 Task: Find a house in Walbrzych, Poland for 5 guests from June 2 to June 9, with a price range of ₹7000 to ₹13000, and ensure it has Wifi.
Action: Mouse pressed left at (494, 89)
Screenshot: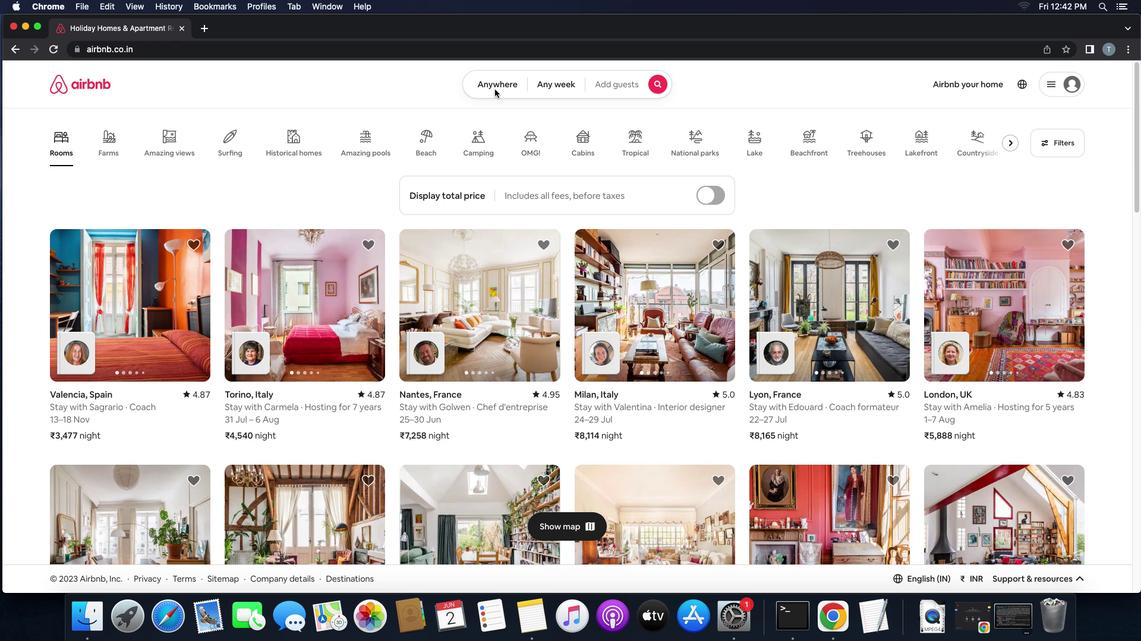 
Action: Mouse pressed left at (494, 89)
Screenshot: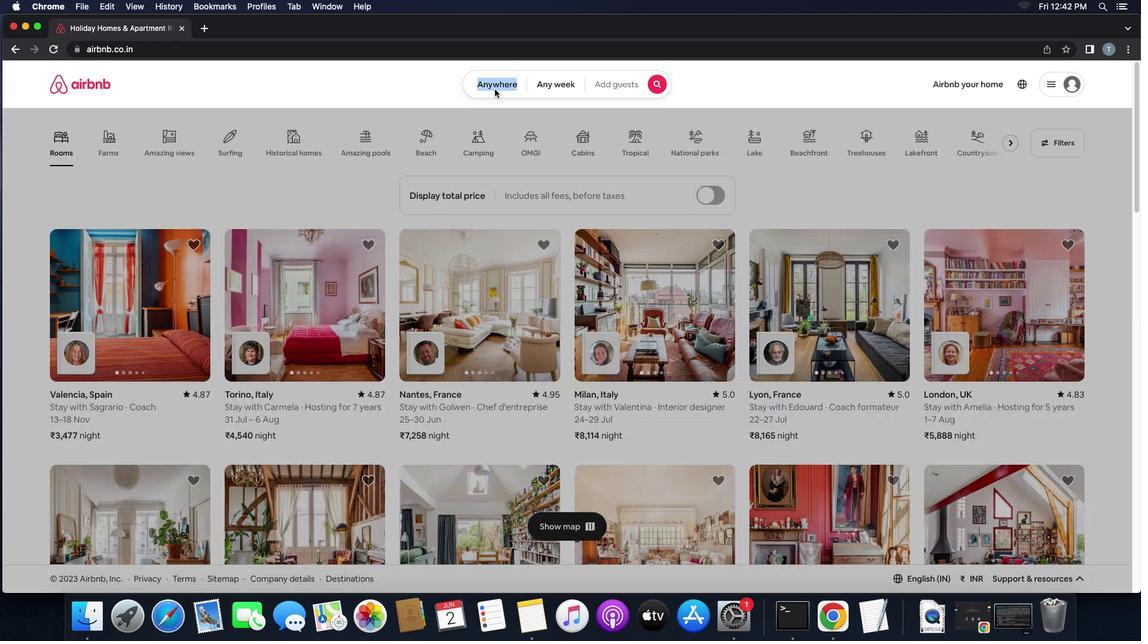 
Action: Mouse moved to (436, 133)
Screenshot: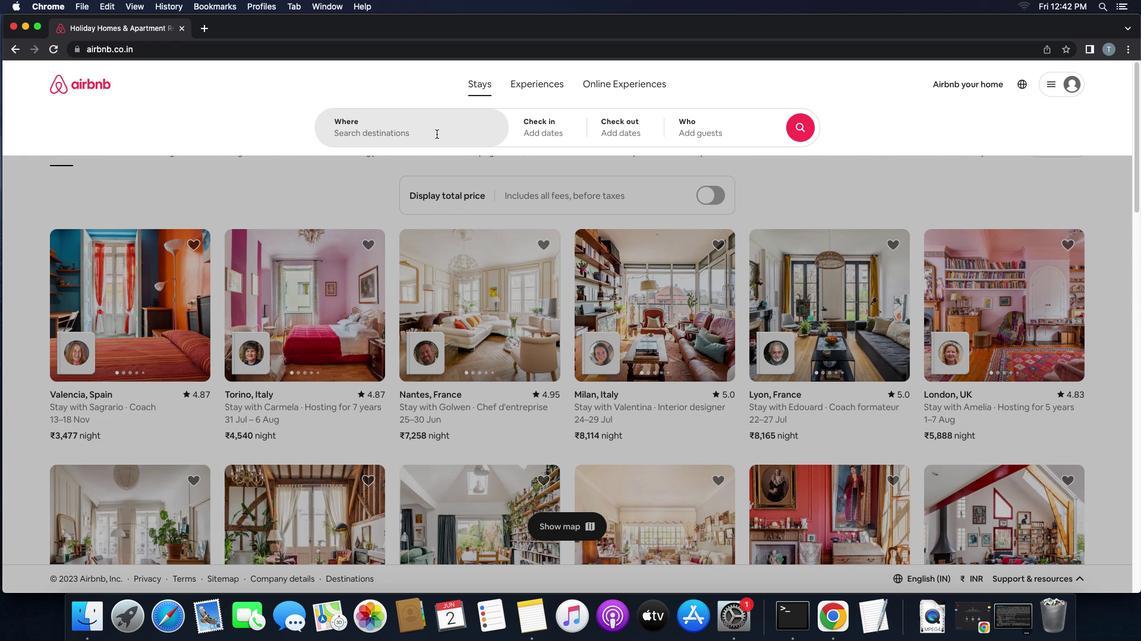 
Action: Mouse pressed left at (436, 133)
Screenshot: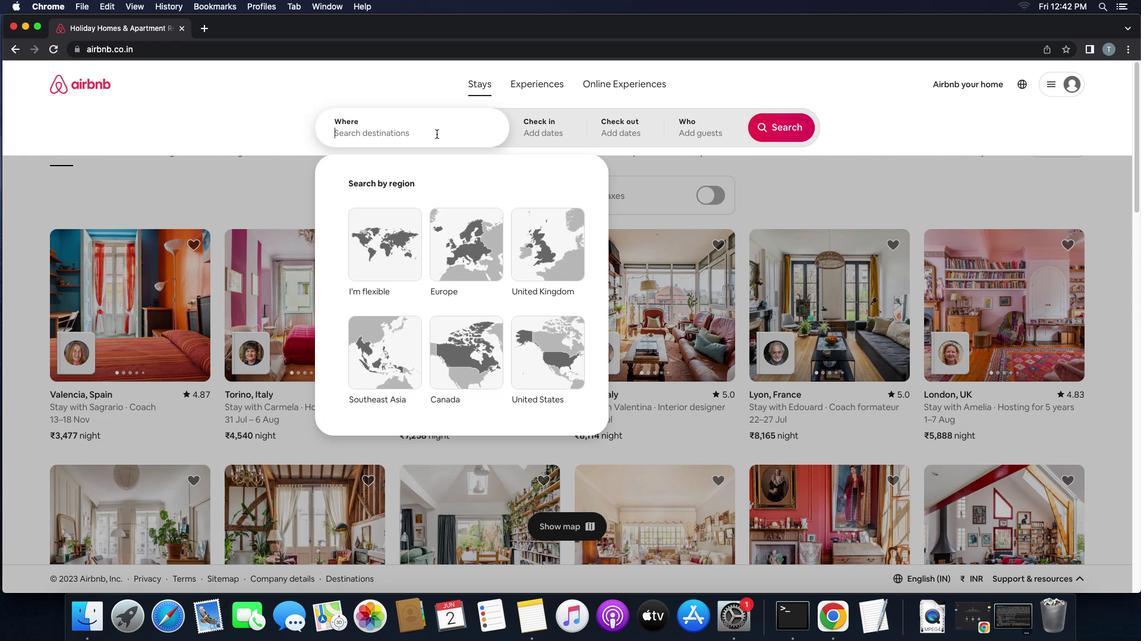 
Action: Key pressed 'w''a''l''b''r''y''z''y''c''h'',''p''o''l''a''n''d'
Screenshot: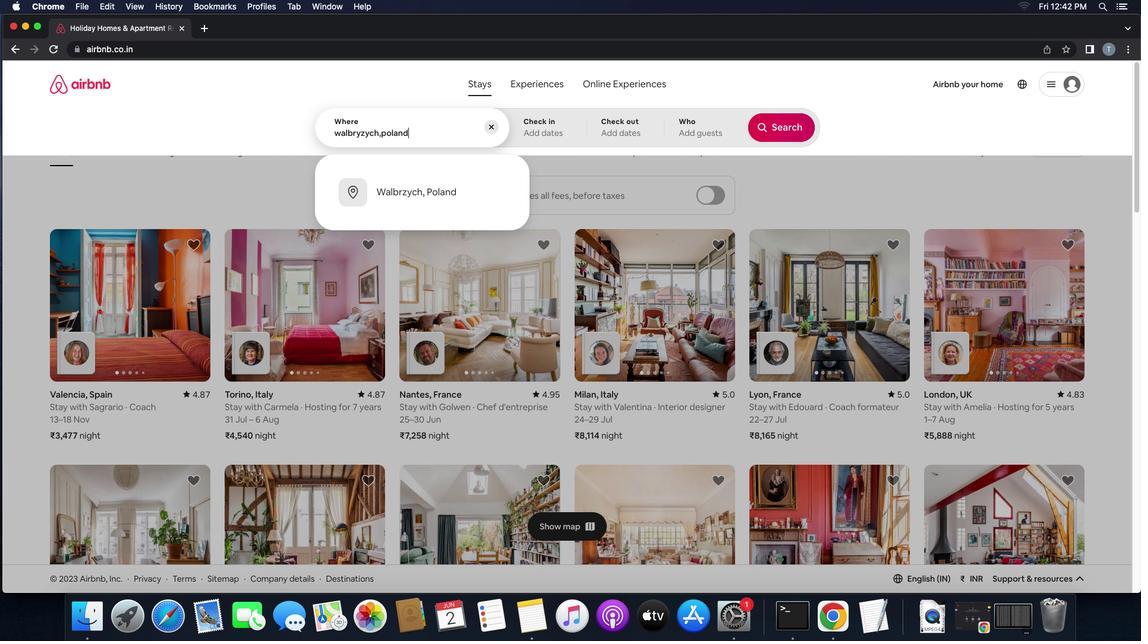 
Action: Mouse moved to (460, 181)
Screenshot: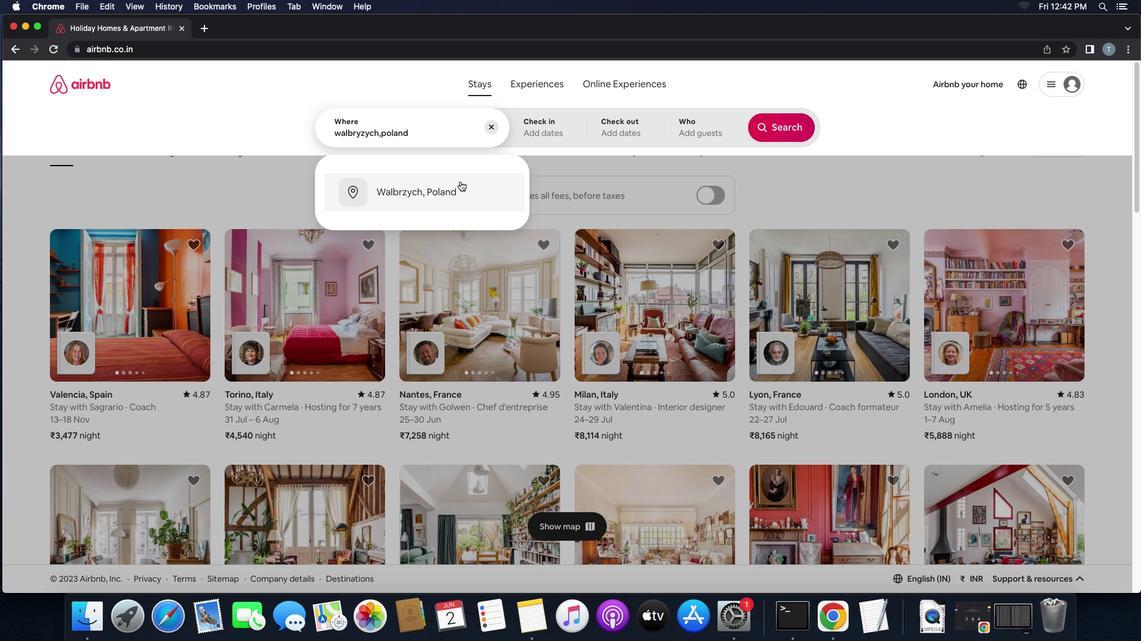 
Action: Mouse pressed left at (460, 181)
Screenshot: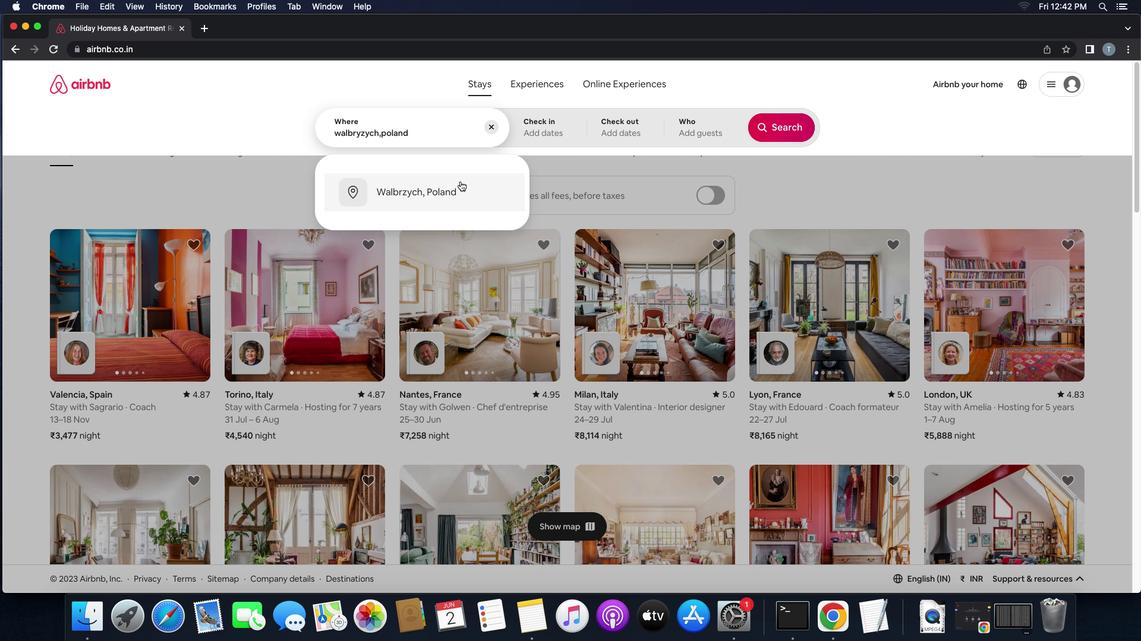 
Action: Mouse moved to (514, 272)
Screenshot: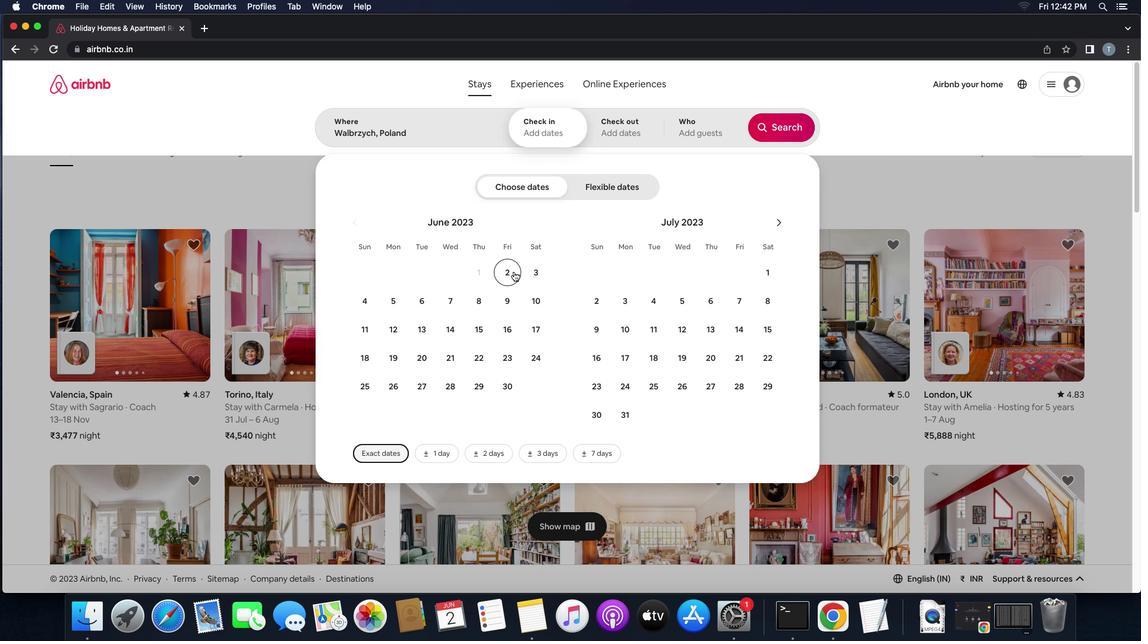 
Action: Mouse pressed left at (514, 272)
Screenshot: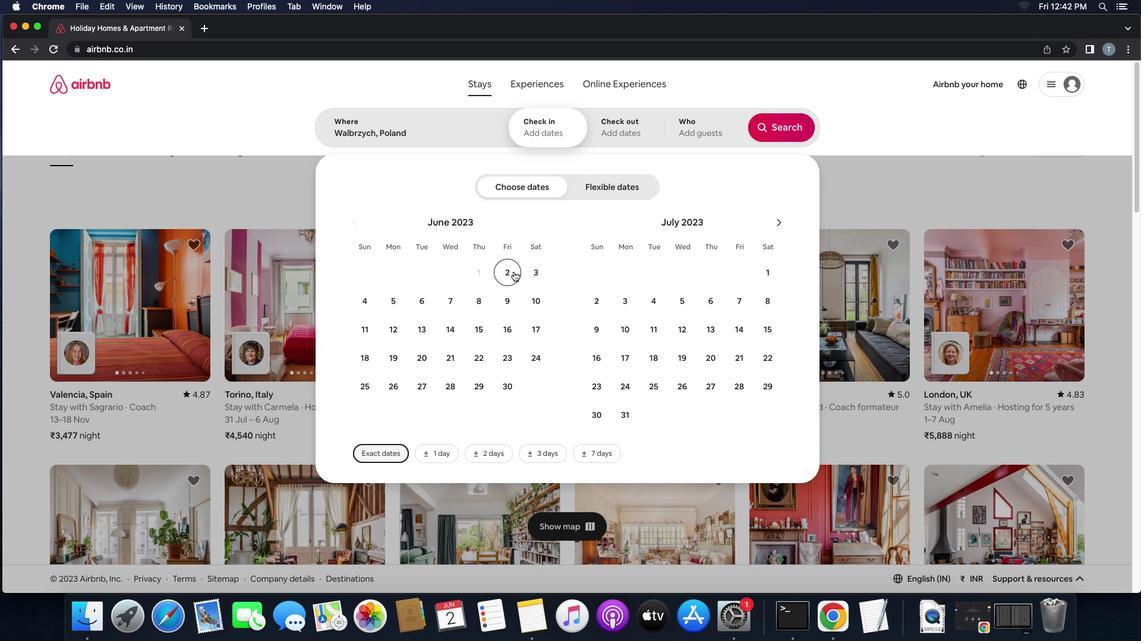 
Action: Mouse moved to (512, 302)
Screenshot: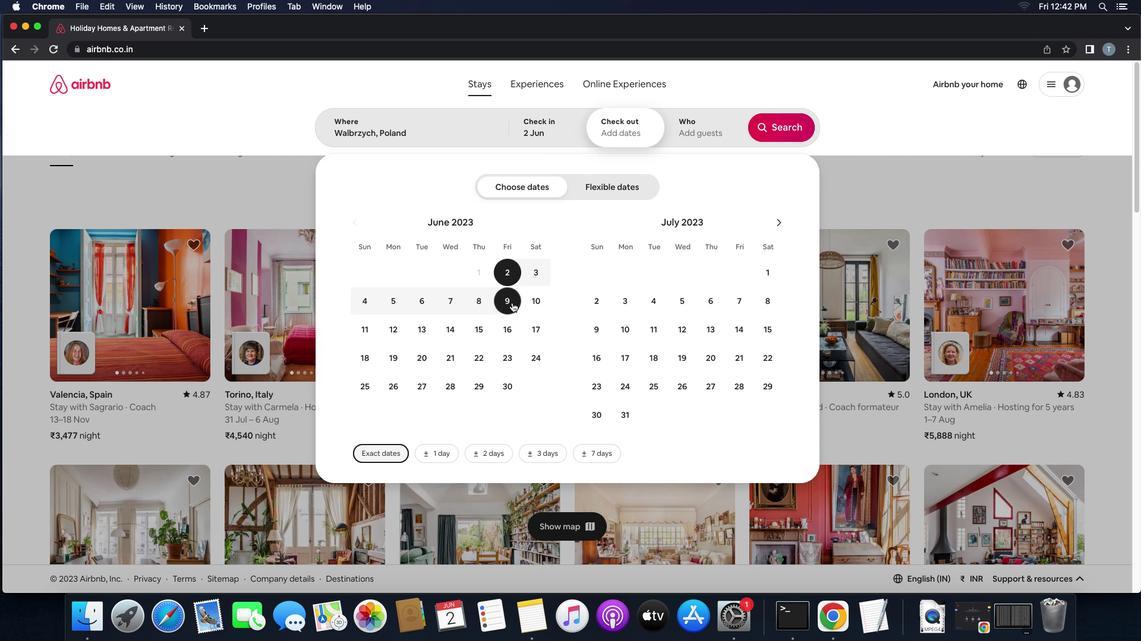 
Action: Mouse pressed left at (512, 302)
Screenshot: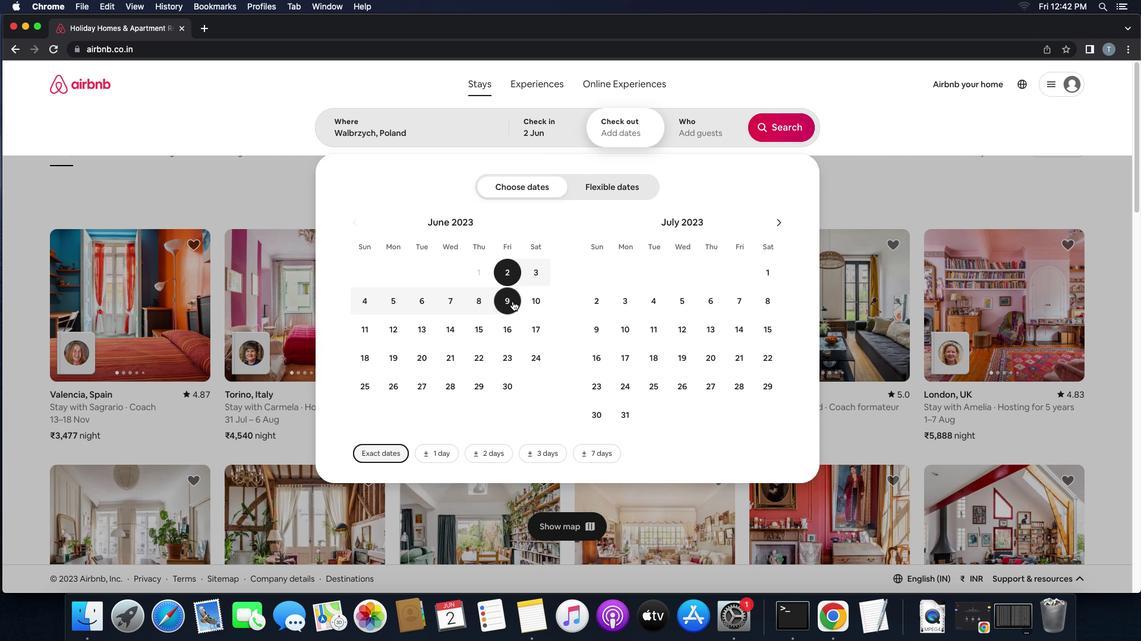 
Action: Mouse moved to (704, 118)
Screenshot: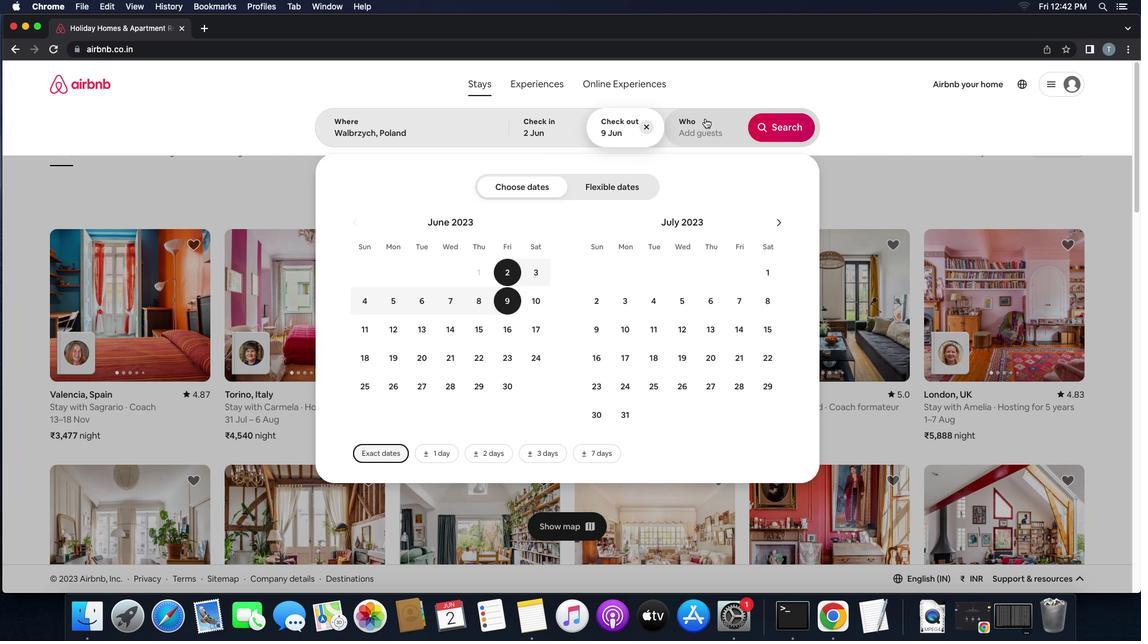 
Action: Mouse pressed left at (704, 118)
Screenshot: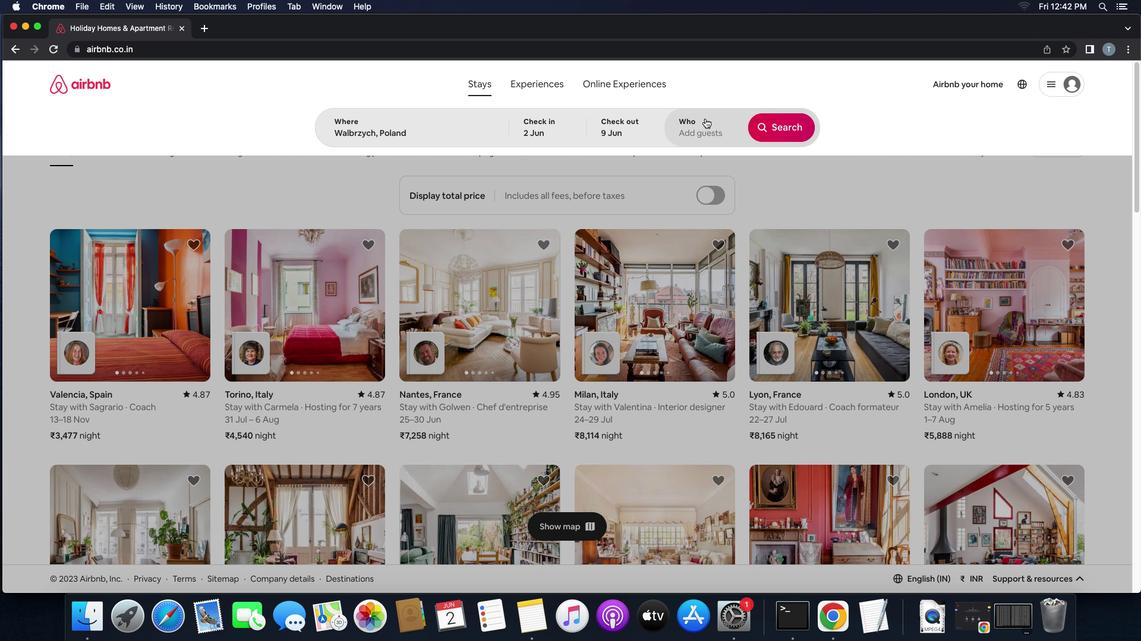 
Action: Mouse moved to (784, 190)
Screenshot: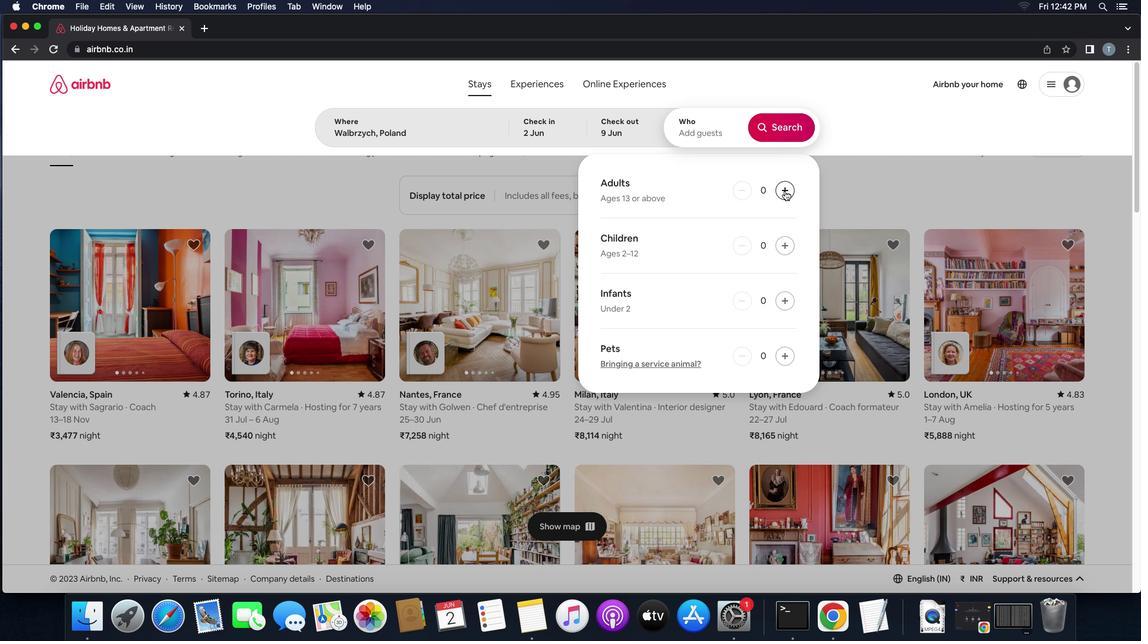 
Action: Mouse pressed left at (784, 190)
Screenshot: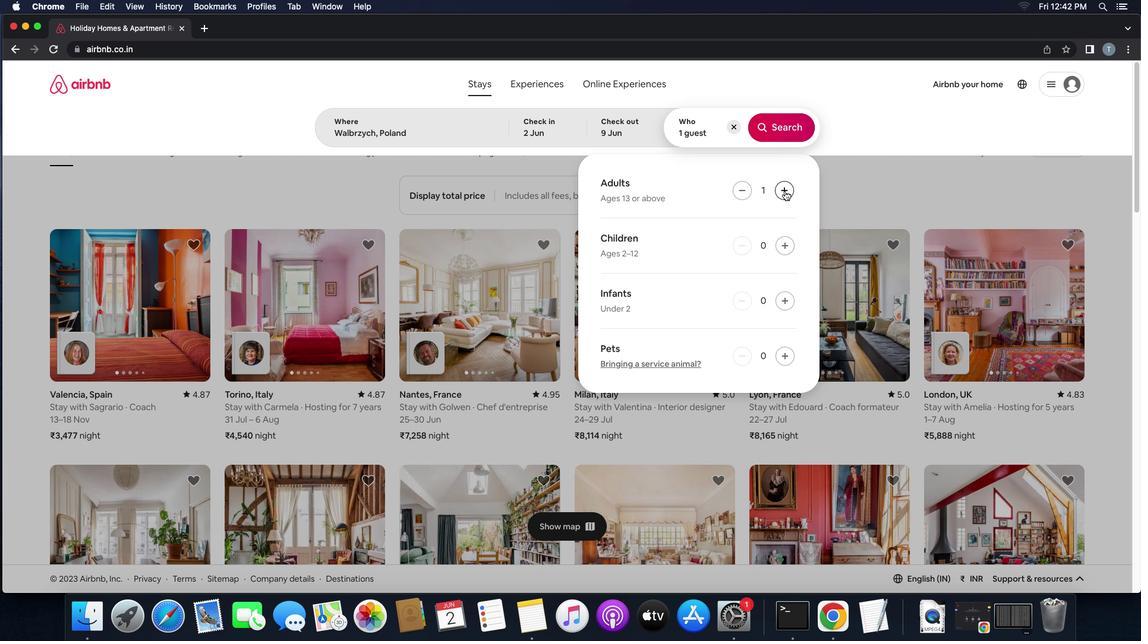 
Action: Mouse pressed left at (784, 190)
Screenshot: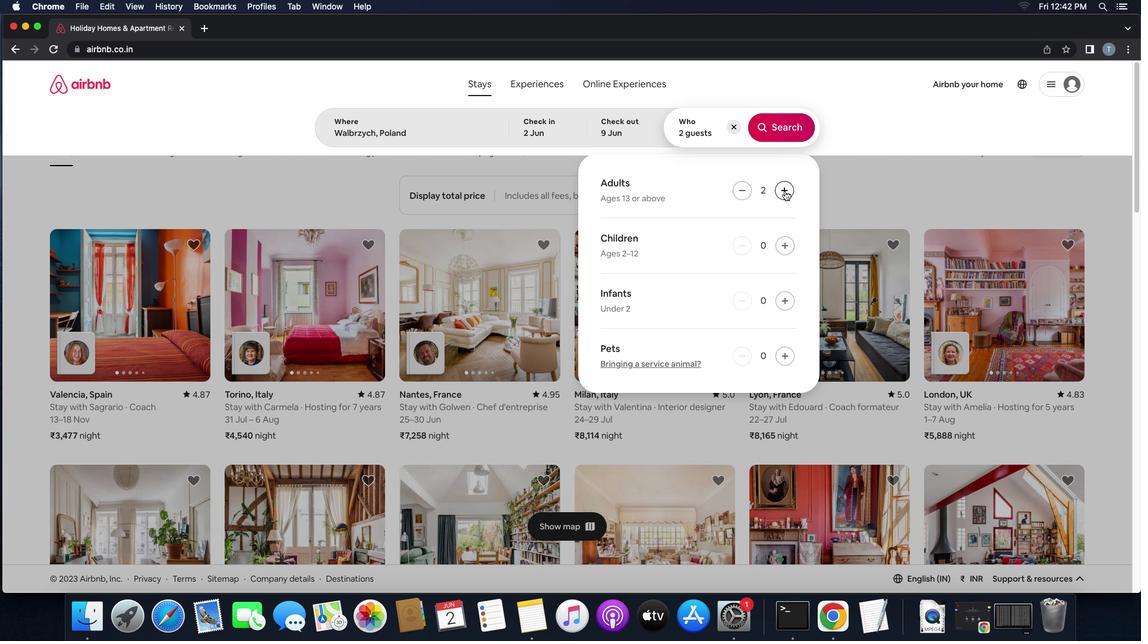 
Action: Mouse pressed left at (784, 190)
Screenshot: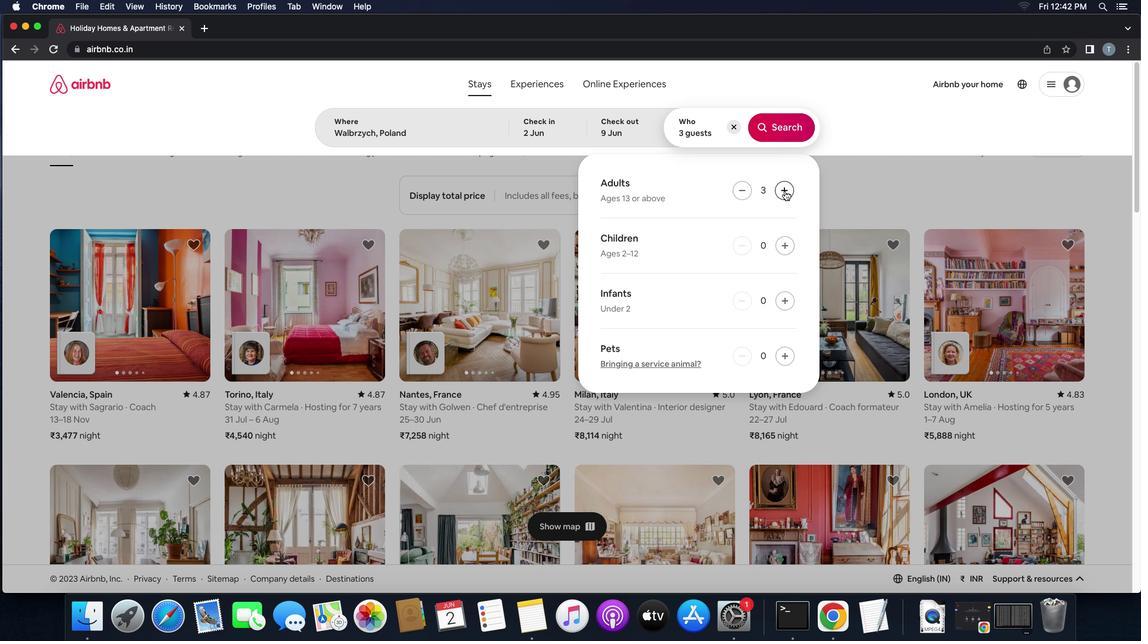 
Action: Mouse pressed left at (784, 190)
Screenshot: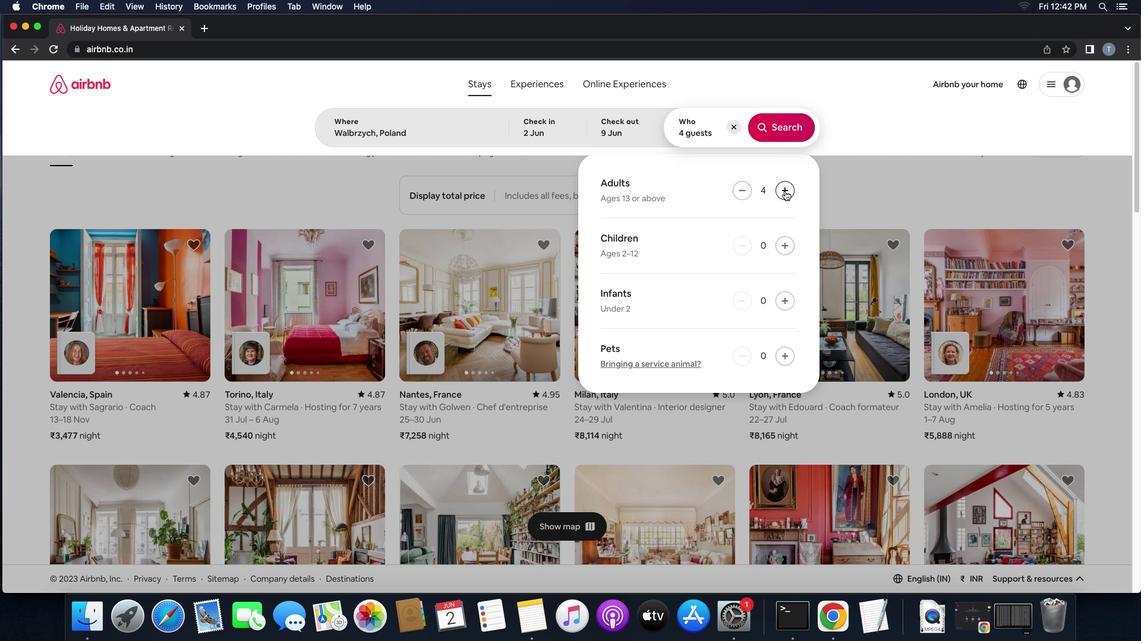 
Action: Mouse pressed left at (784, 190)
Screenshot: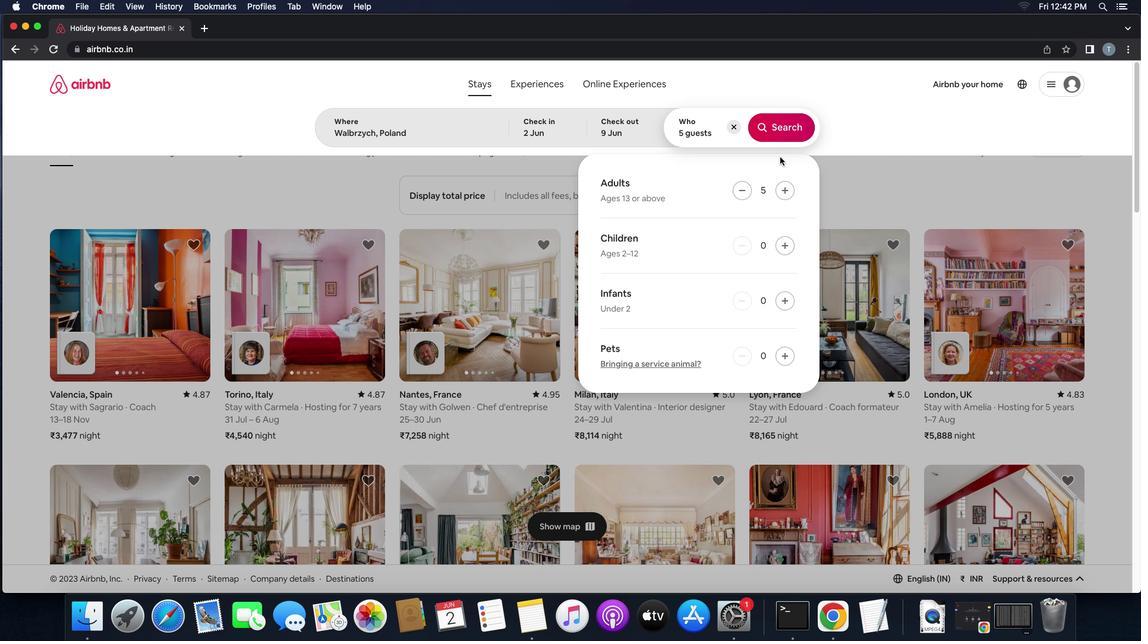 
Action: Mouse moved to (779, 134)
Screenshot: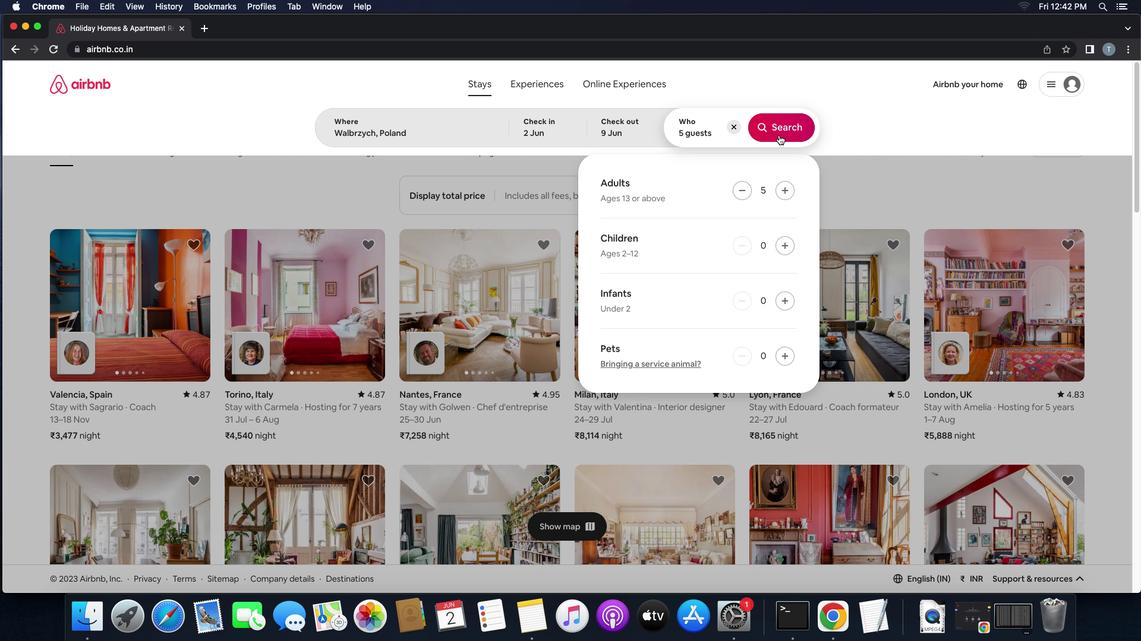
Action: Mouse pressed left at (779, 134)
Screenshot: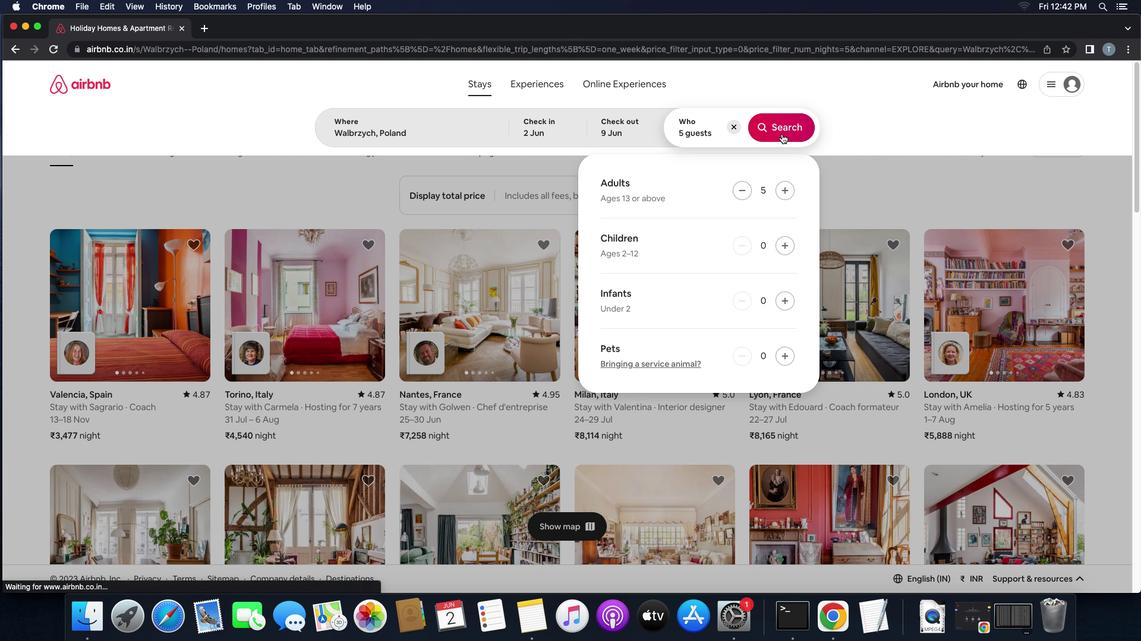 
Action: Mouse moved to (1097, 137)
Screenshot: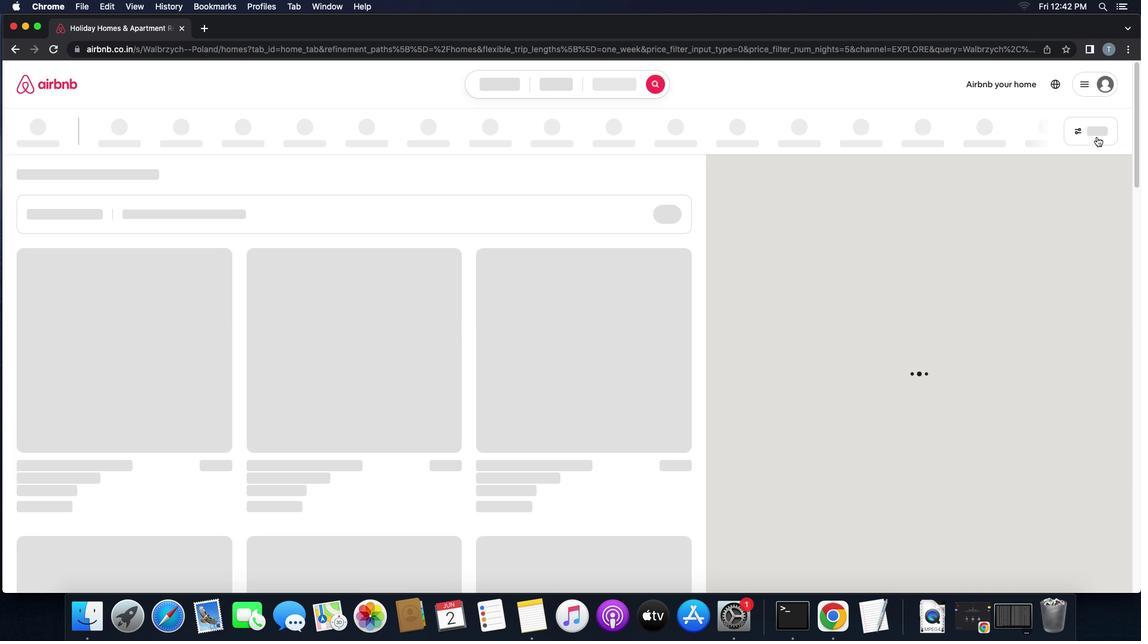 
Action: Mouse pressed left at (1097, 137)
Screenshot: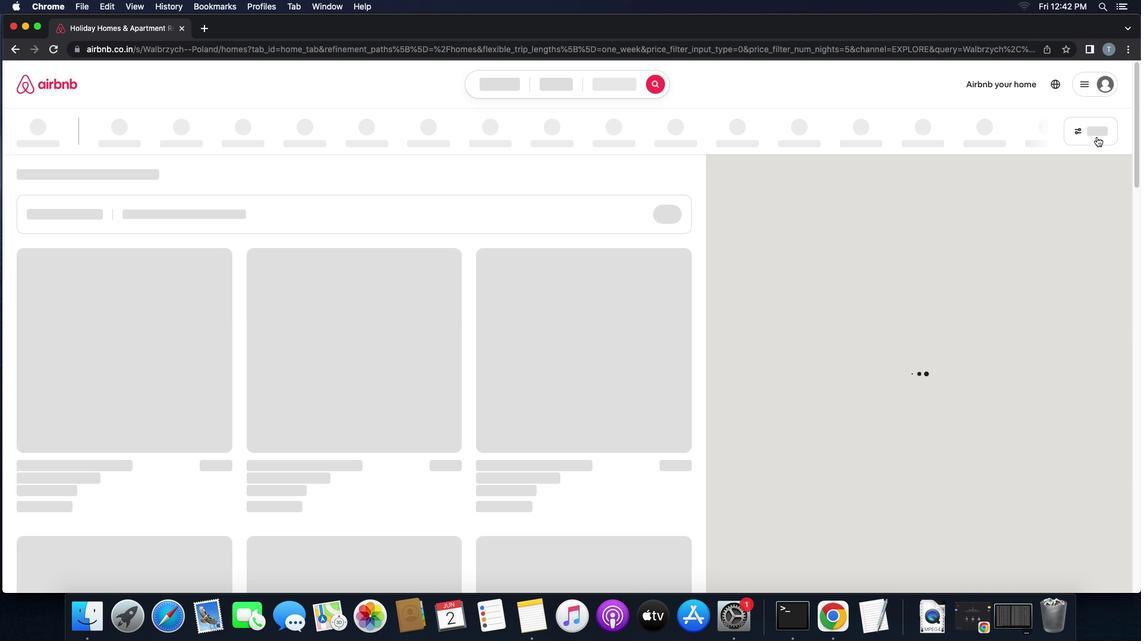 
Action: Mouse moved to (1084, 134)
Screenshot: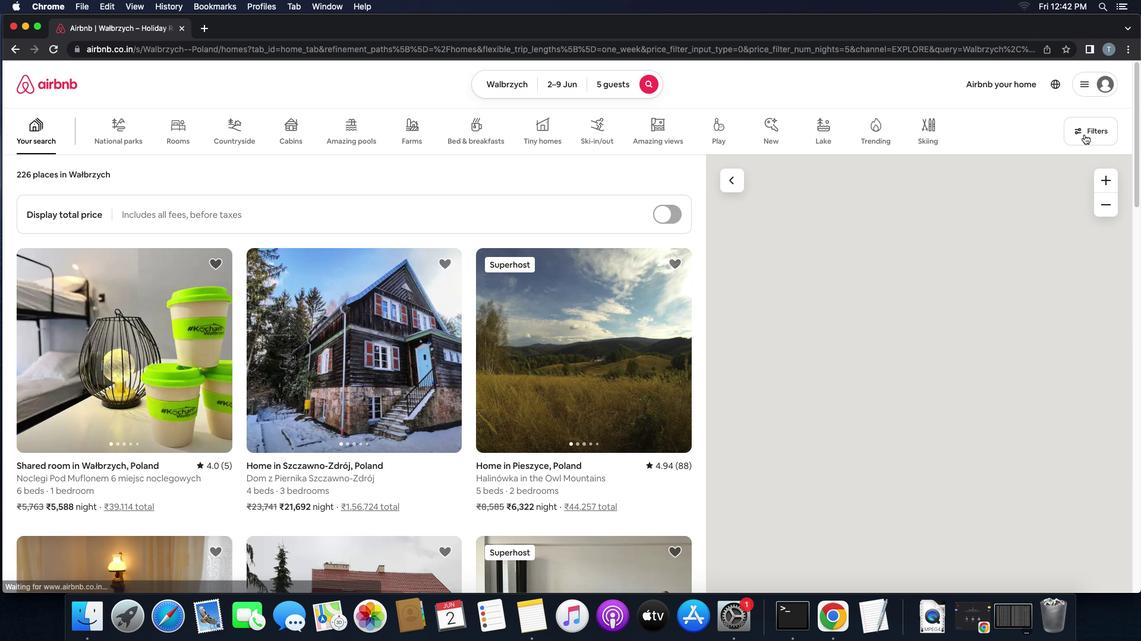 
Action: Mouse pressed left at (1084, 134)
Screenshot: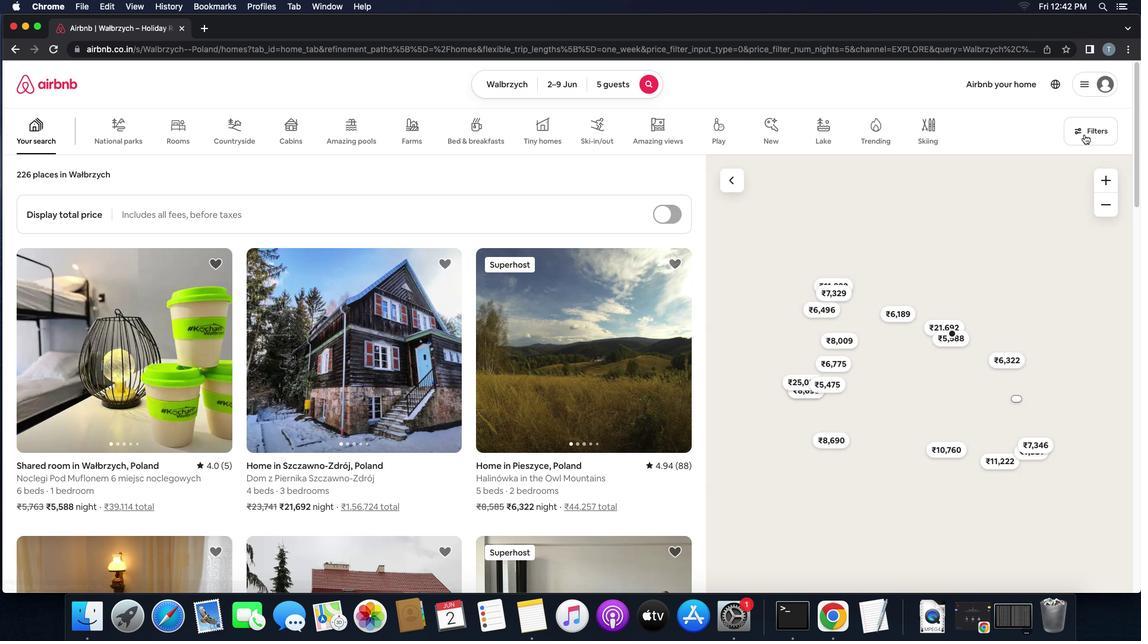 
Action: Mouse moved to (528, 360)
Screenshot: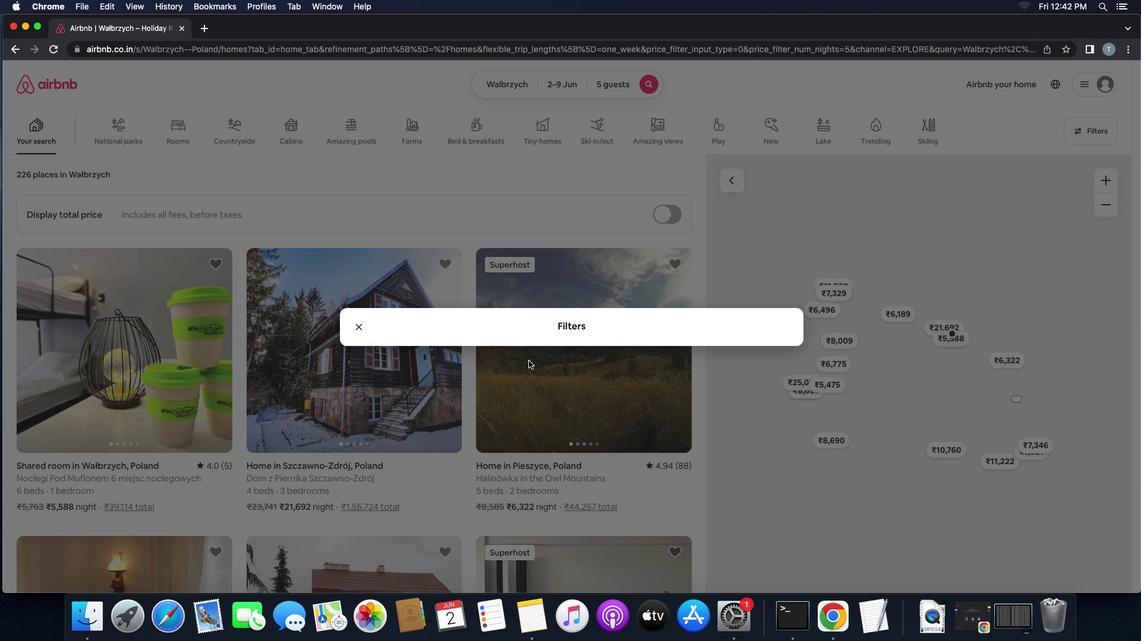 
Action: Mouse scrolled (528, 360) with delta (0, 0)
Screenshot: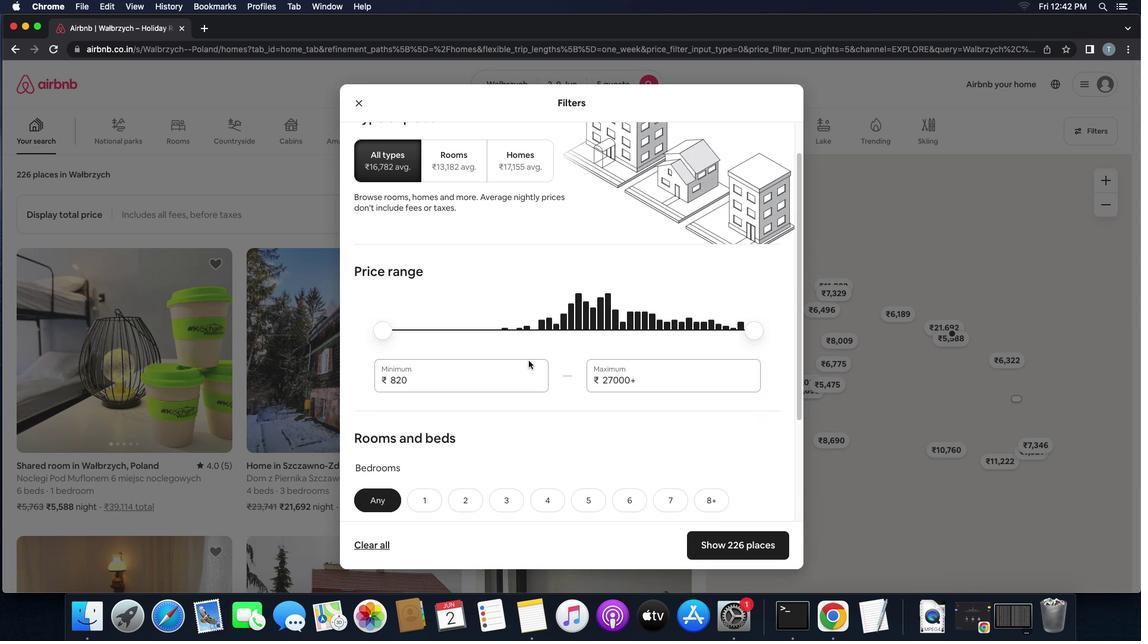 
Action: Mouse scrolled (528, 360) with delta (0, 0)
Screenshot: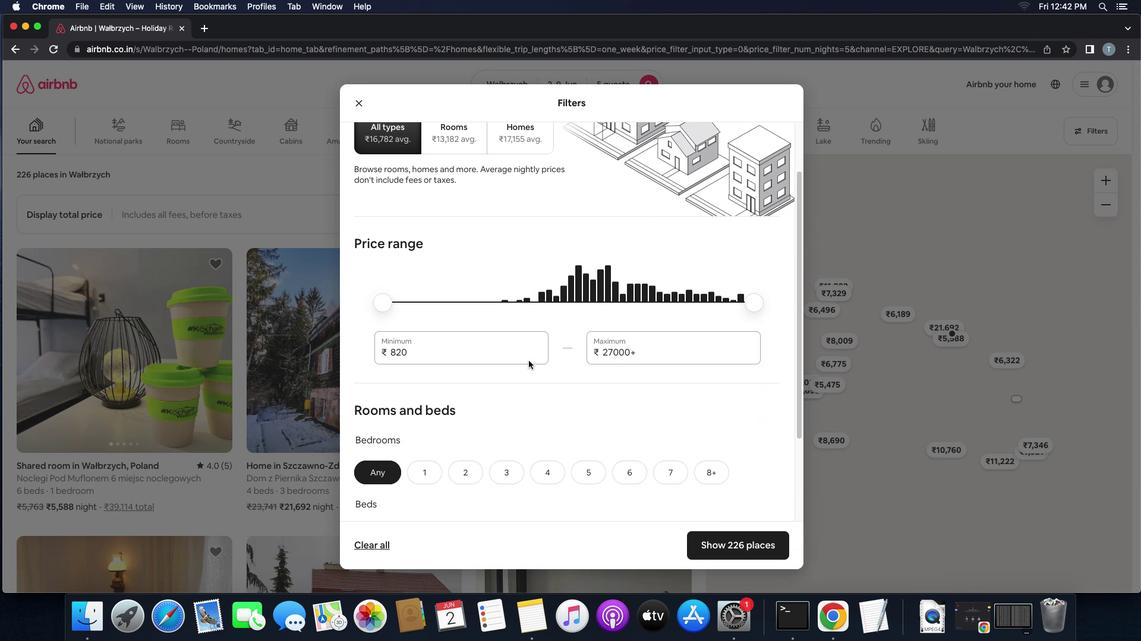 
Action: Mouse scrolled (528, 360) with delta (0, -1)
Screenshot: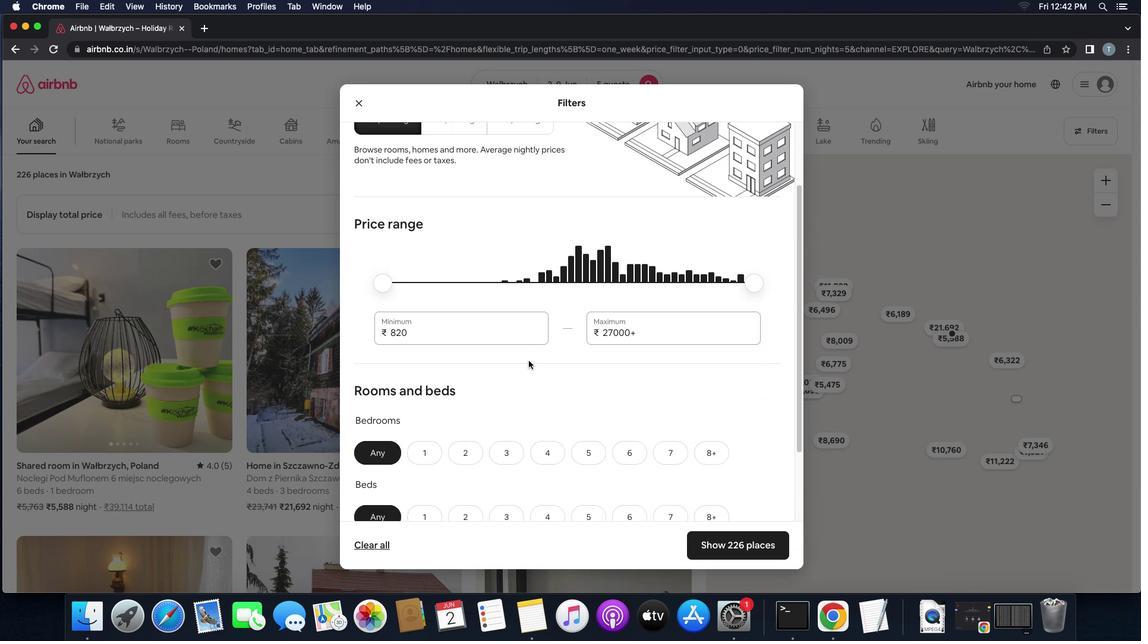 
Action: Mouse moved to (475, 317)
Screenshot: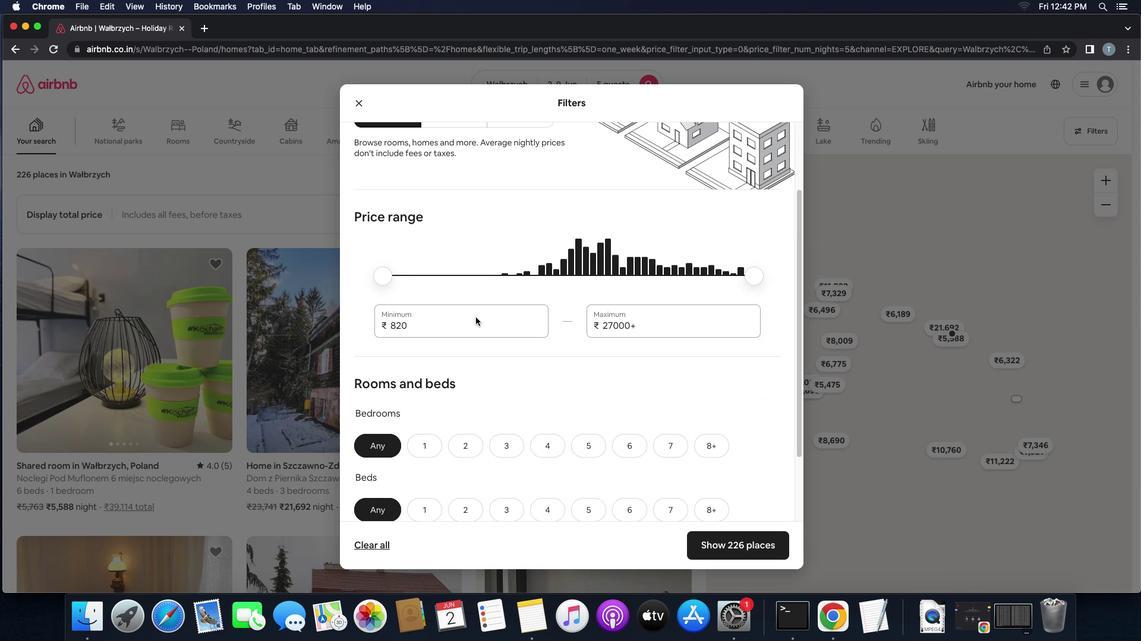
Action: Mouse pressed left at (475, 317)
Screenshot: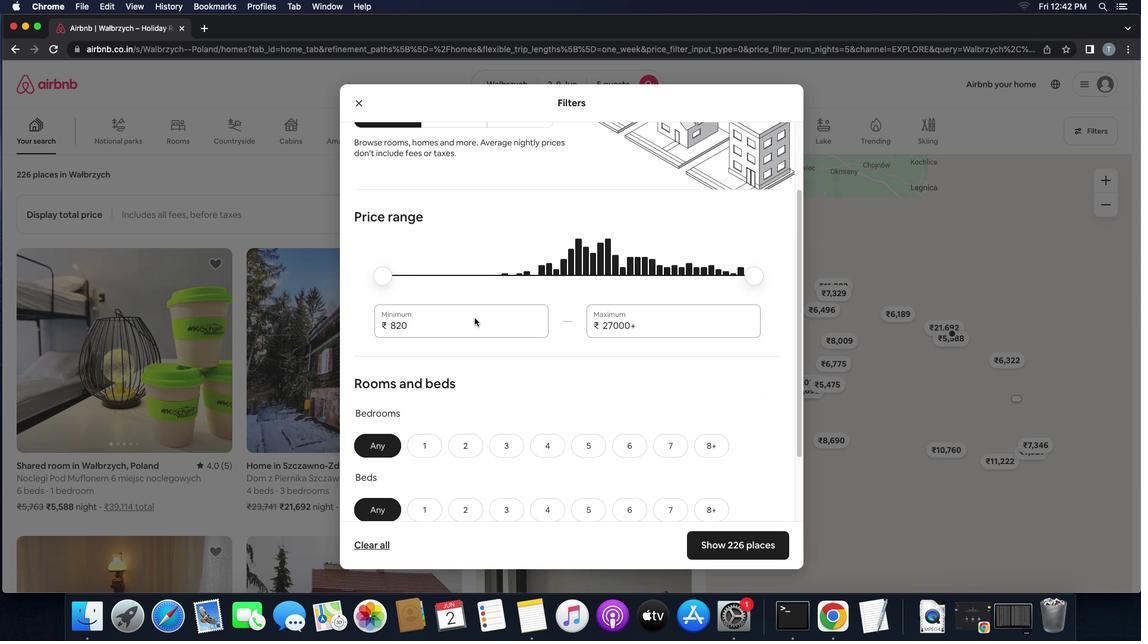 
Action: Mouse moved to (473, 322)
Screenshot: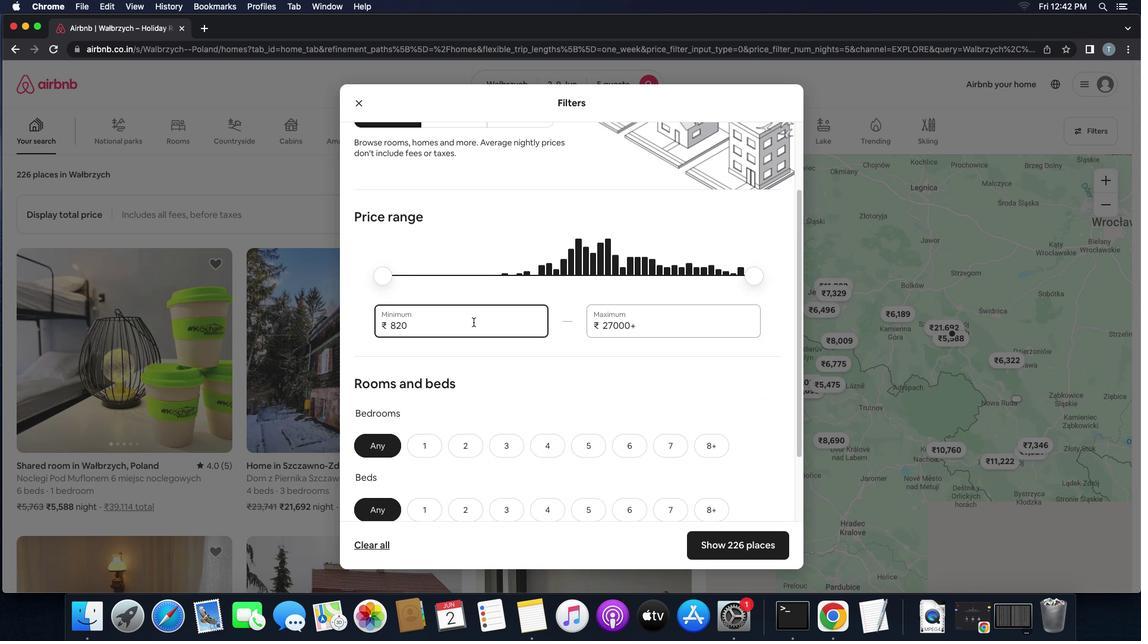 
Action: Key pressed Key.backspaceKey.backspaceKey.backspaceKey.backspaceKey.backspace'7''0''0''0'
Screenshot: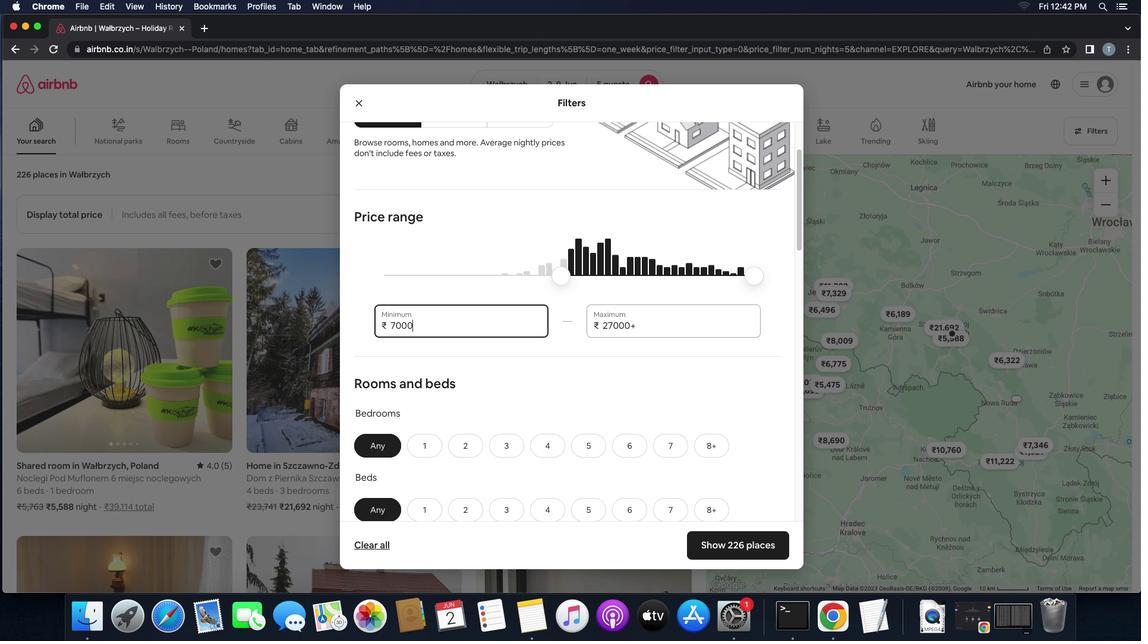 
Action: Mouse moved to (666, 326)
Screenshot: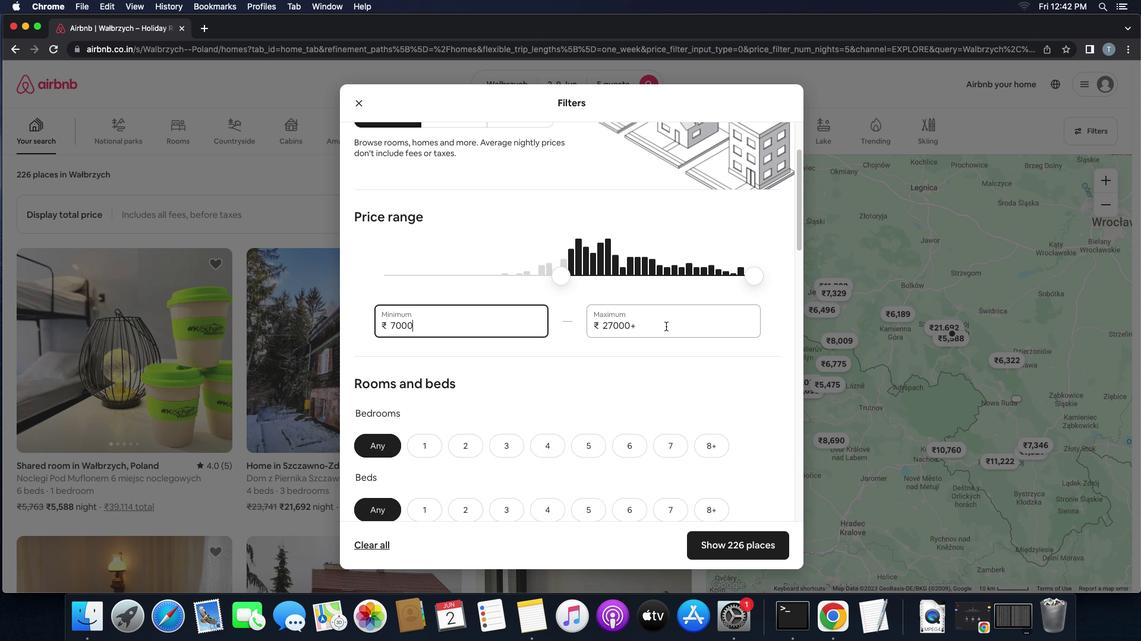 
Action: Mouse pressed left at (666, 326)
Screenshot: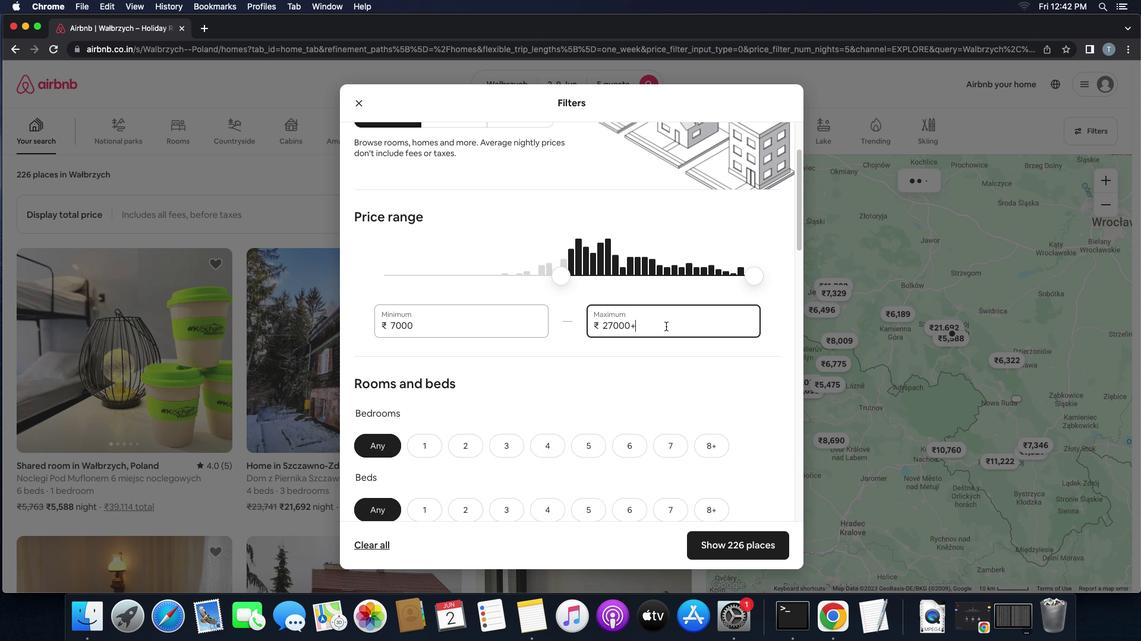 
Action: Key pressed Key.backspaceKey.backspaceKey.backspaceKey.backspaceKey.backspaceKey.backspace'1''3''0''0''0'
Screenshot: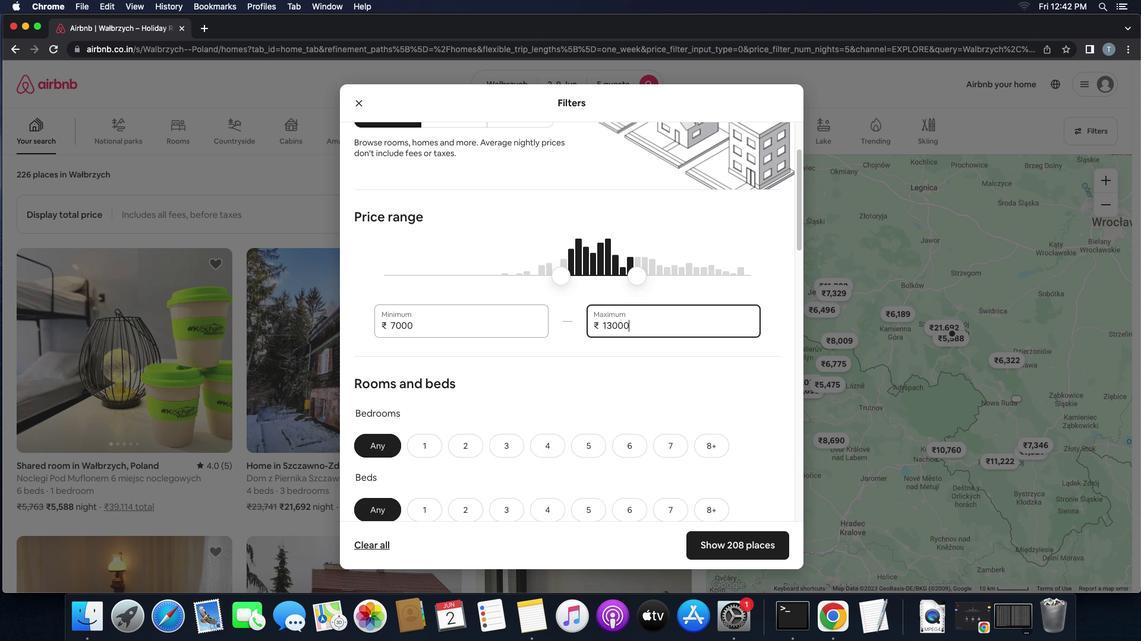 
Action: Mouse scrolled (666, 326) with delta (0, 0)
Screenshot: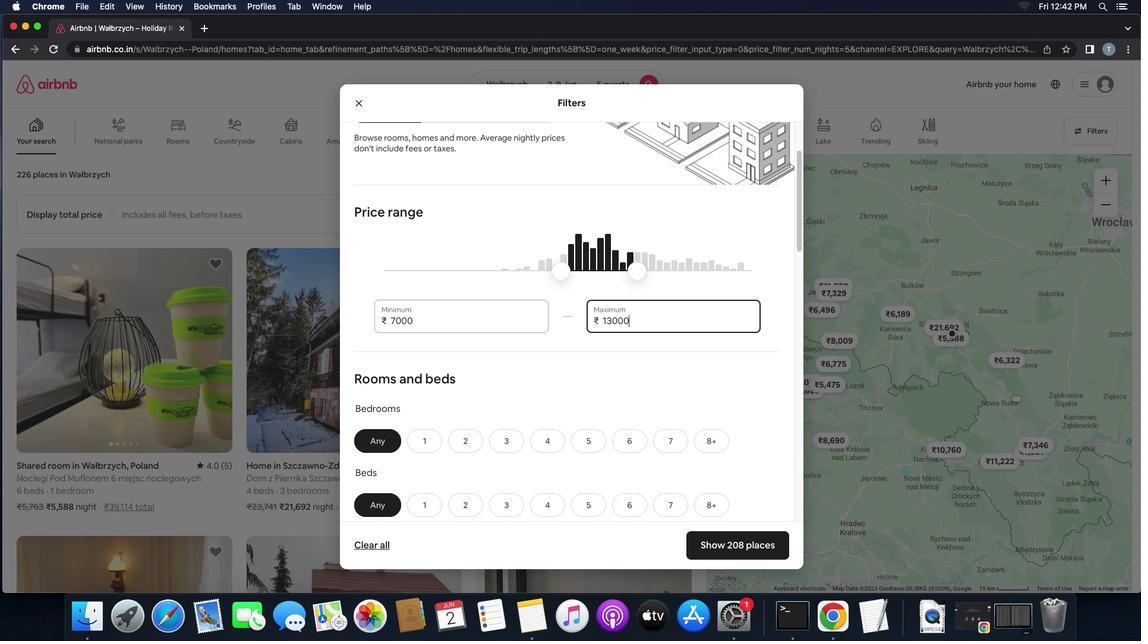 
Action: Mouse scrolled (666, 326) with delta (0, 0)
Screenshot: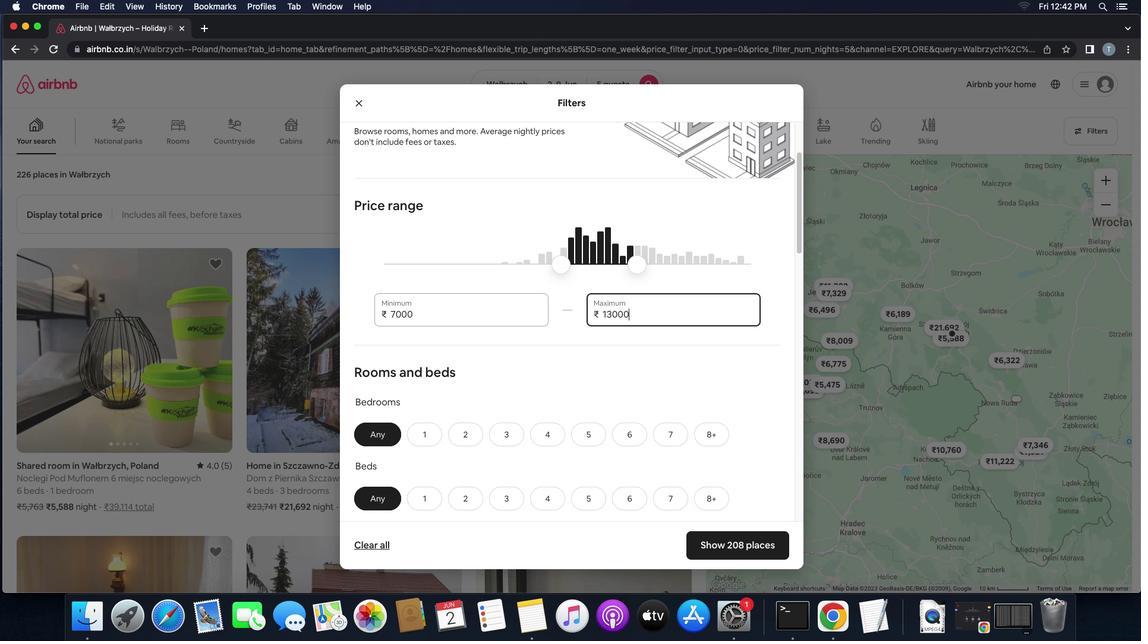 
Action: Mouse scrolled (666, 326) with delta (0, 0)
Screenshot: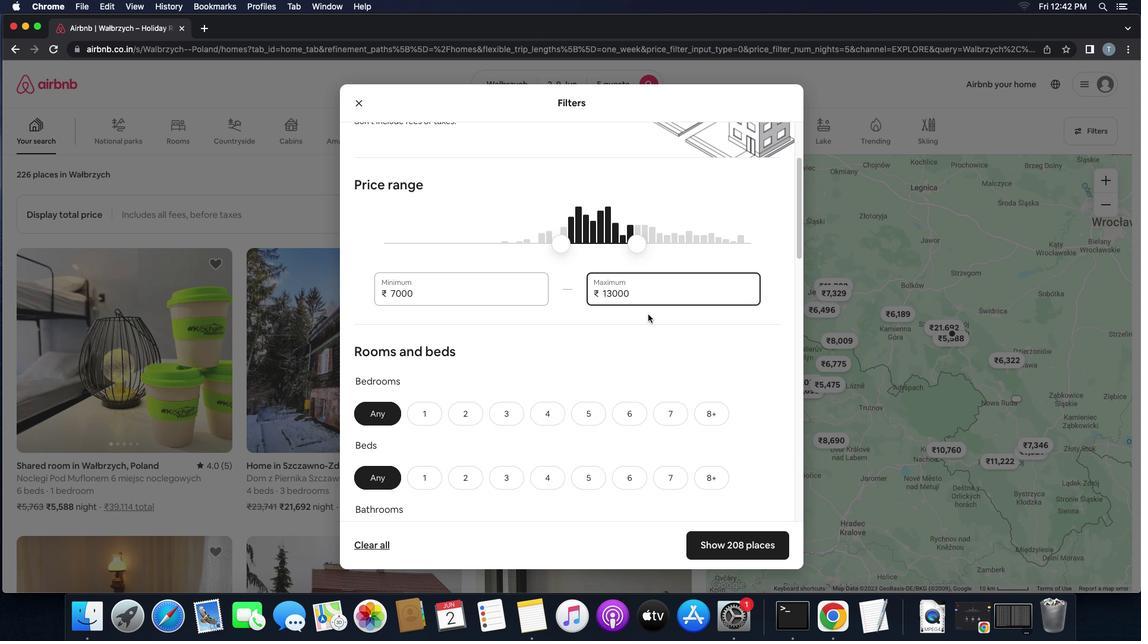 
Action: Mouse scrolled (666, 326) with delta (0, 0)
Screenshot: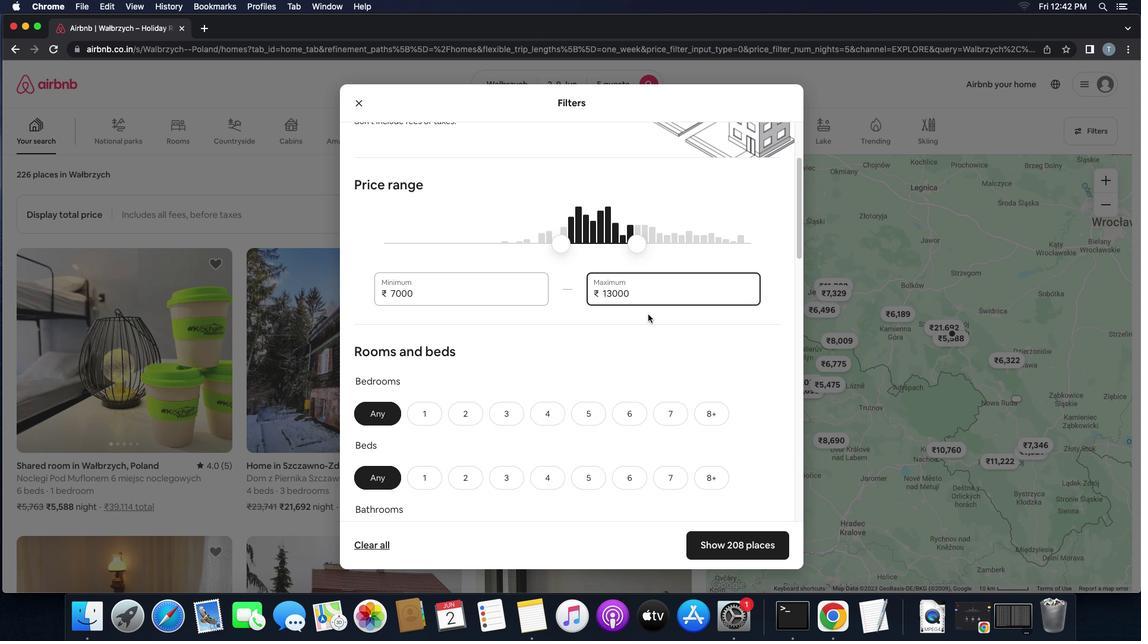 
Action: Mouse moved to (630, 314)
Screenshot: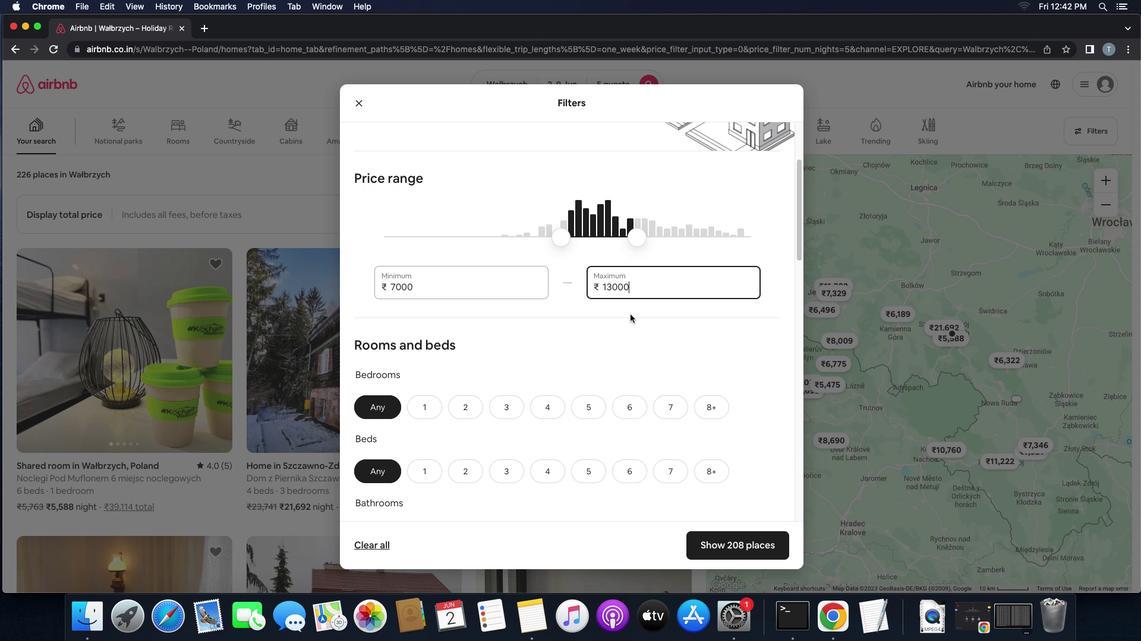 
Action: Mouse scrolled (630, 314) with delta (0, 0)
Screenshot: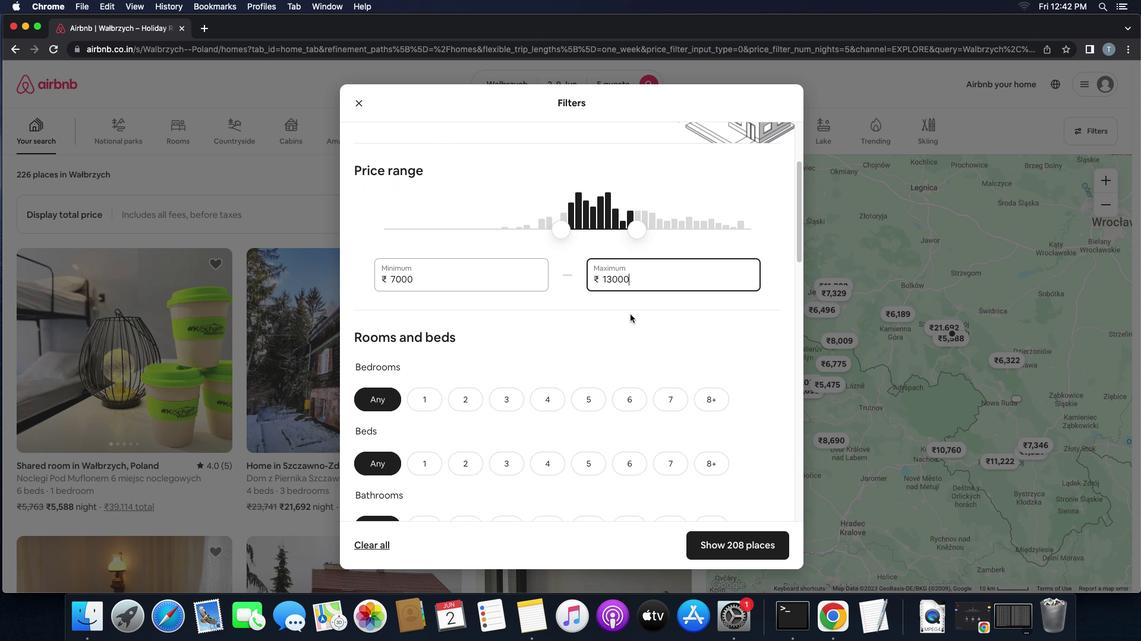 
Action: Mouse scrolled (630, 314) with delta (0, 0)
Screenshot: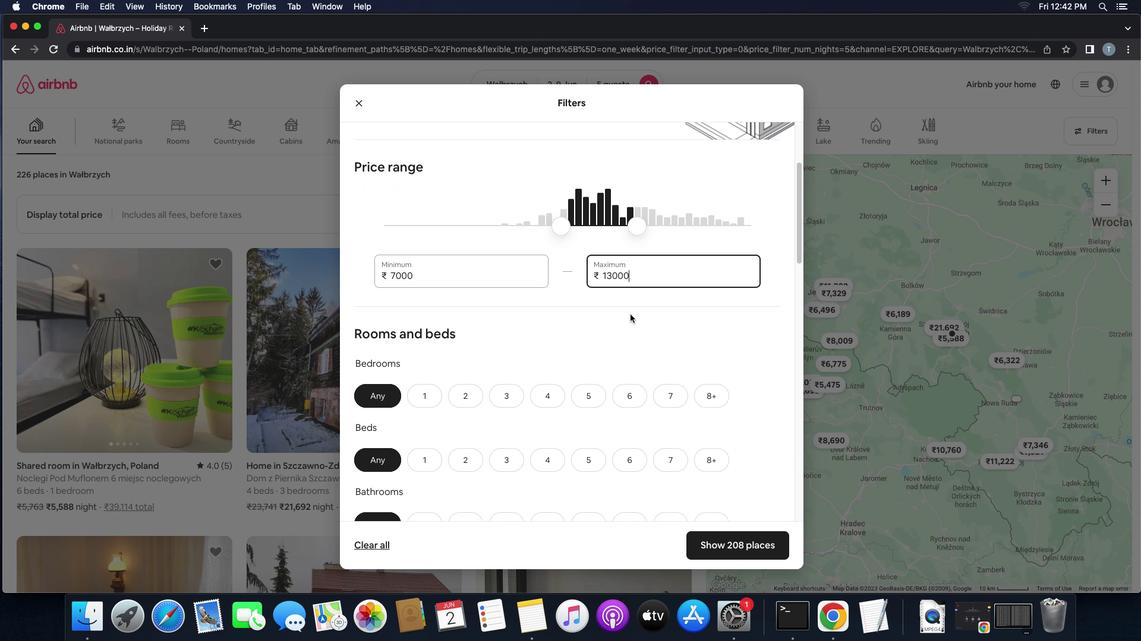 
Action: Mouse scrolled (630, 314) with delta (0, 0)
Screenshot: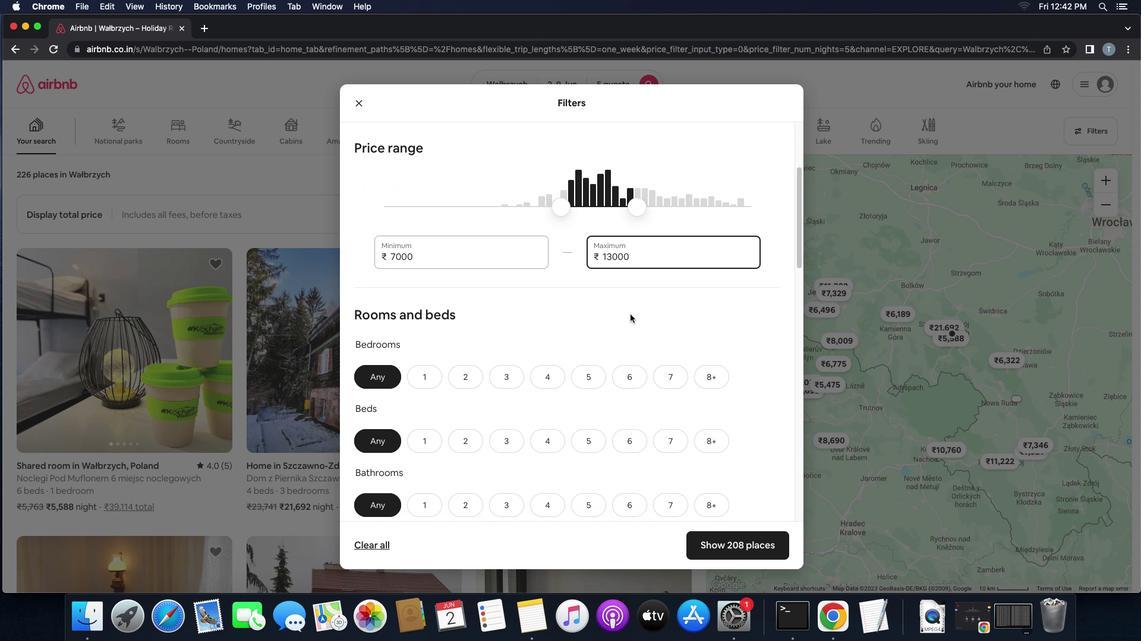 
Action: Mouse scrolled (630, 314) with delta (0, 0)
Screenshot: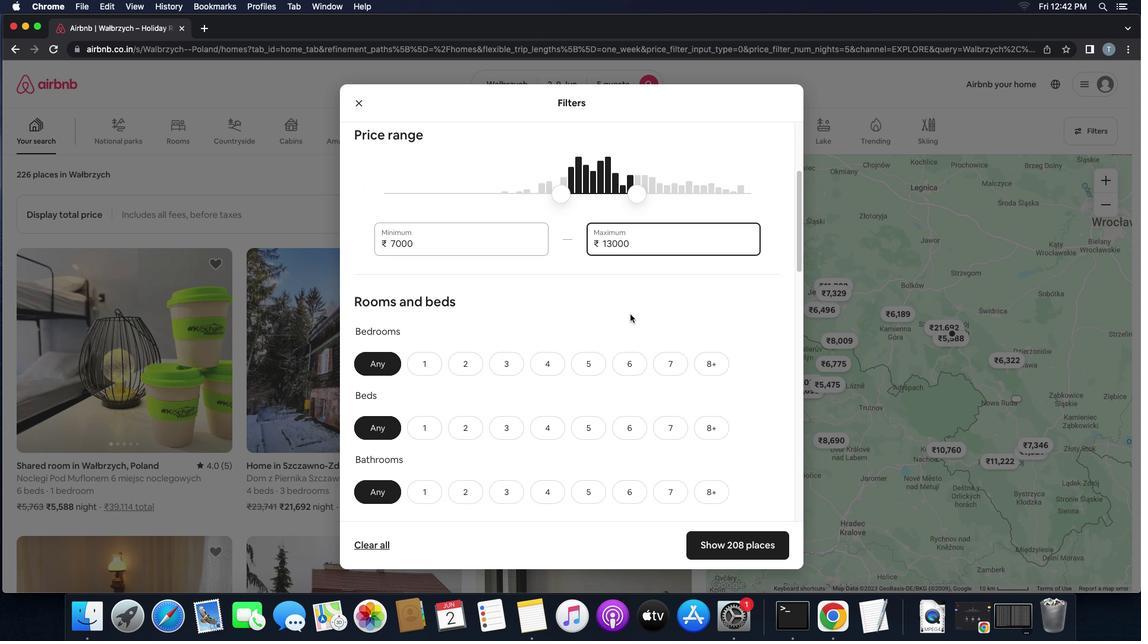 
Action: Mouse scrolled (630, 314) with delta (0, -1)
Screenshot: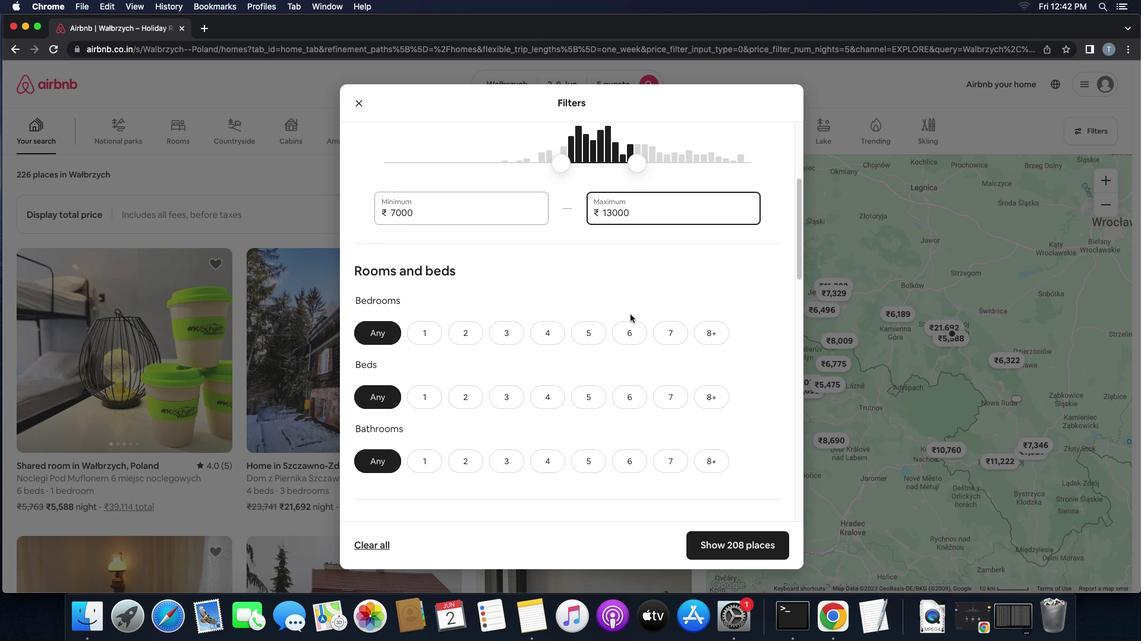 
Action: Mouse scrolled (630, 314) with delta (0, 0)
Screenshot: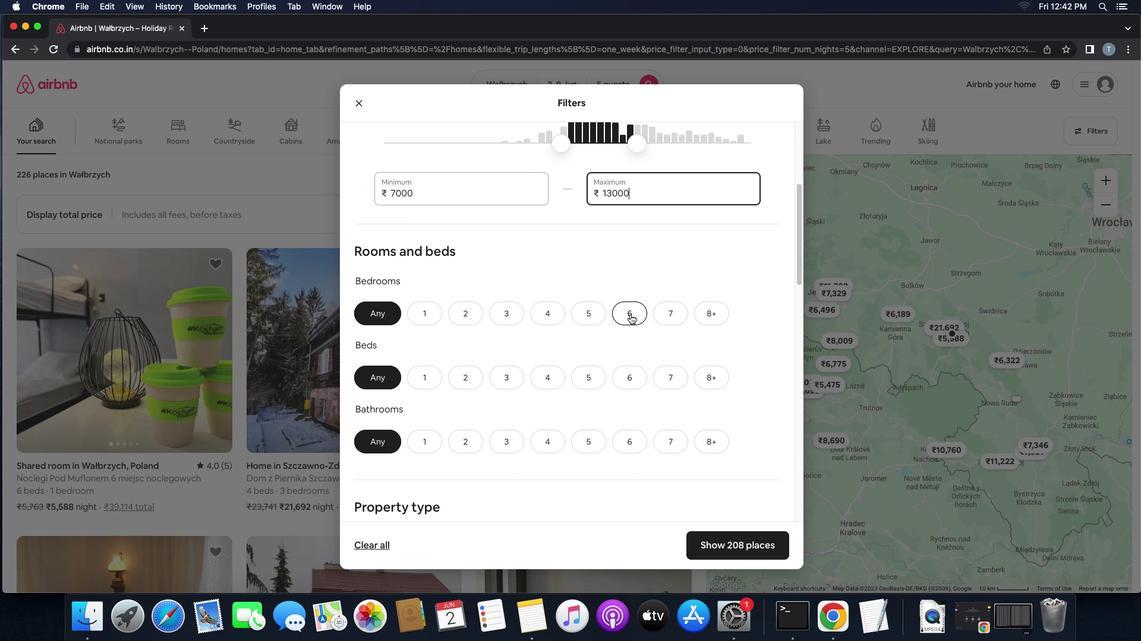 
Action: Mouse scrolled (630, 314) with delta (0, 0)
Screenshot: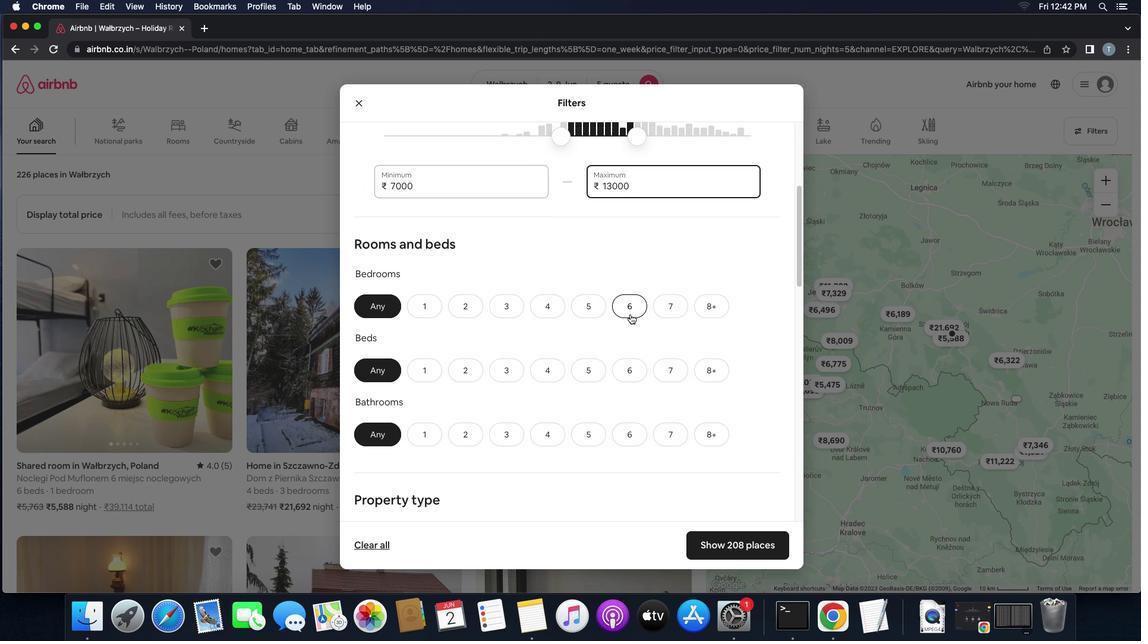 
Action: Mouse scrolled (630, 314) with delta (0, 0)
Screenshot: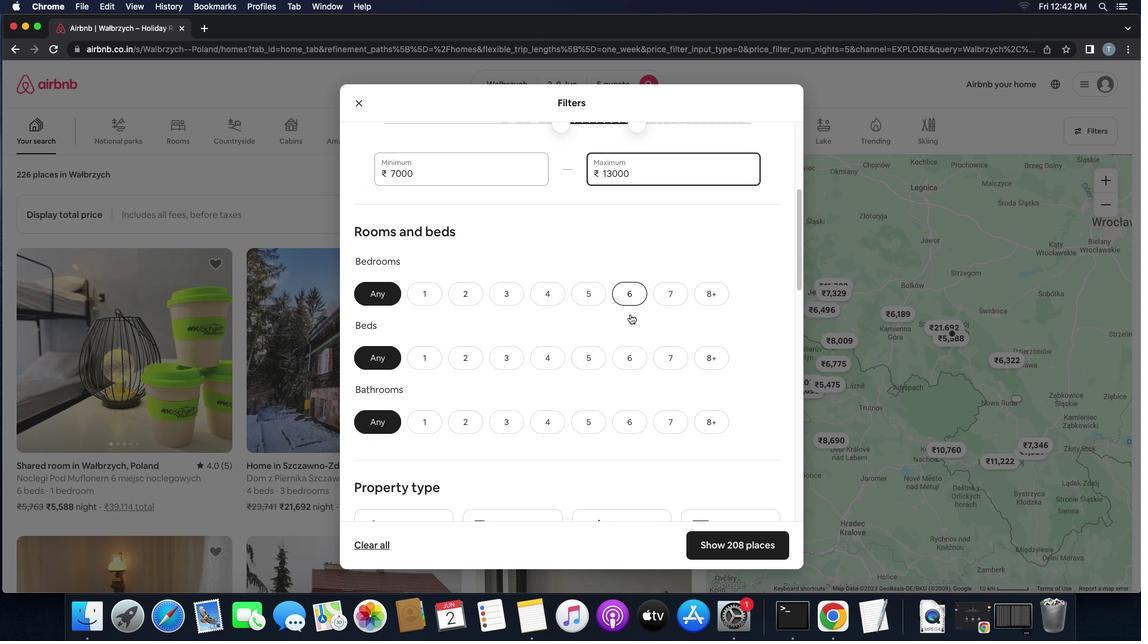 
Action: Mouse scrolled (630, 314) with delta (0, 0)
Screenshot: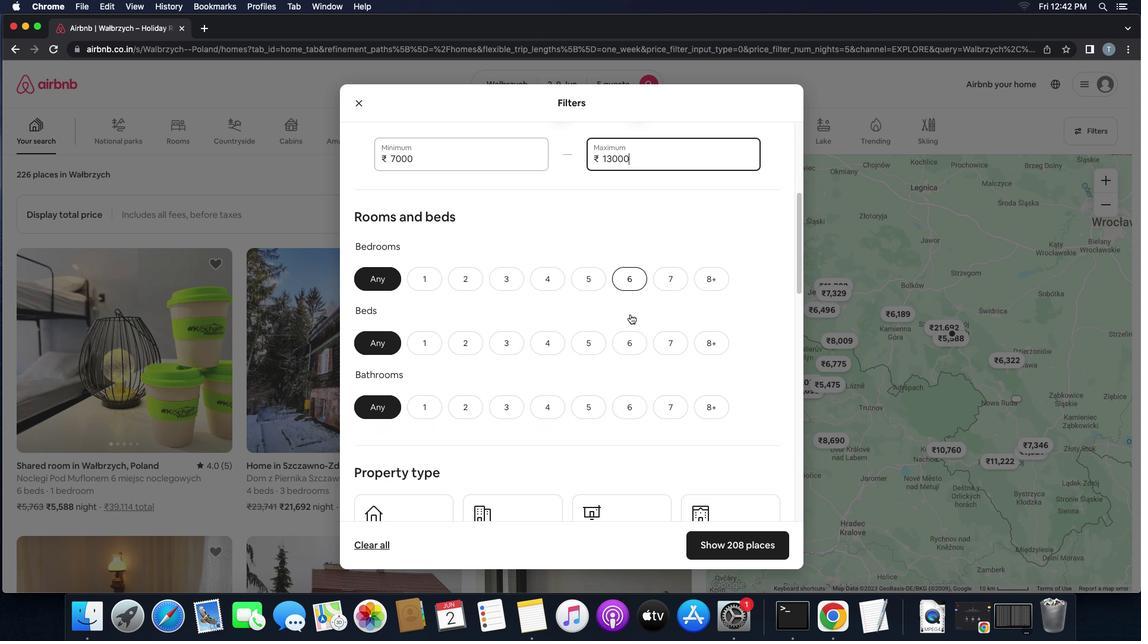 
Action: Mouse scrolled (630, 314) with delta (0, 0)
Screenshot: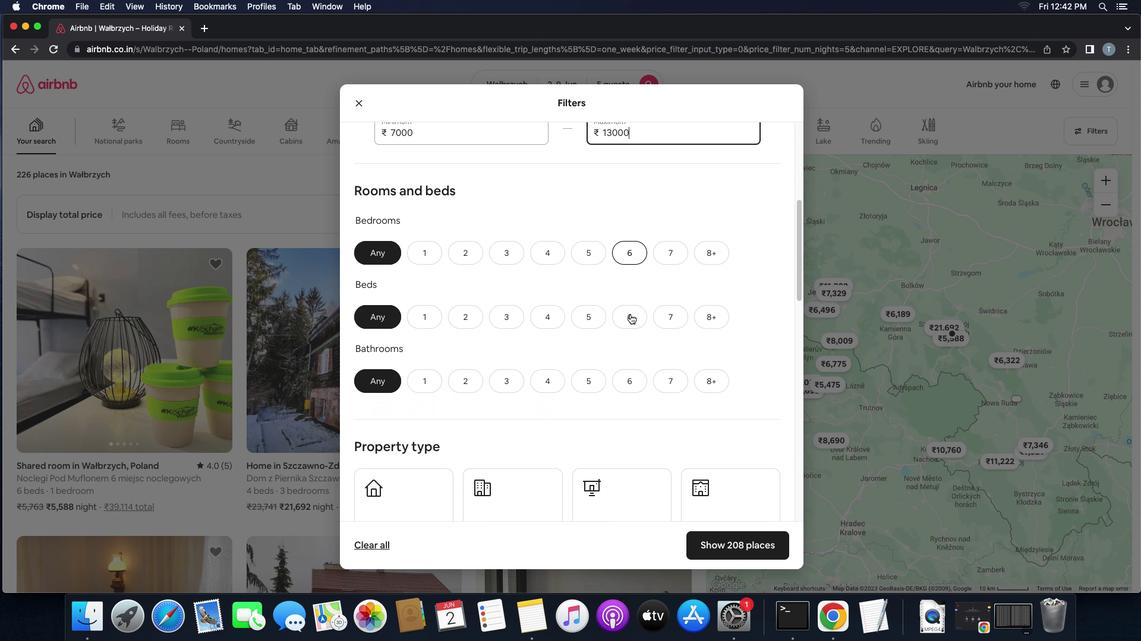 
Action: Mouse scrolled (630, 314) with delta (0, 0)
Screenshot: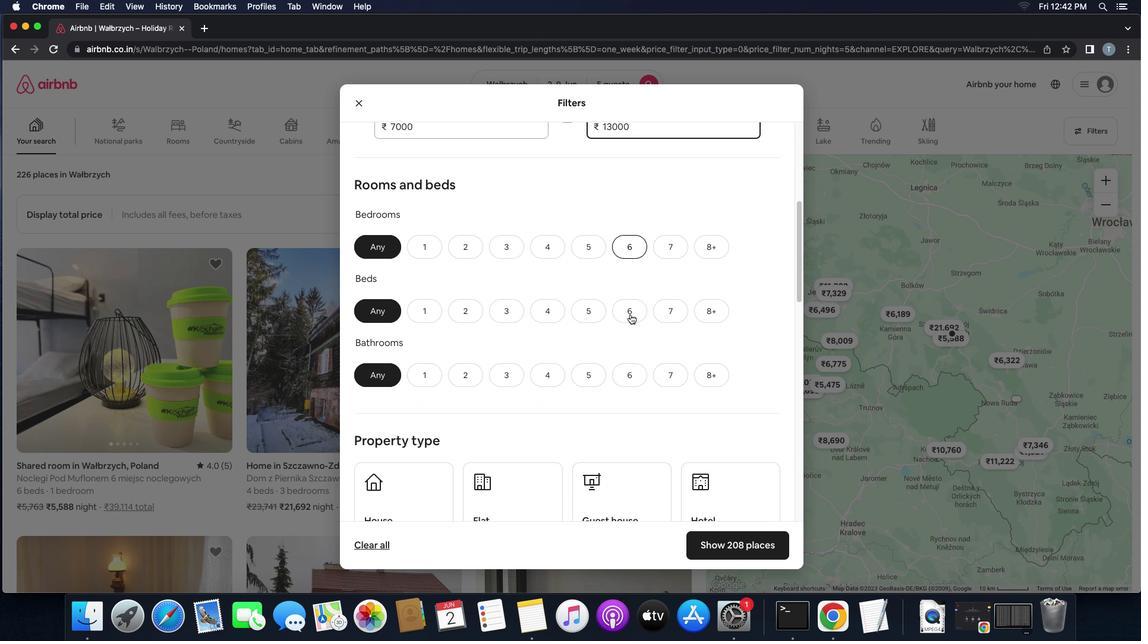 
Action: Mouse scrolled (630, 314) with delta (0, 0)
Screenshot: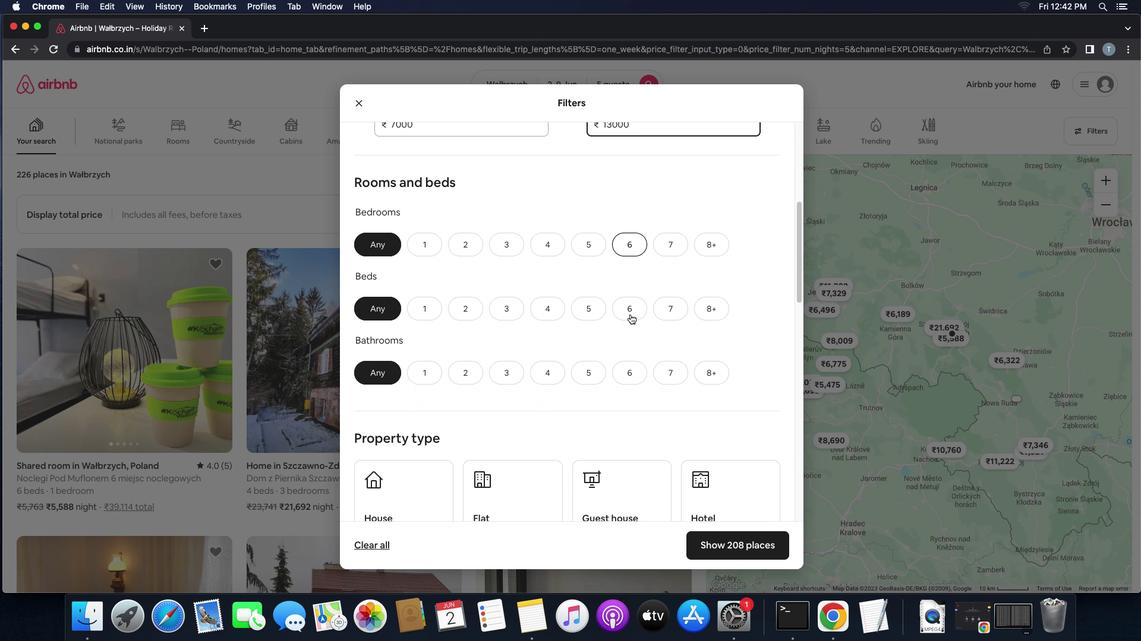 
Action: Mouse moved to (464, 238)
Screenshot: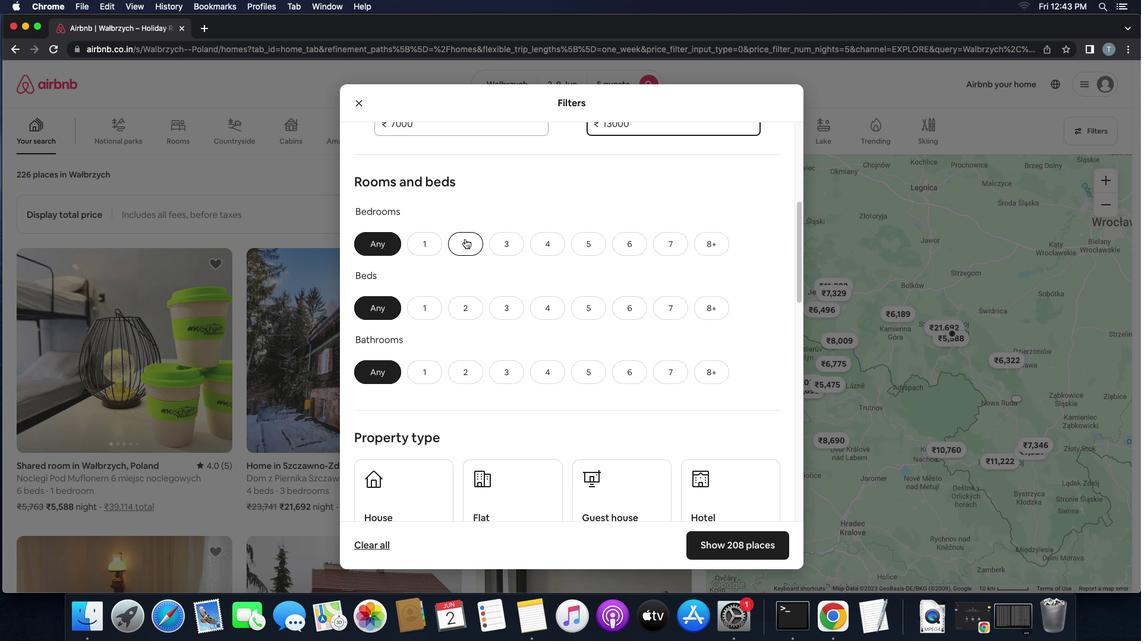
Action: Mouse pressed left at (464, 238)
Screenshot: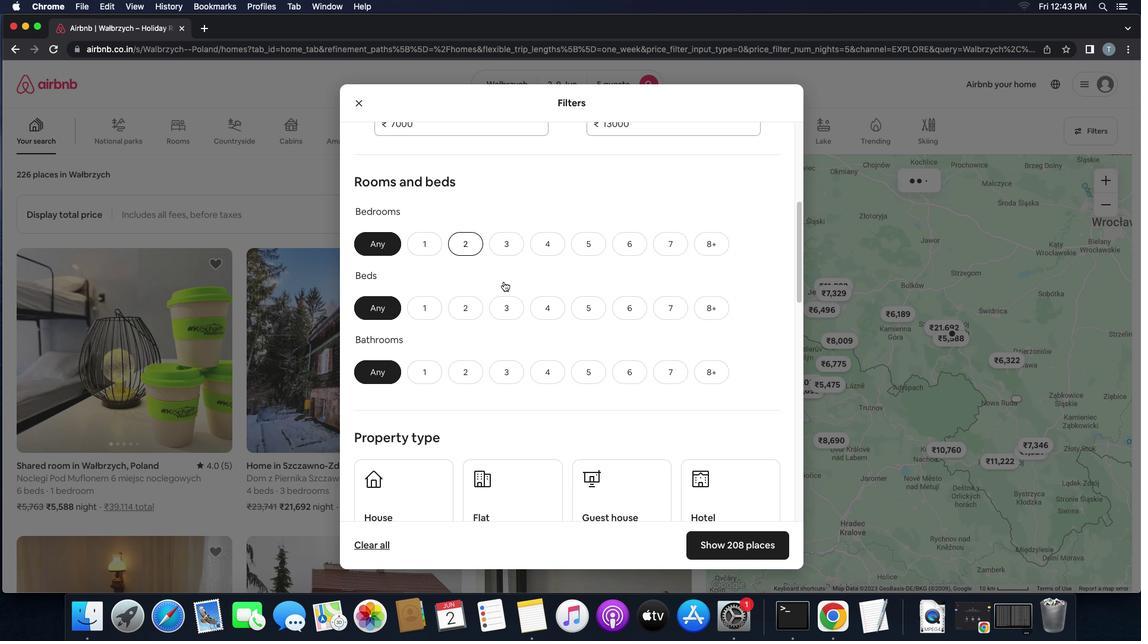 
Action: Mouse moved to (581, 311)
Screenshot: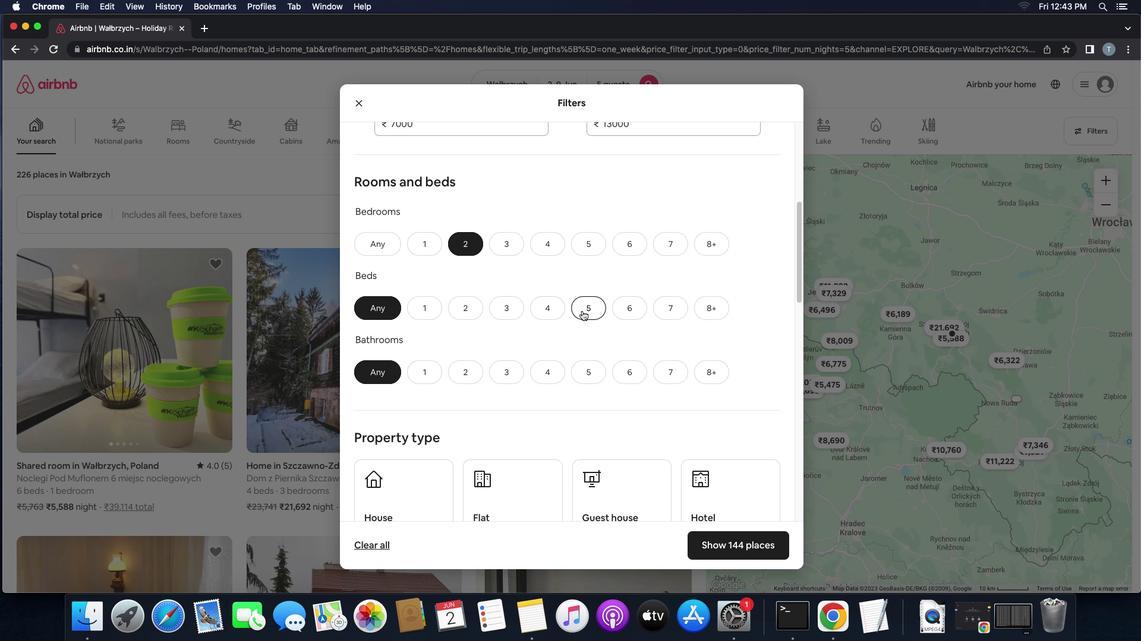 
Action: Mouse pressed left at (581, 311)
Screenshot: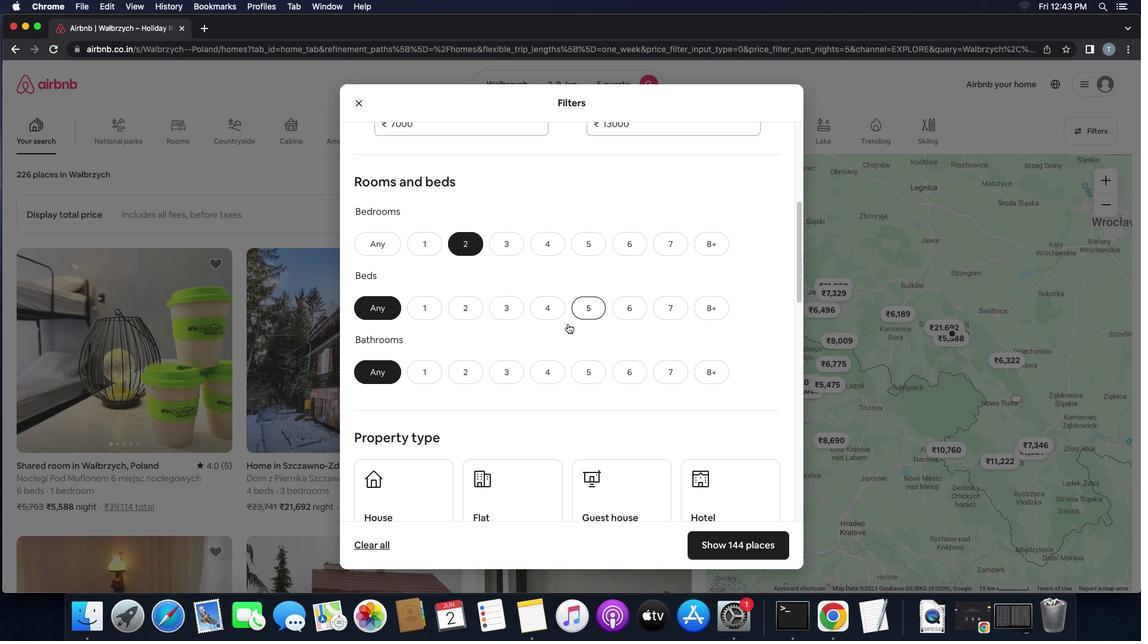 
Action: Mouse moved to (462, 379)
Screenshot: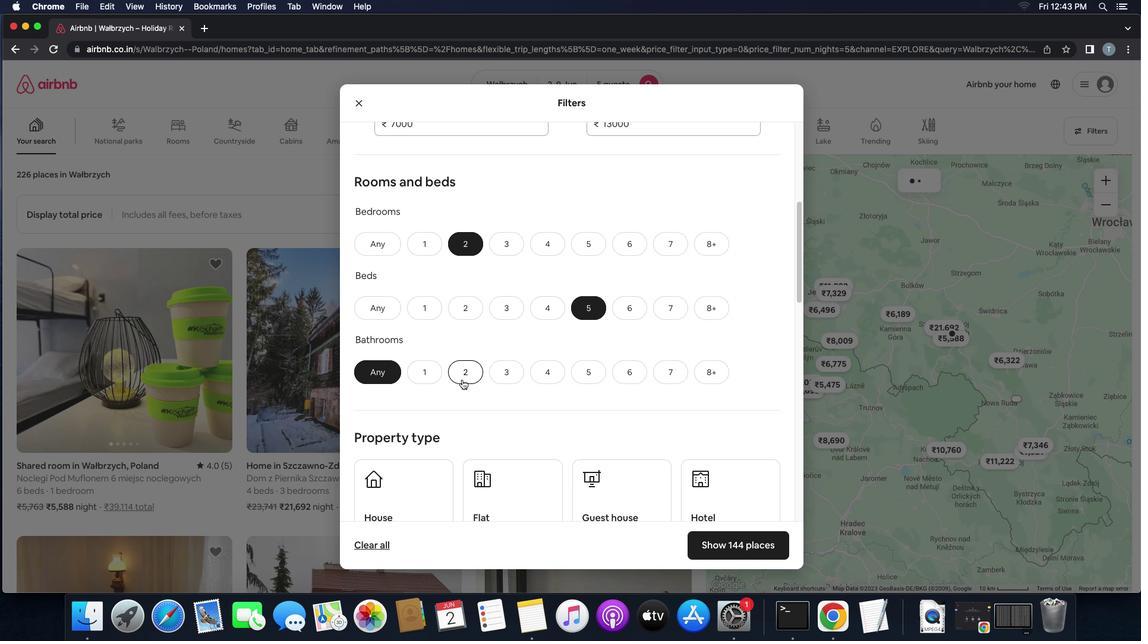 
Action: Mouse pressed left at (462, 379)
Screenshot: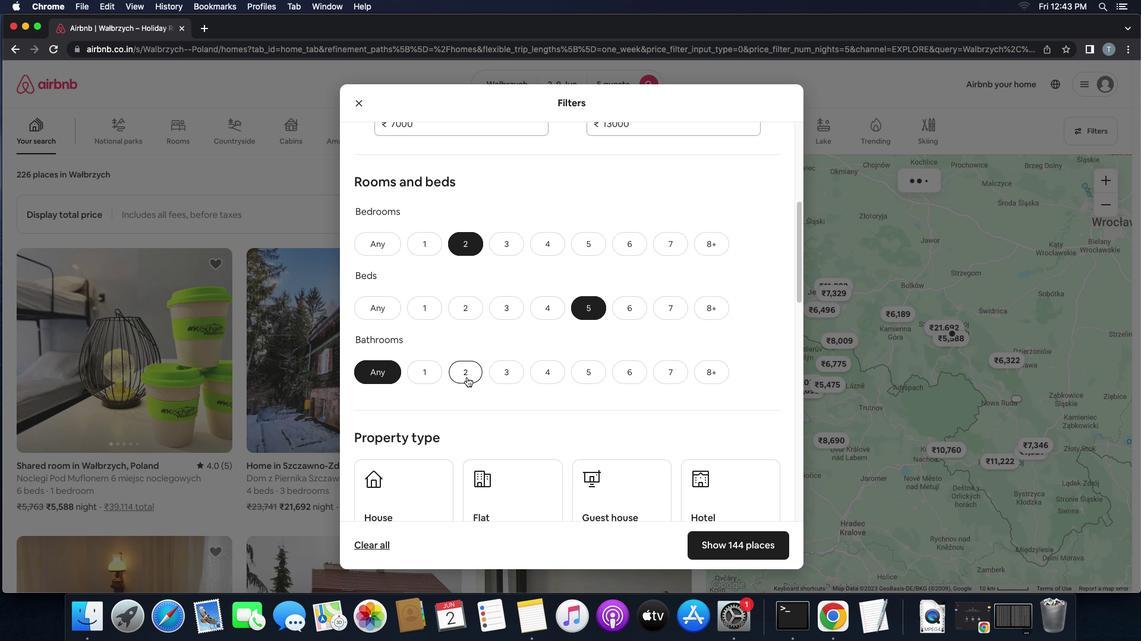 
Action: Mouse moved to (497, 383)
Screenshot: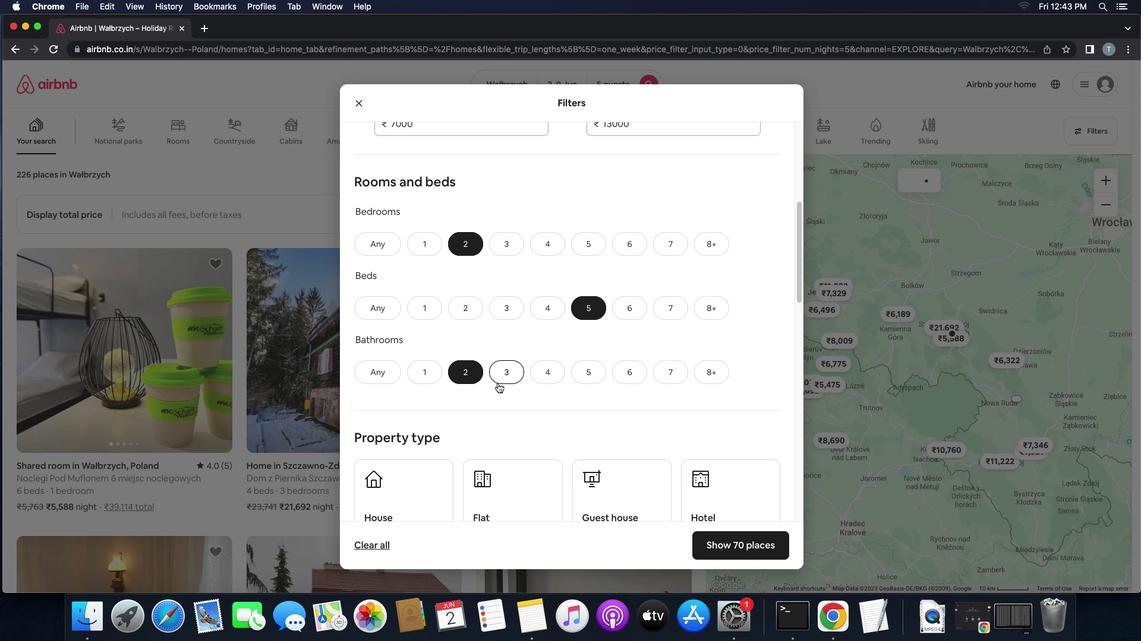 
Action: Mouse scrolled (497, 383) with delta (0, 0)
Screenshot: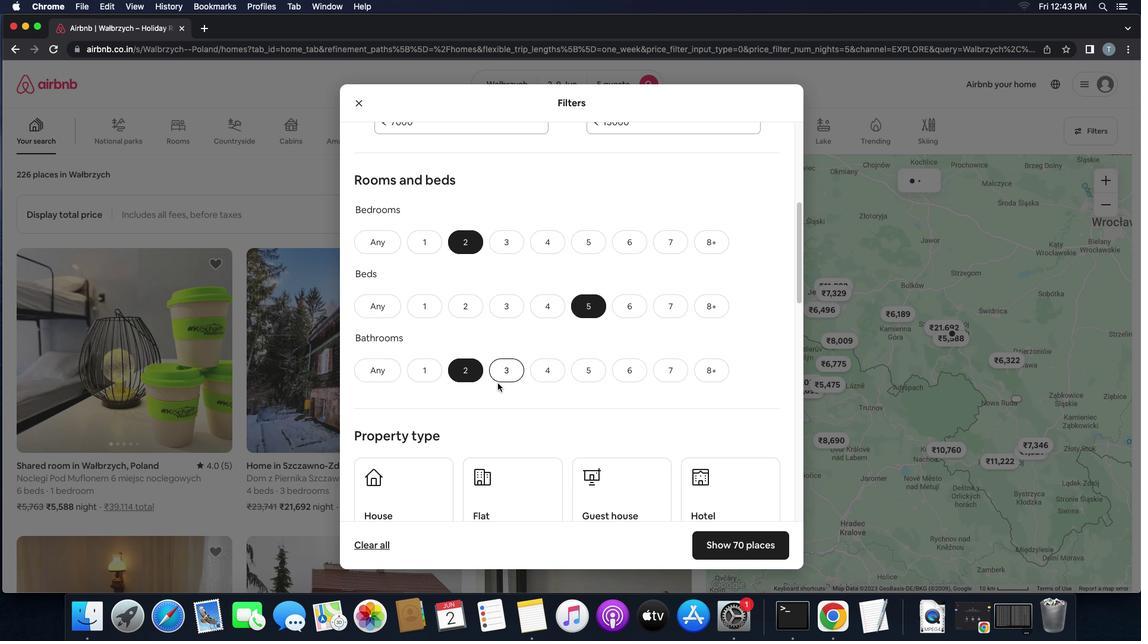 
Action: Mouse scrolled (497, 383) with delta (0, 0)
Screenshot: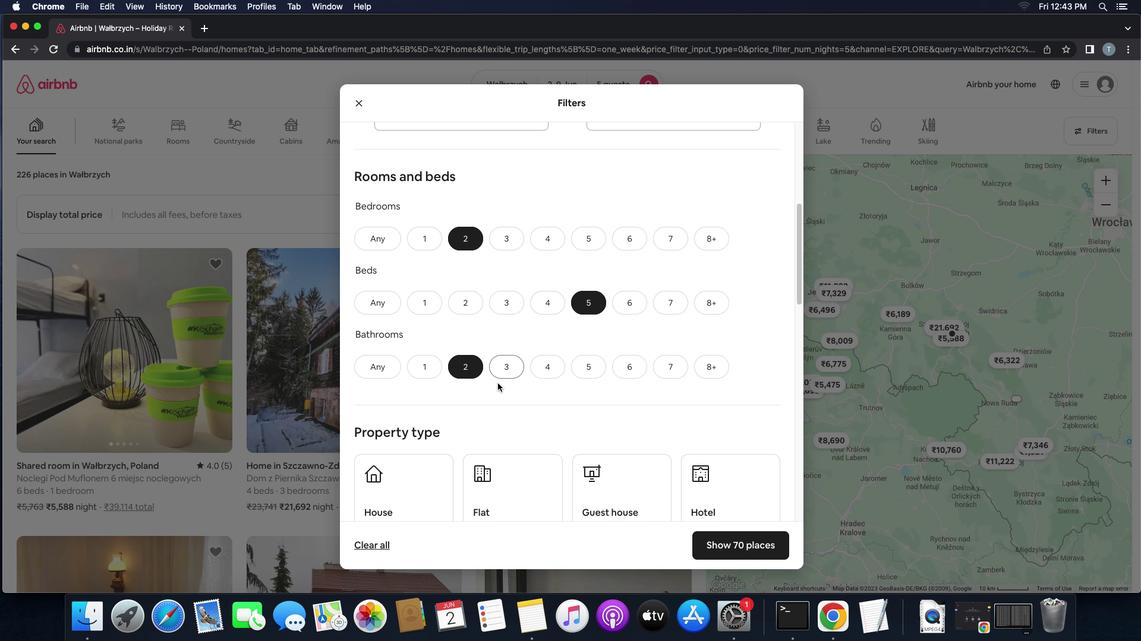 
Action: Mouse scrolled (497, 383) with delta (0, 0)
Screenshot: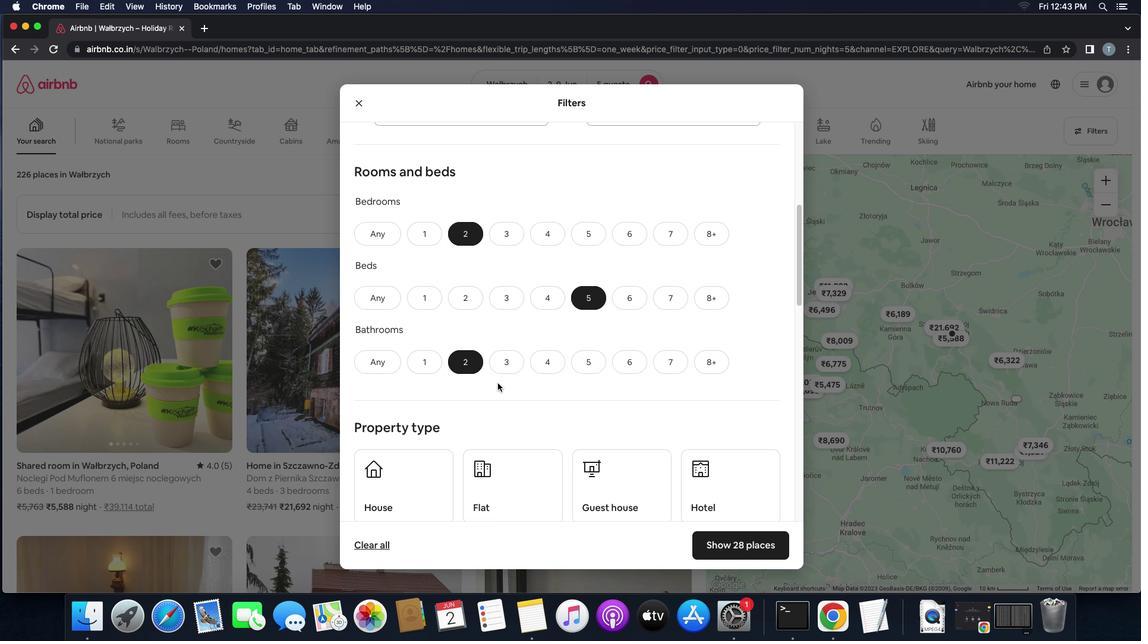 
Action: Mouse scrolled (497, 383) with delta (0, 0)
Screenshot: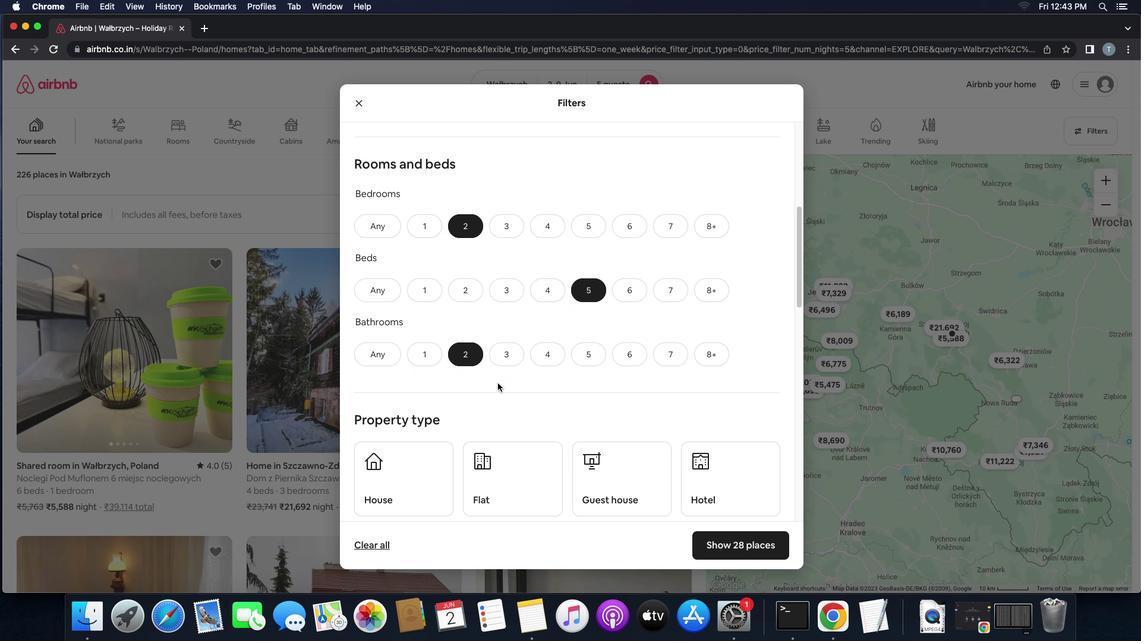 
Action: Mouse scrolled (497, 383) with delta (0, 0)
Screenshot: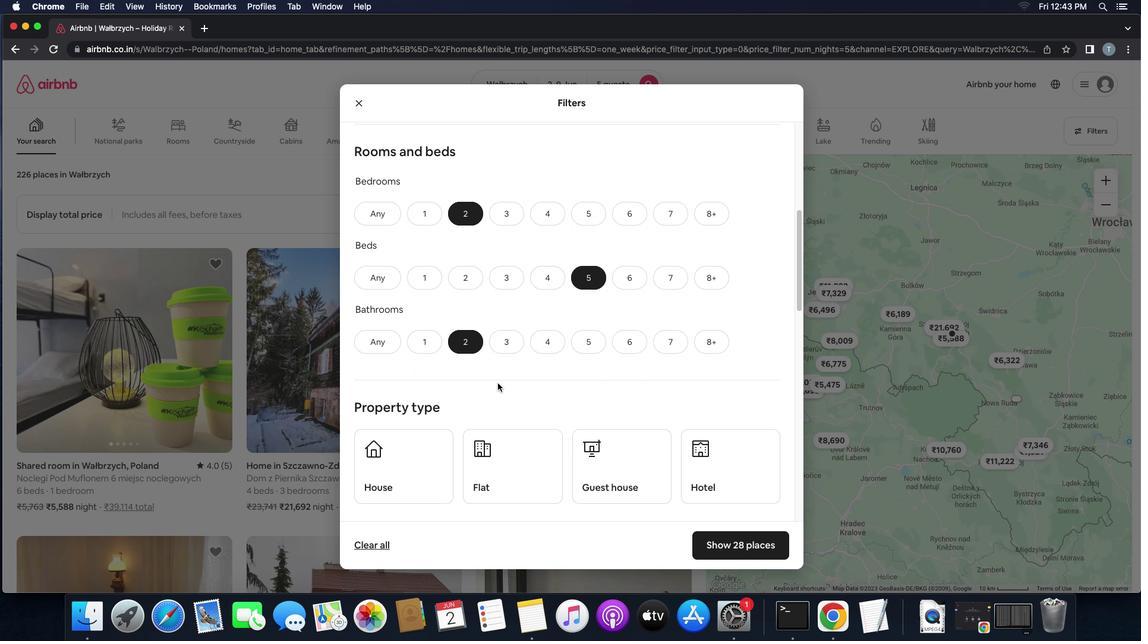 
Action: Mouse scrolled (497, 383) with delta (0, 0)
Screenshot: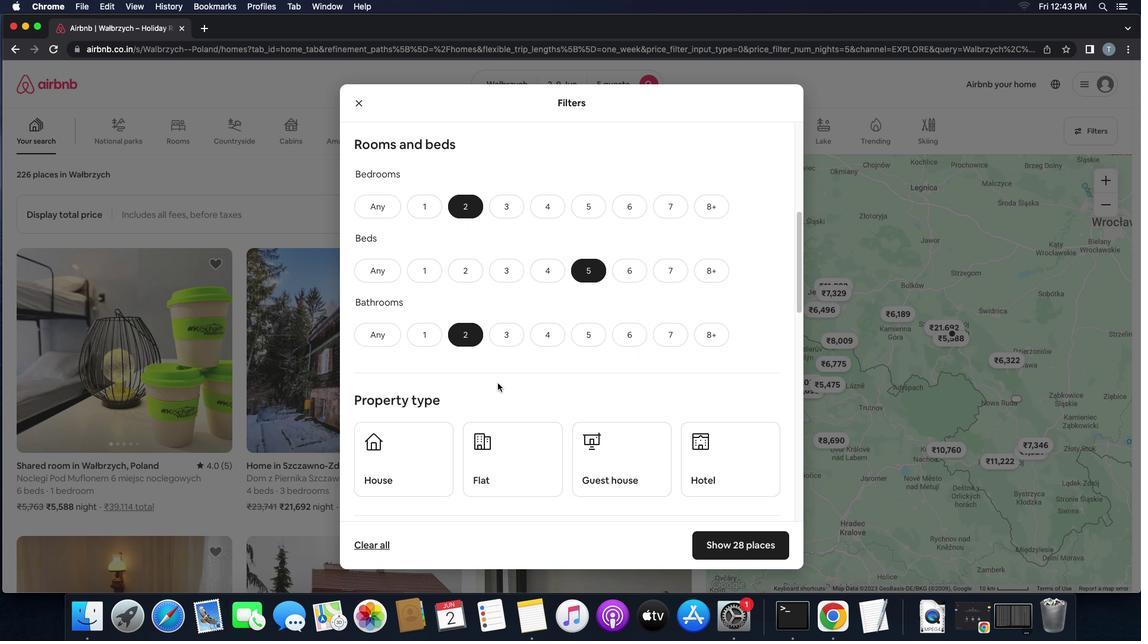 
Action: Mouse scrolled (497, 383) with delta (0, 0)
Screenshot: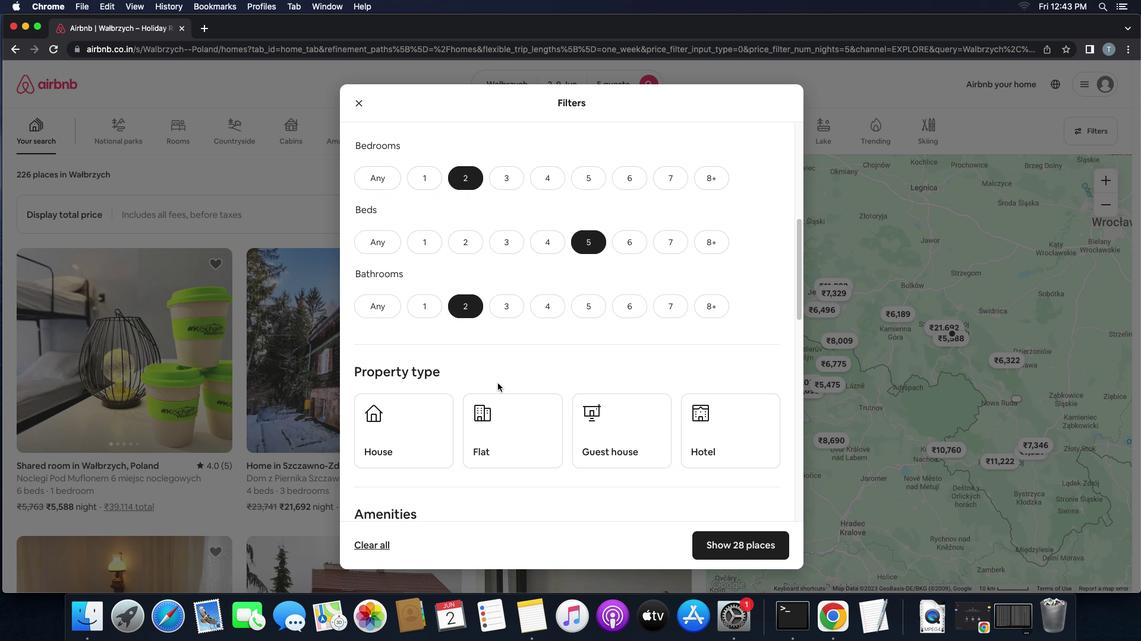 
Action: Mouse scrolled (497, 383) with delta (0, 0)
Screenshot: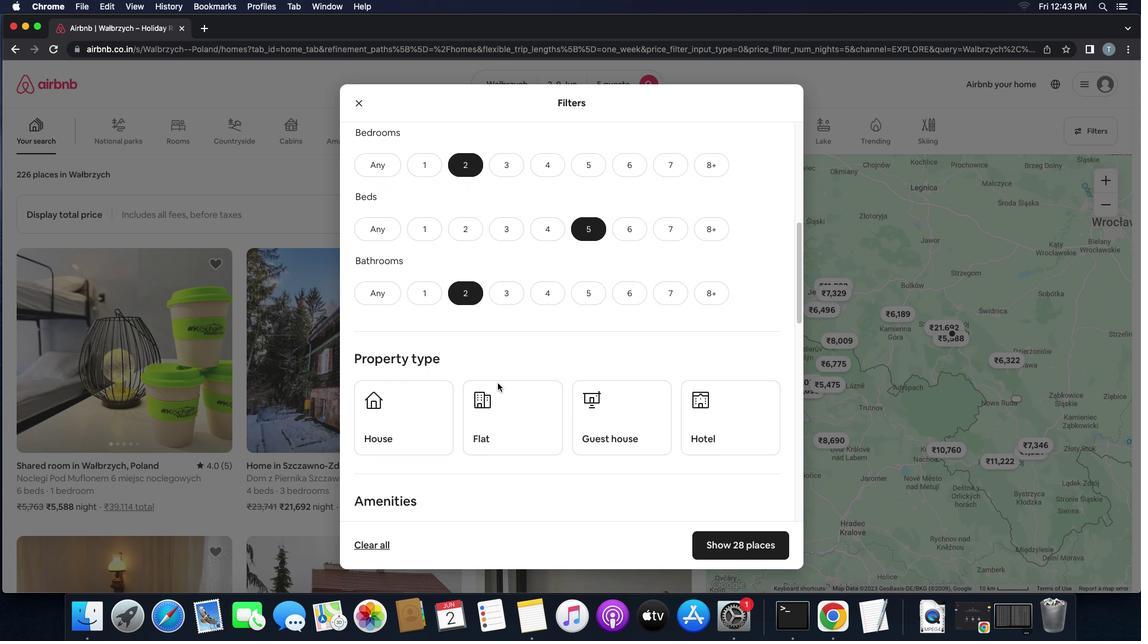 
Action: Mouse scrolled (497, 383) with delta (0, 0)
Screenshot: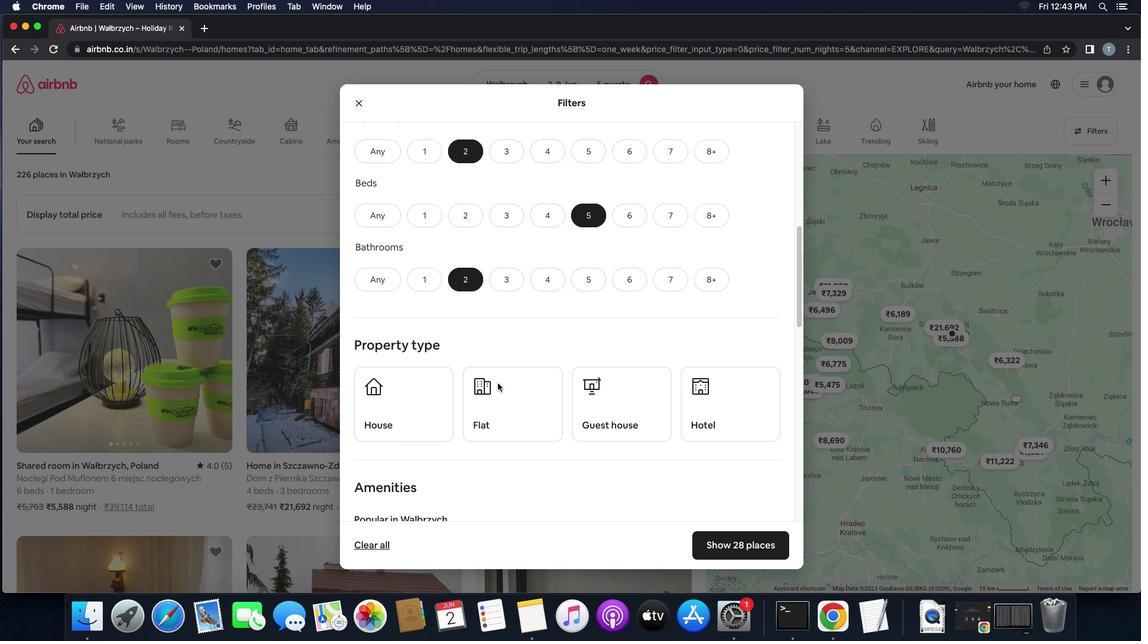 
Action: Mouse scrolled (497, 383) with delta (0, 0)
Screenshot: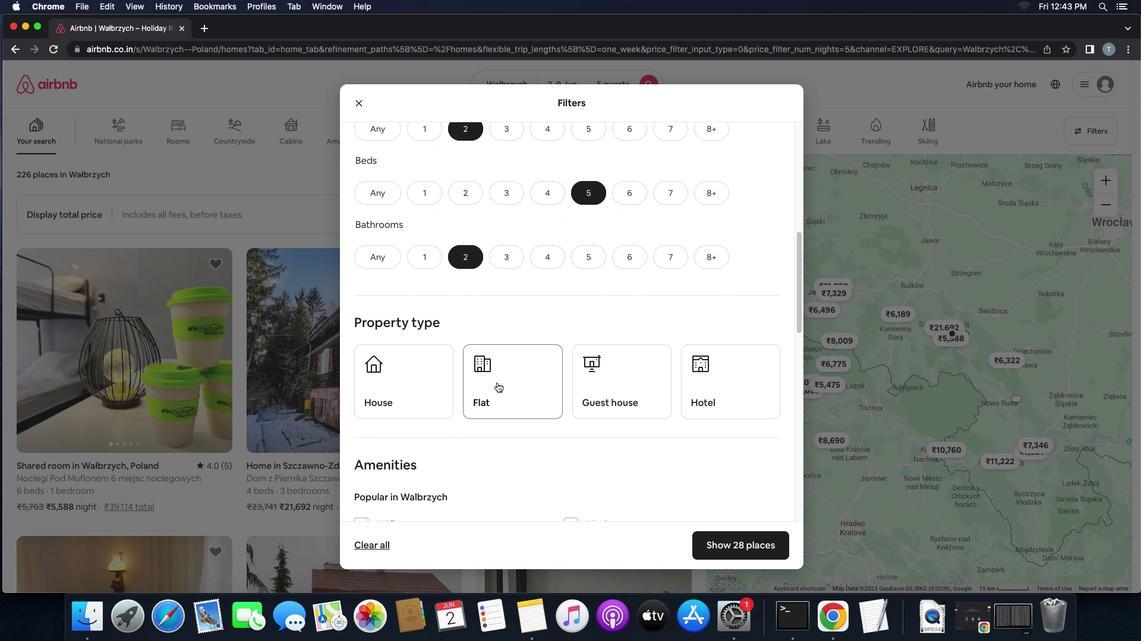 
Action: Mouse moved to (432, 369)
Screenshot: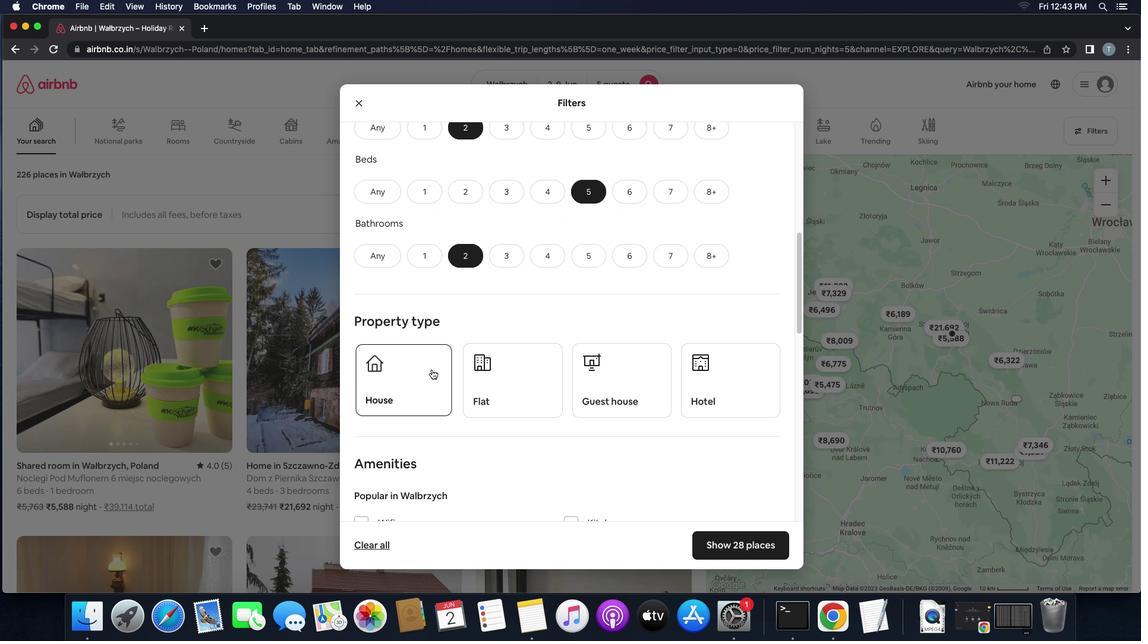 
Action: Mouse pressed left at (432, 369)
Screenshot: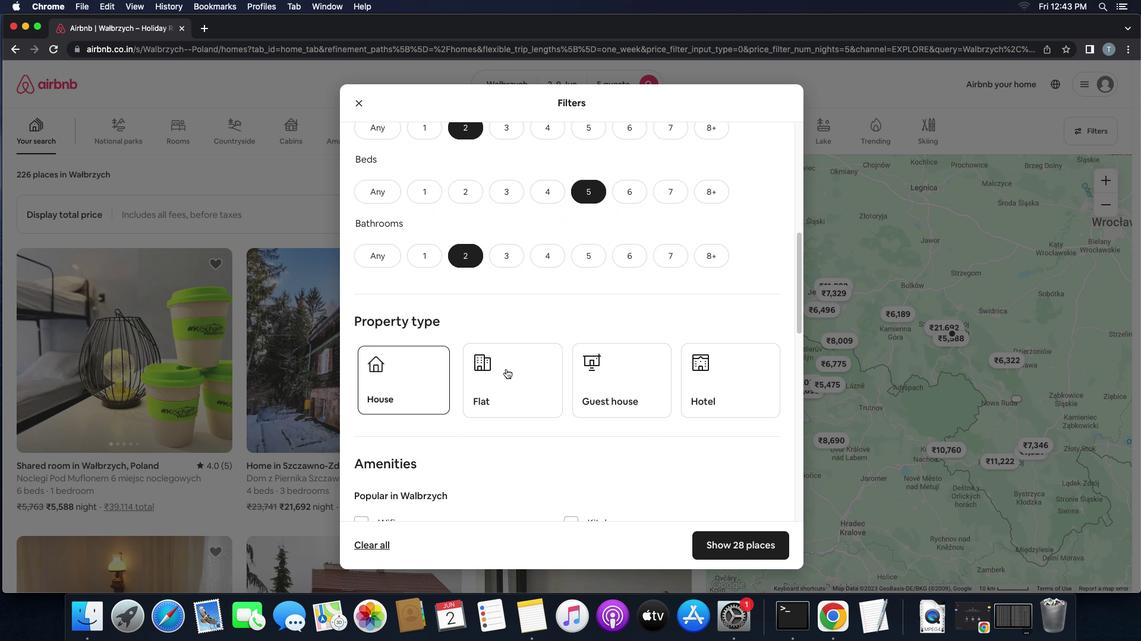 
Action: Mouse moved to (516, 368)
Screenshot: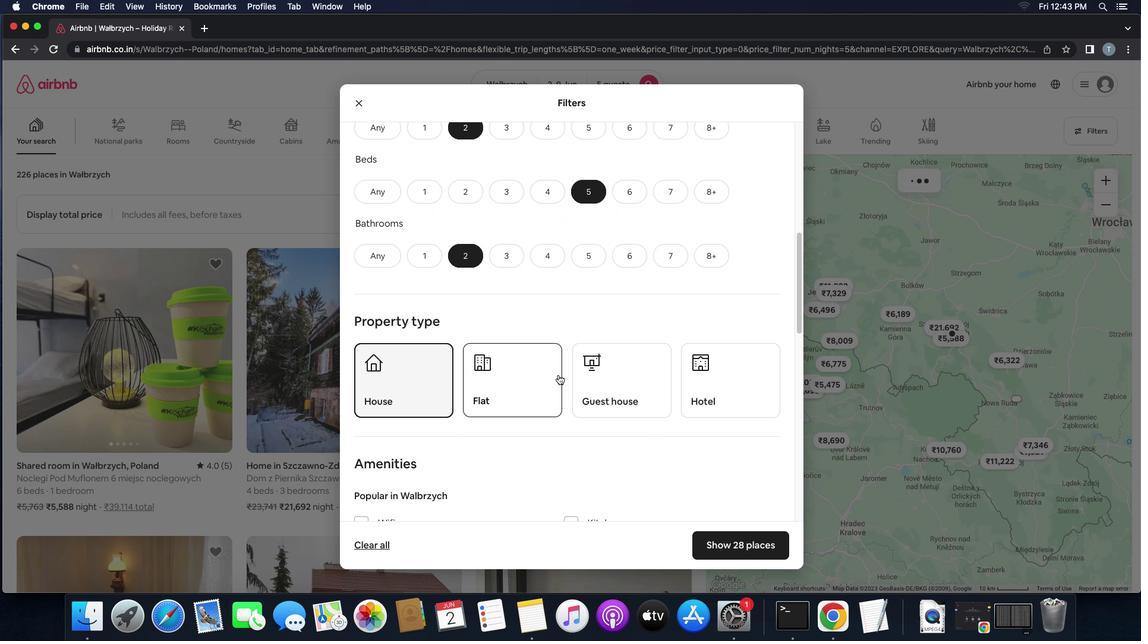 
Action: Mouse pressed left at (516, 368)
Screenshot: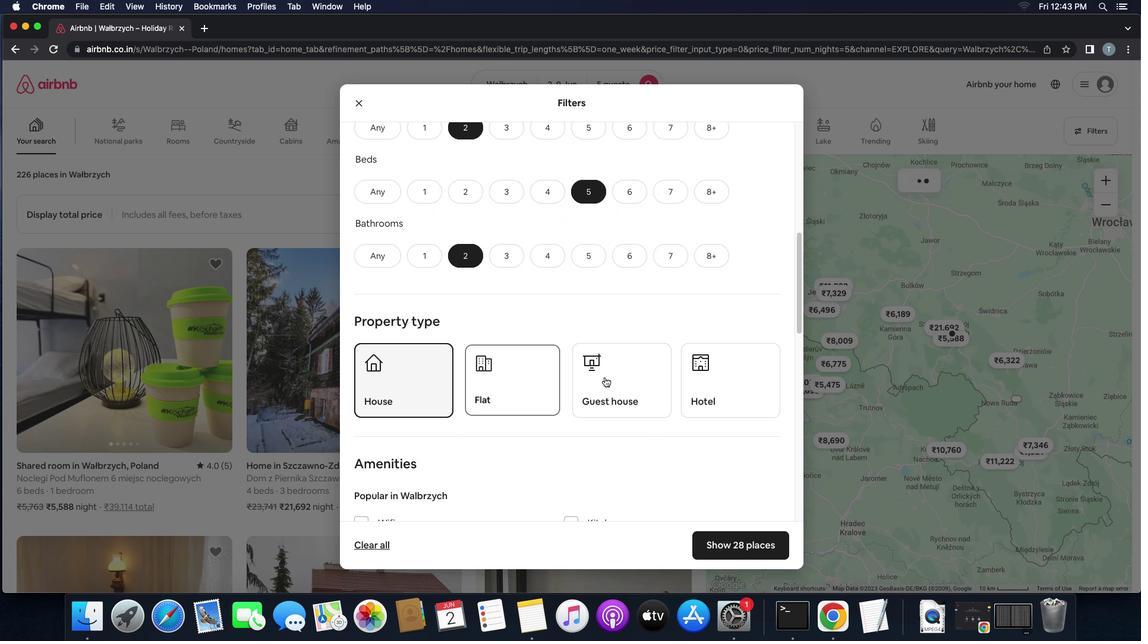 
Action: Mouse moved to (605, 378)
Screenshot: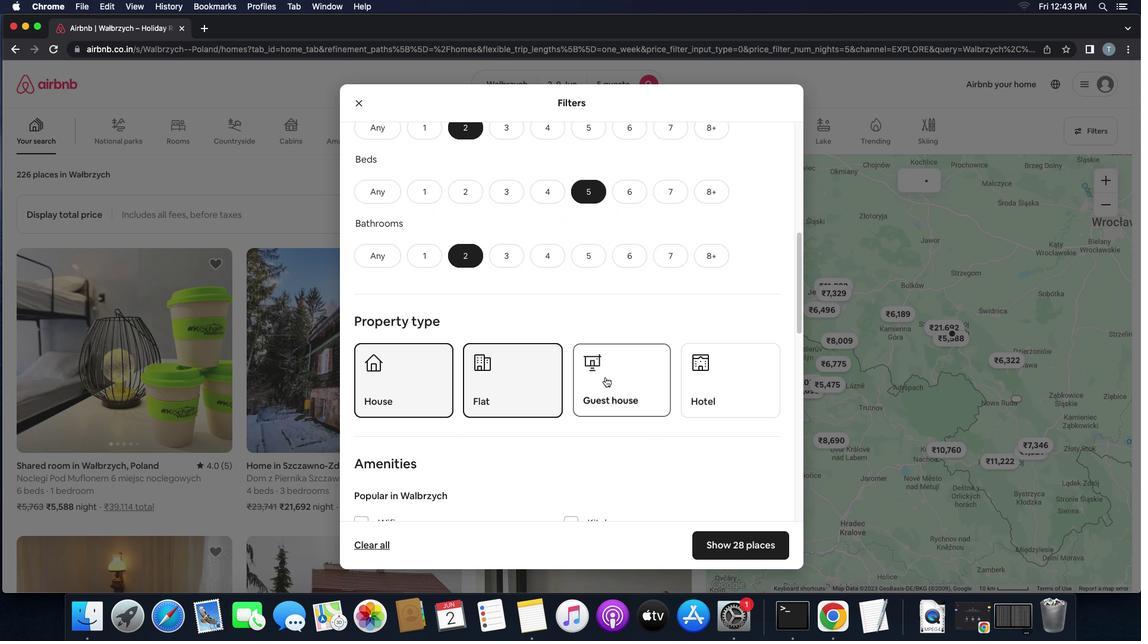 
Action: Mouse pressed left at (605, 378)
Screenshot: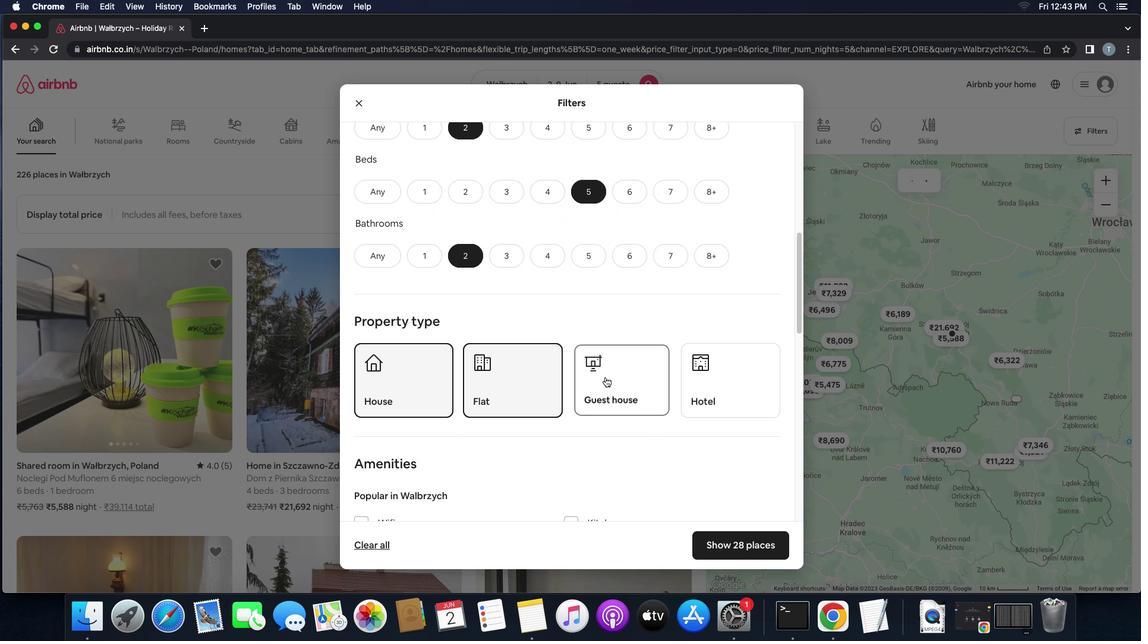 
Action: Mouse moved to (619, 397)
Screenshot: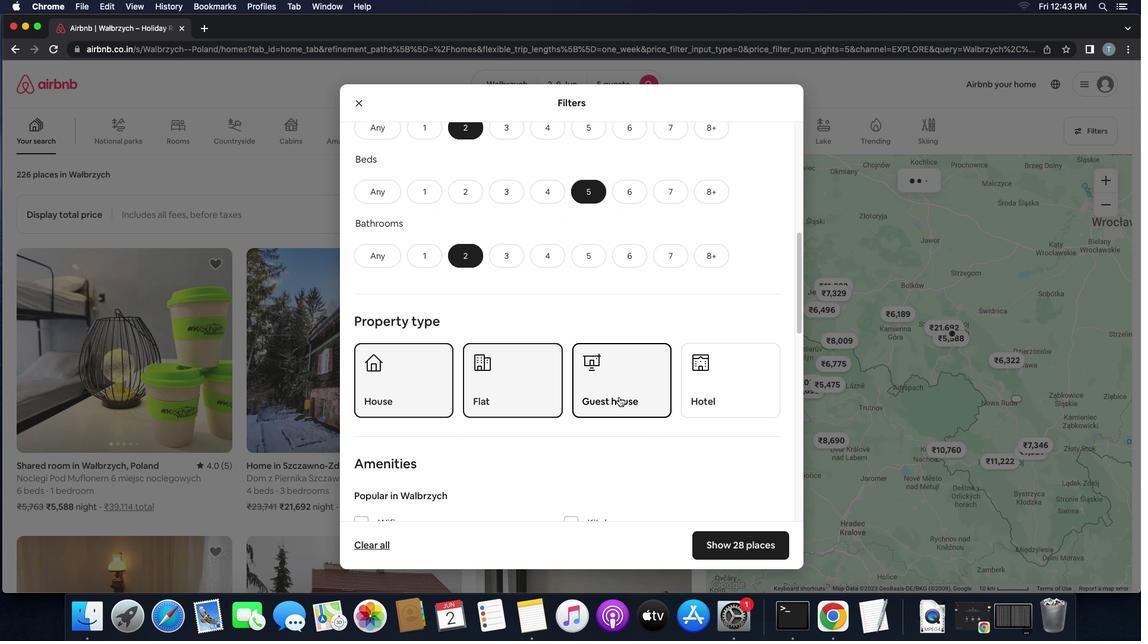 
Action: Mouse scrolled (619, 397) with delta (0, 0)
Screenshot: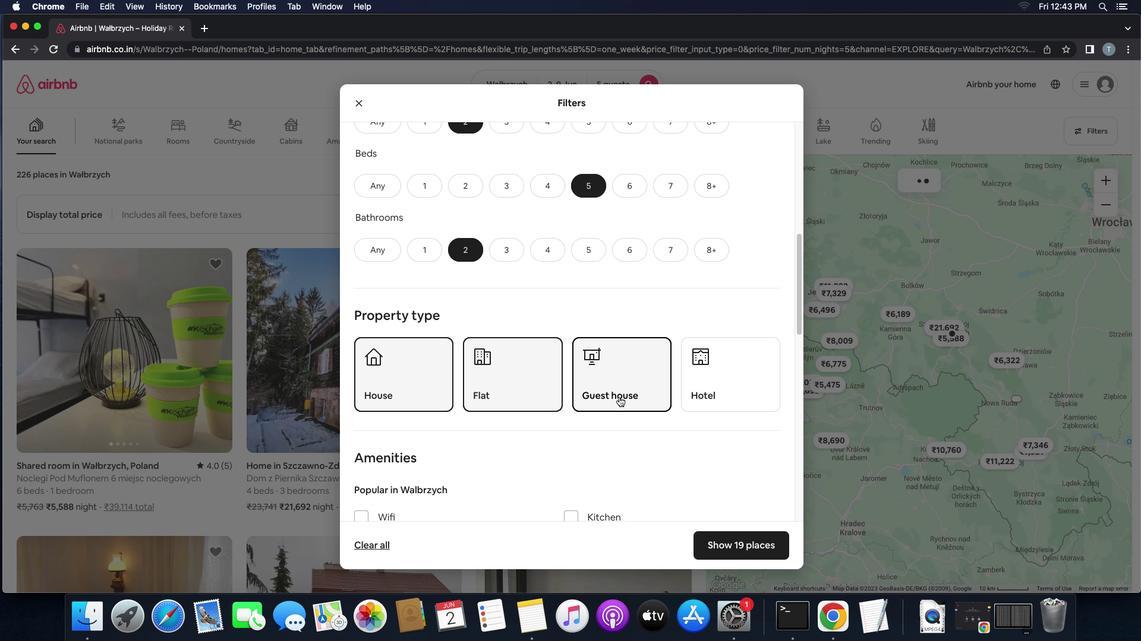 
Action: Mouse scrolled (619, 397) with delta (0, 0)
Screenshot: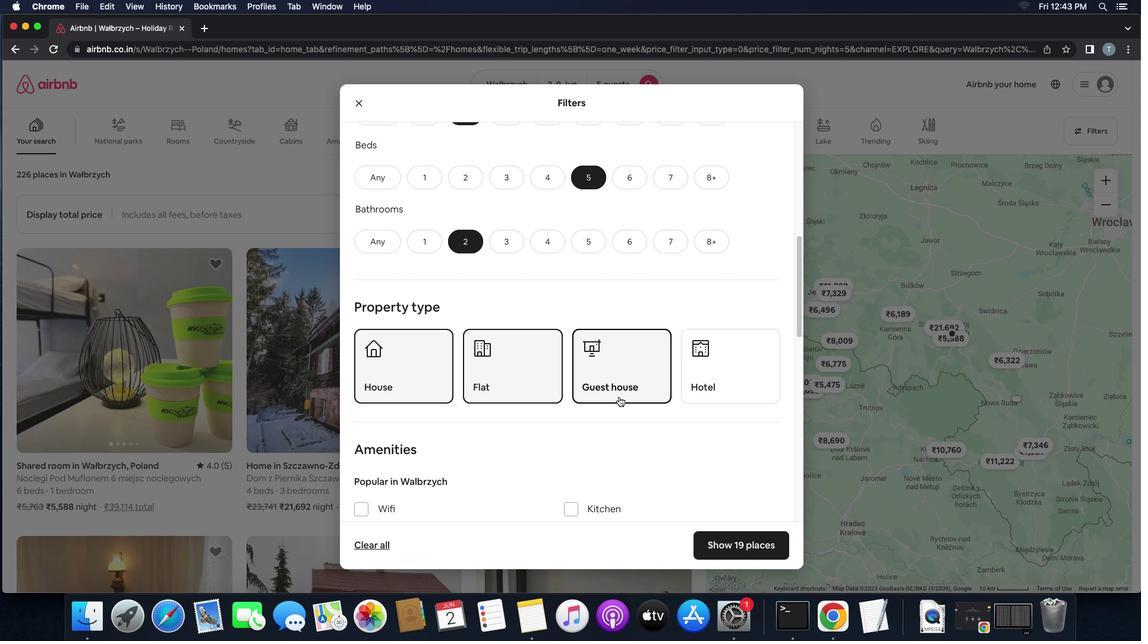
Action: Mouse scrolled (619, 397) with delta (0, 0)
Screenshot: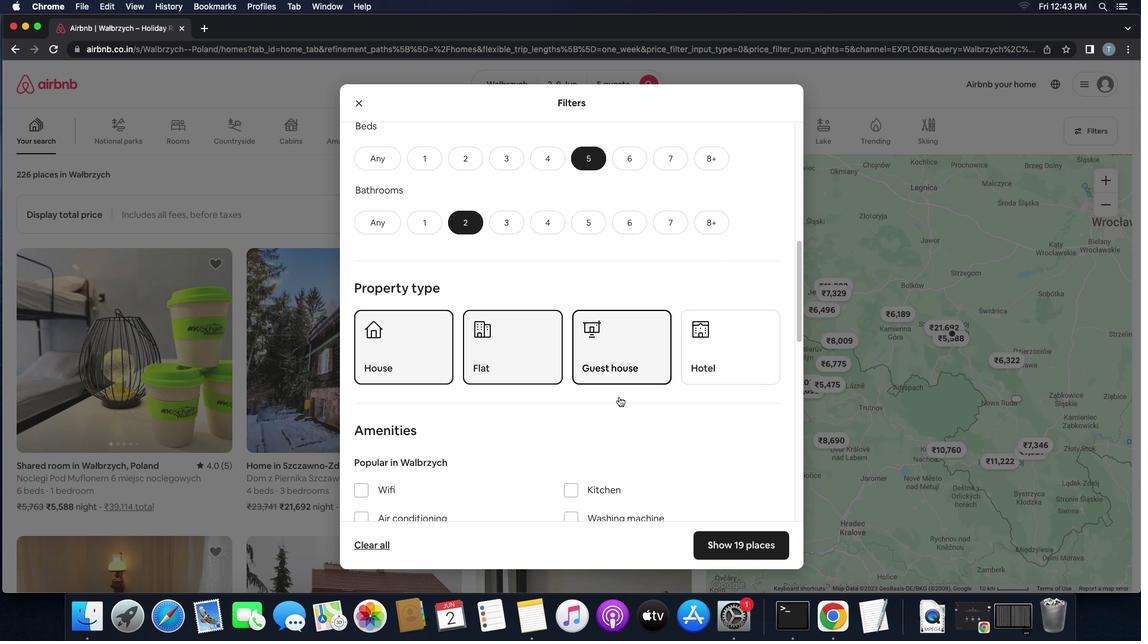 
Action: Mouse scrolled (619, 397) with delta (0, 0)
Screenshot: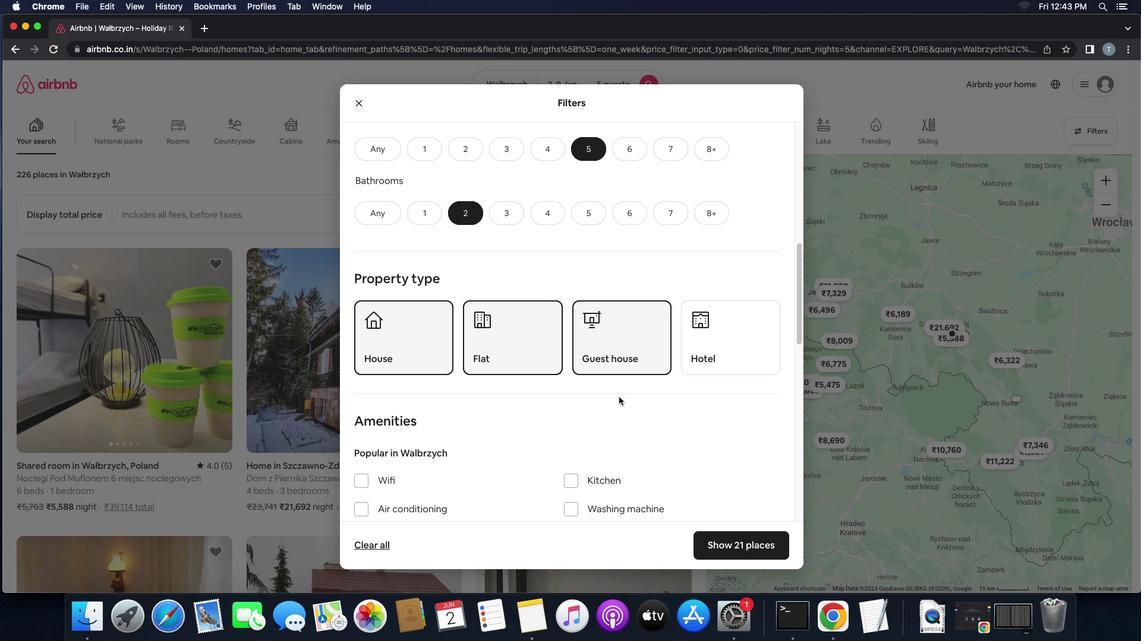
Action: Mouse scrolled (619, 397) with delta (0, 0)
Screenshot: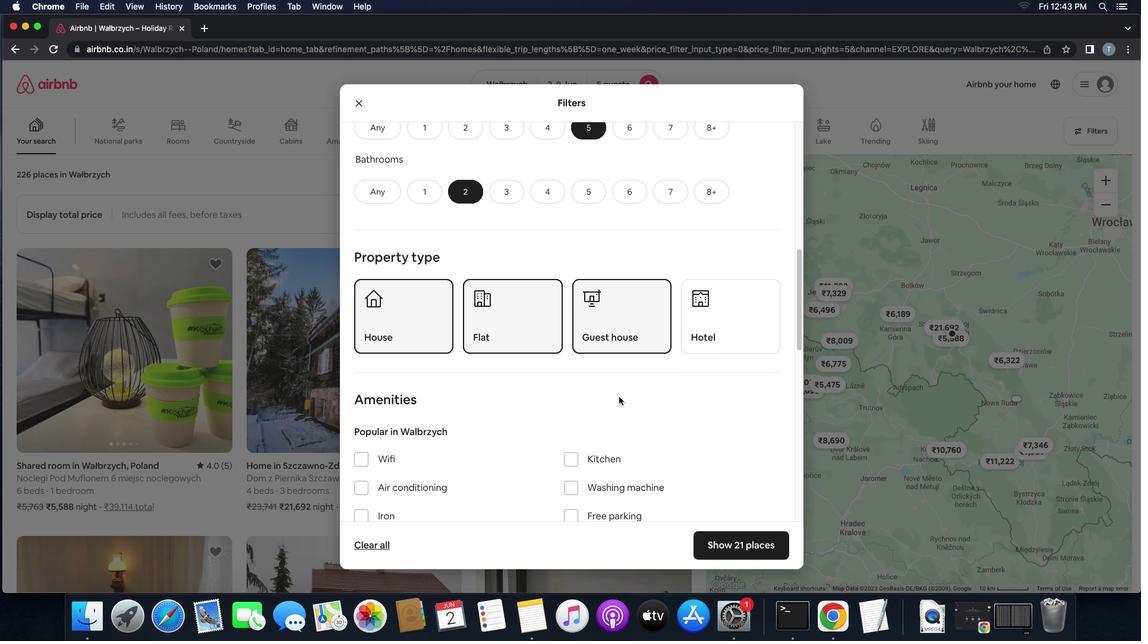 
Action: Mouse scrolled (619, 397) with delta (0, 0)
Screenshot: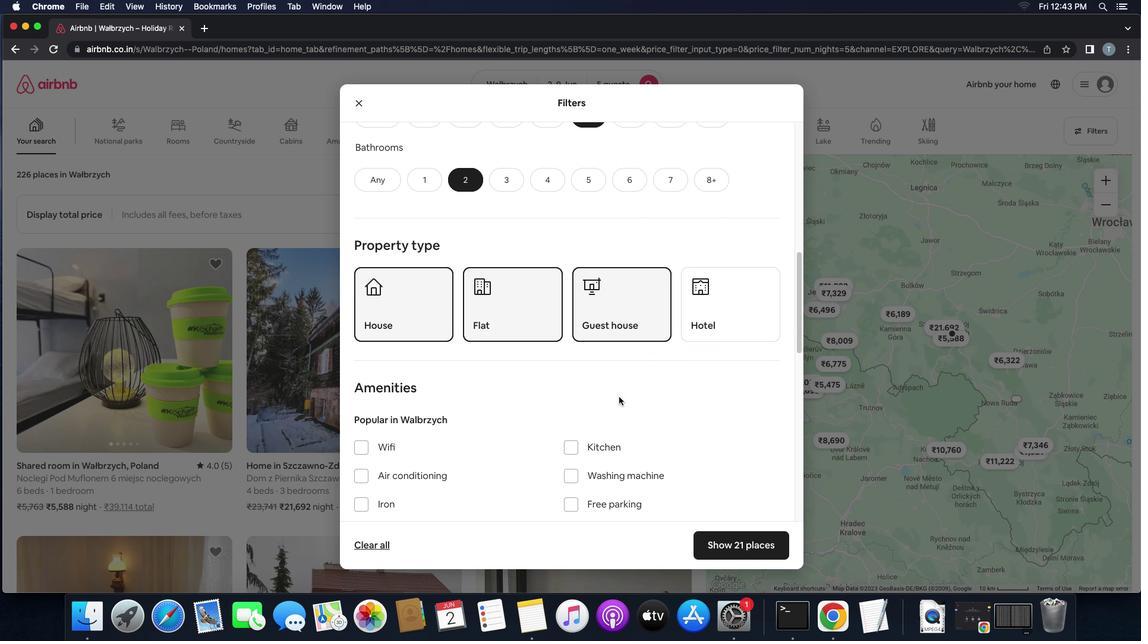
Action: Mouse moved to (618, 397)
Screenshot: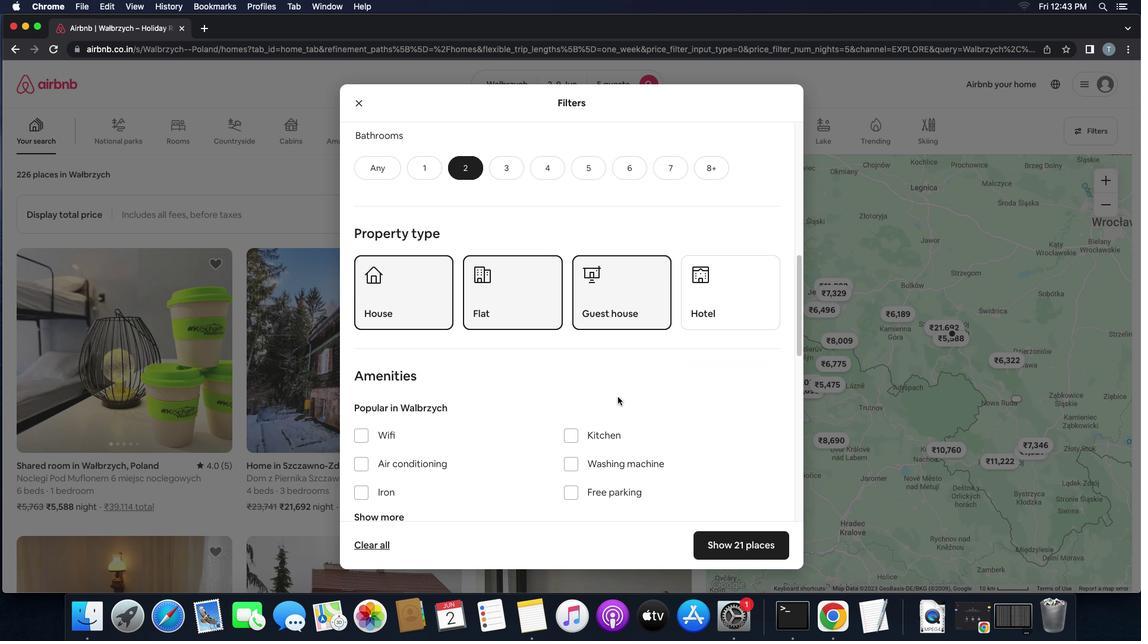 
Action: Mouse scrolled (618, 397) with delta (0, 0)
Screenshot: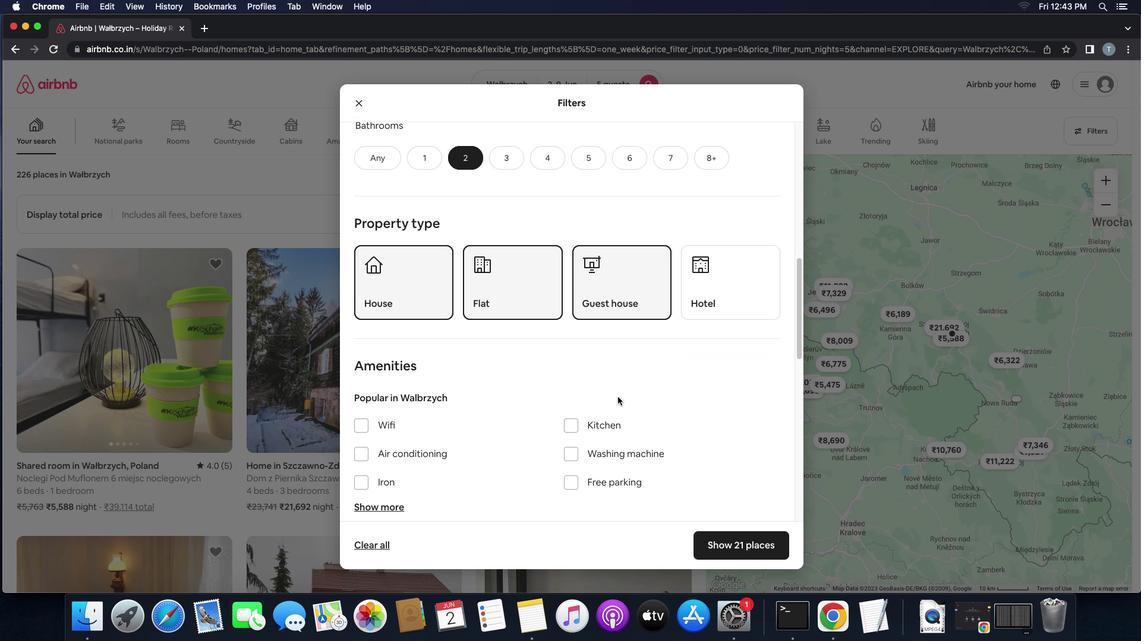 
Action: Mouse scrolled (618, 397) with delta (0, 0)
Screenshot: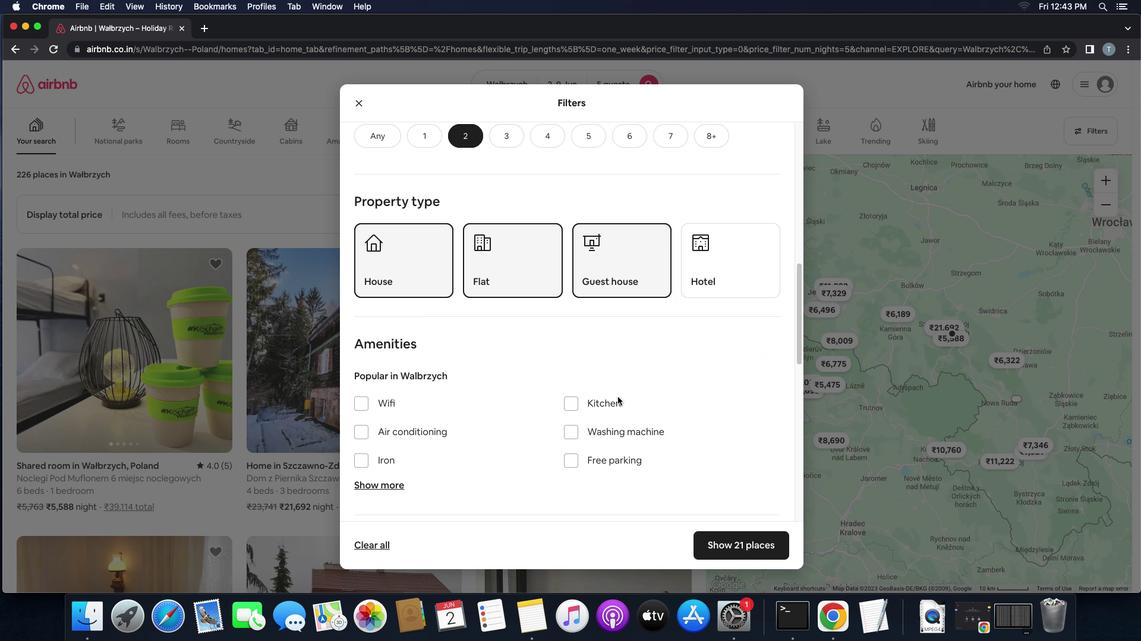 
Action: Mouse scrolled (618, 397) with delta (0, 0)
Screenshot: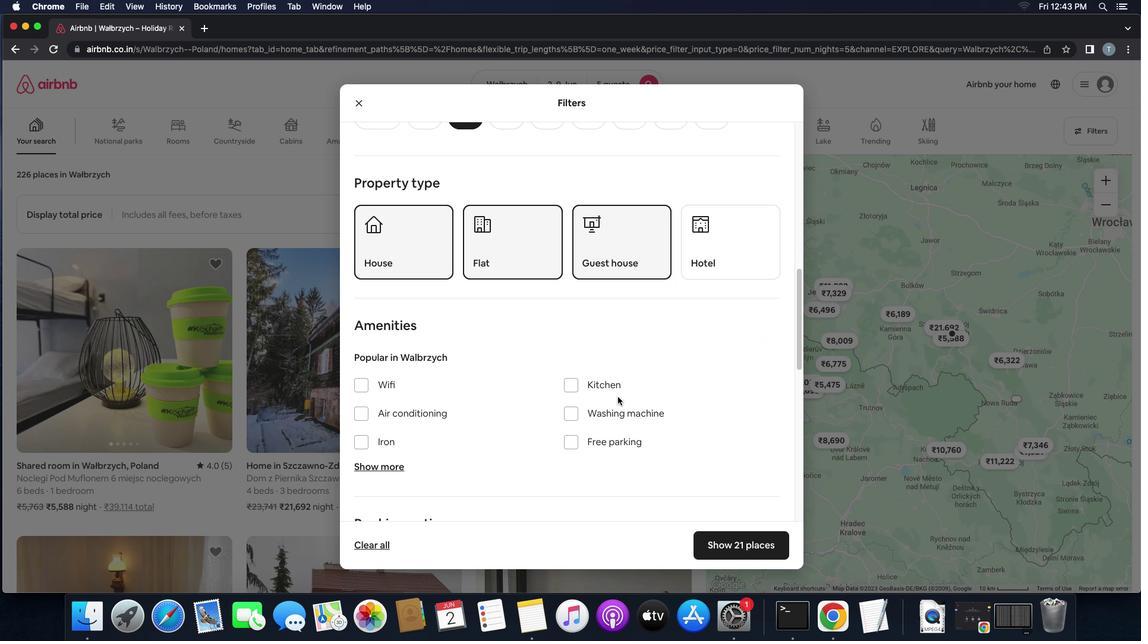 
Action: Mouse scrolled (618, 397) with delta (0, 0)
Screenshot: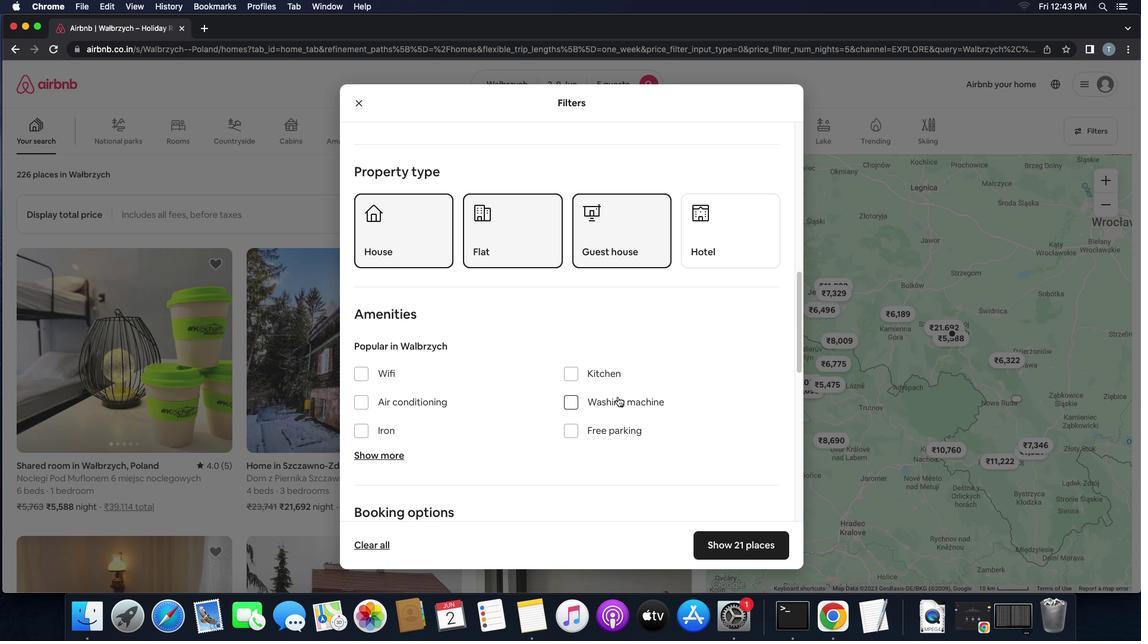 
Action: Mouse scrolled (618, 397) with delta (0, 0)
Screenshot: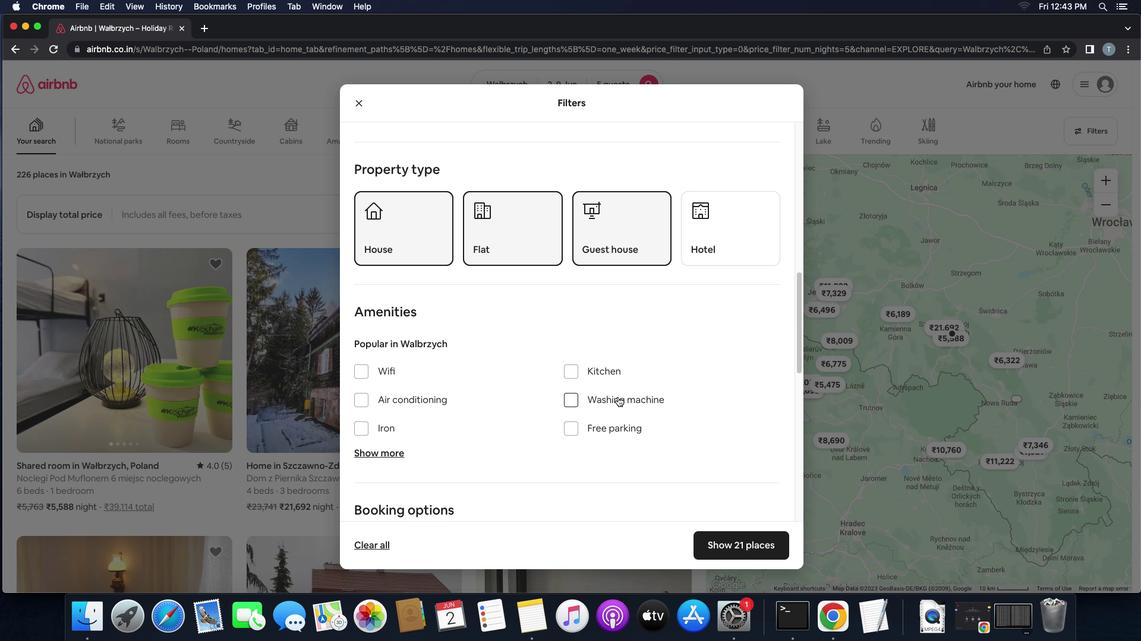 
Action: Mouse scrolled (618, 397) with delta (0, 0)
Screenshot: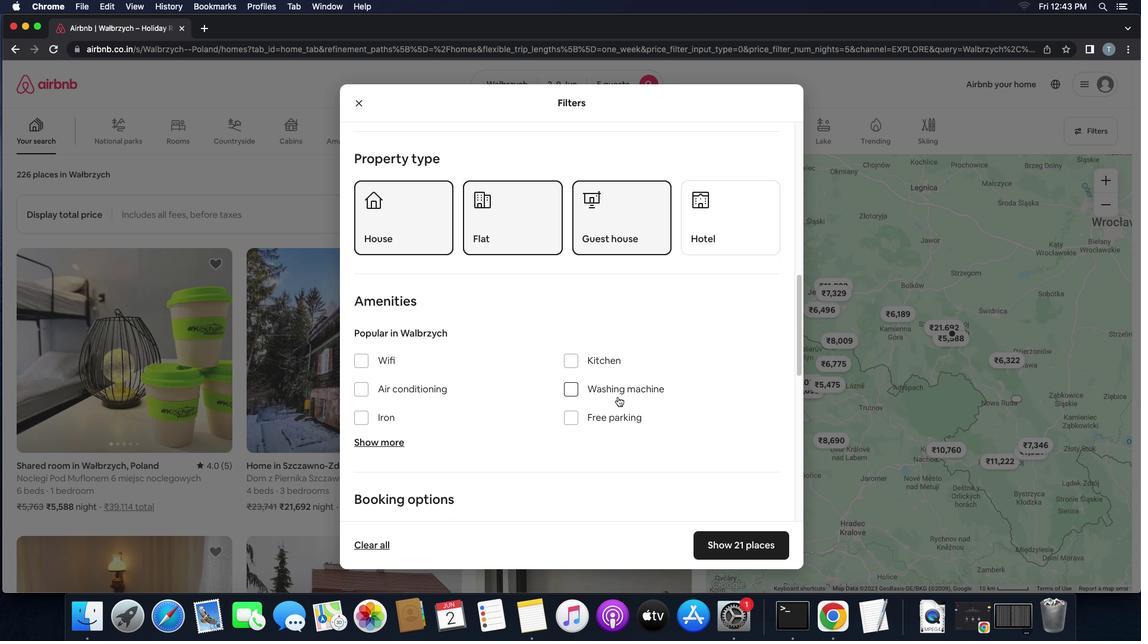 
Action: Mouse scrolled (618, 397) with delta (0, 0)
Screenshot: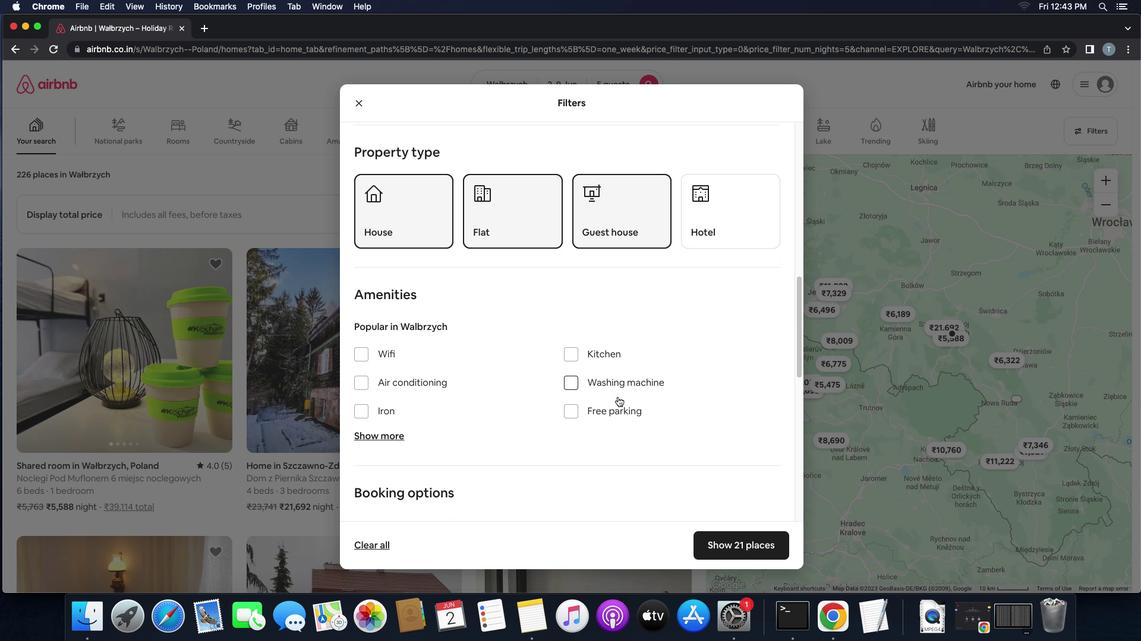
Action: Mouse moved to (367, 358)
Screenshot: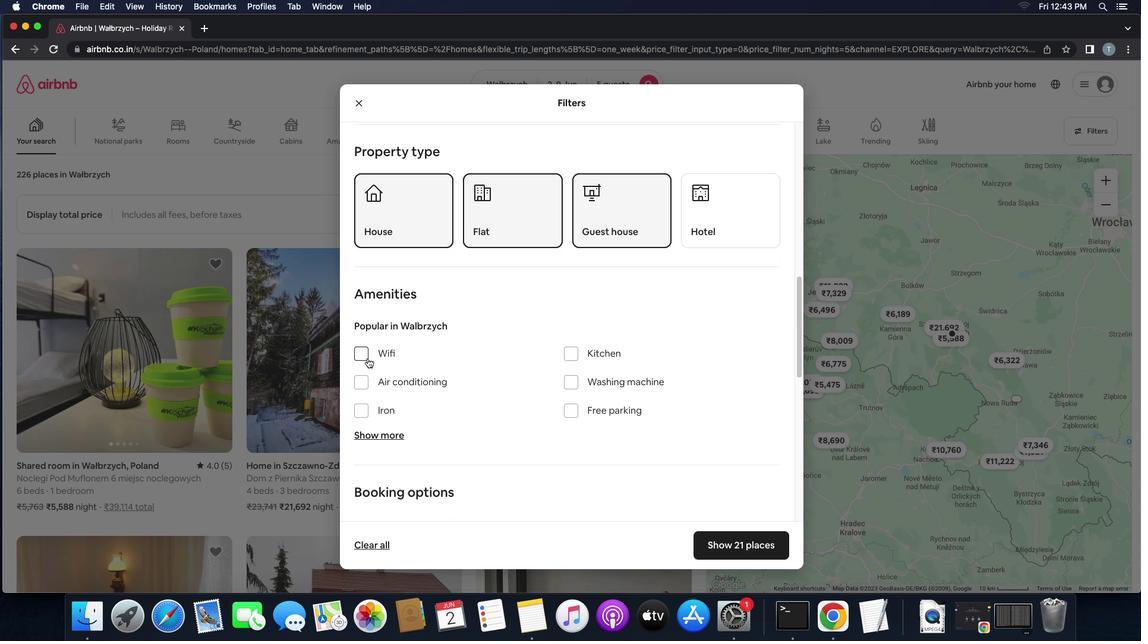 
Action: Mouse pressed left at (367, 358)
Screenshot: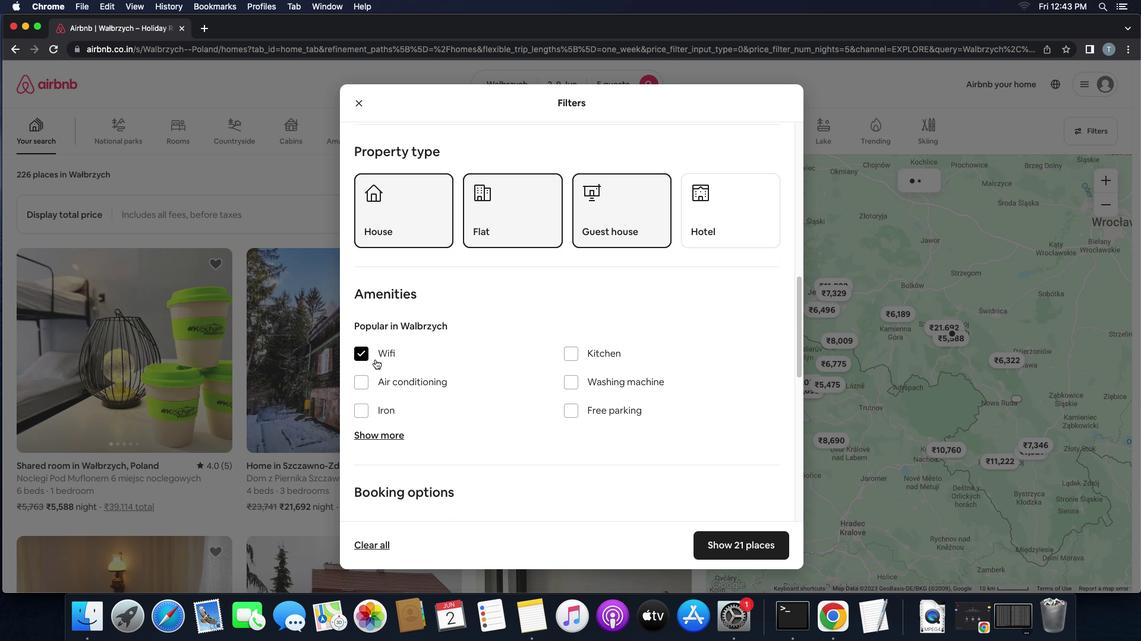 
Action: Mouse moved to (522, 392)
Screenshot: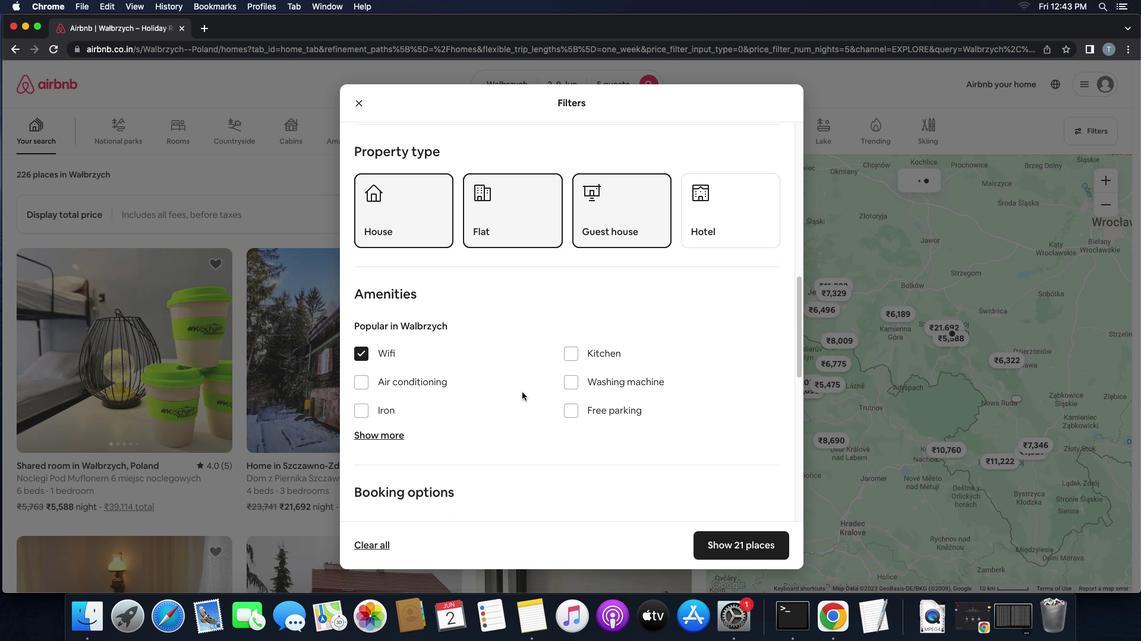
Action: Mouse scrolled (522, 392) with delta (0, 0)
Screenshot: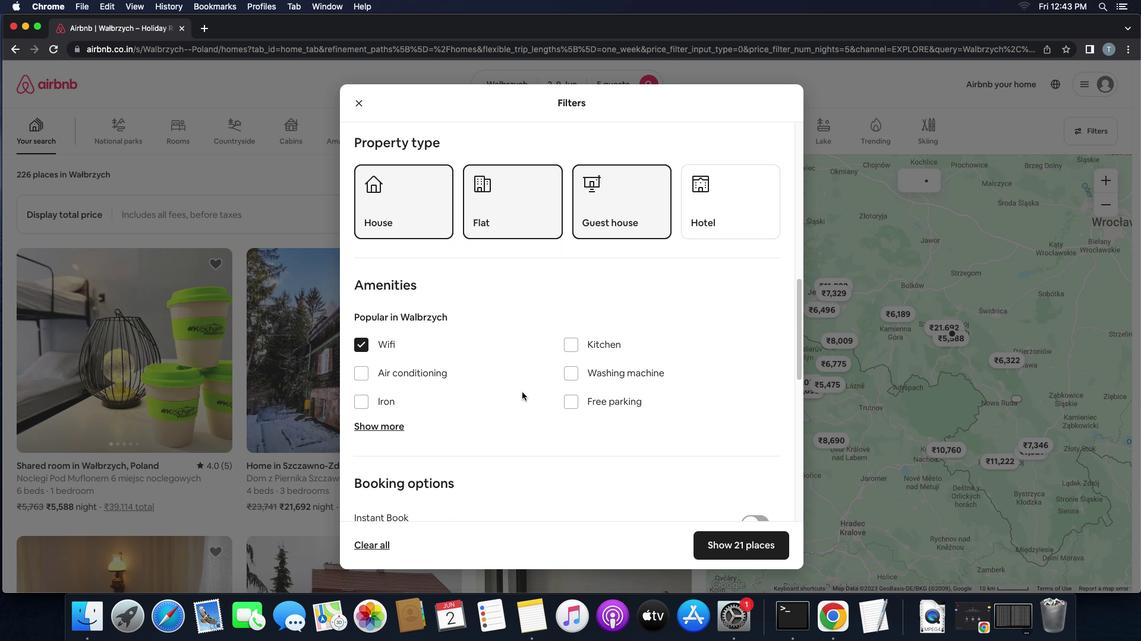 
Action: Mouse scrolled (522, 392) with delta (0, 0)
Screenshot: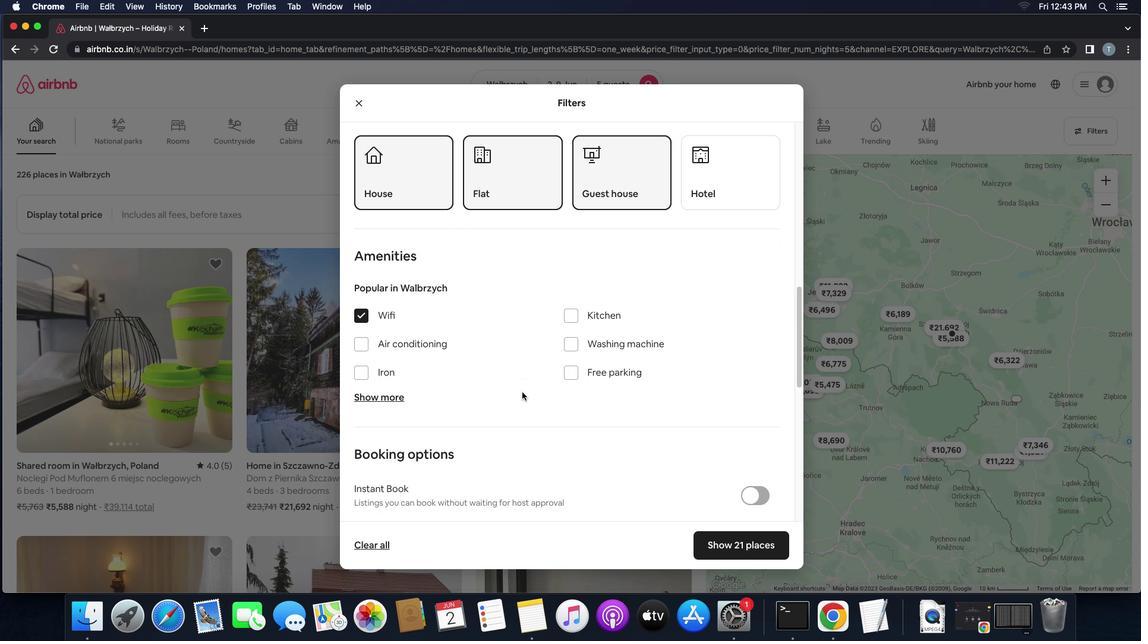 
Action: Mouse scrolled (522, 392) with delta (0, -1)
Screenshot: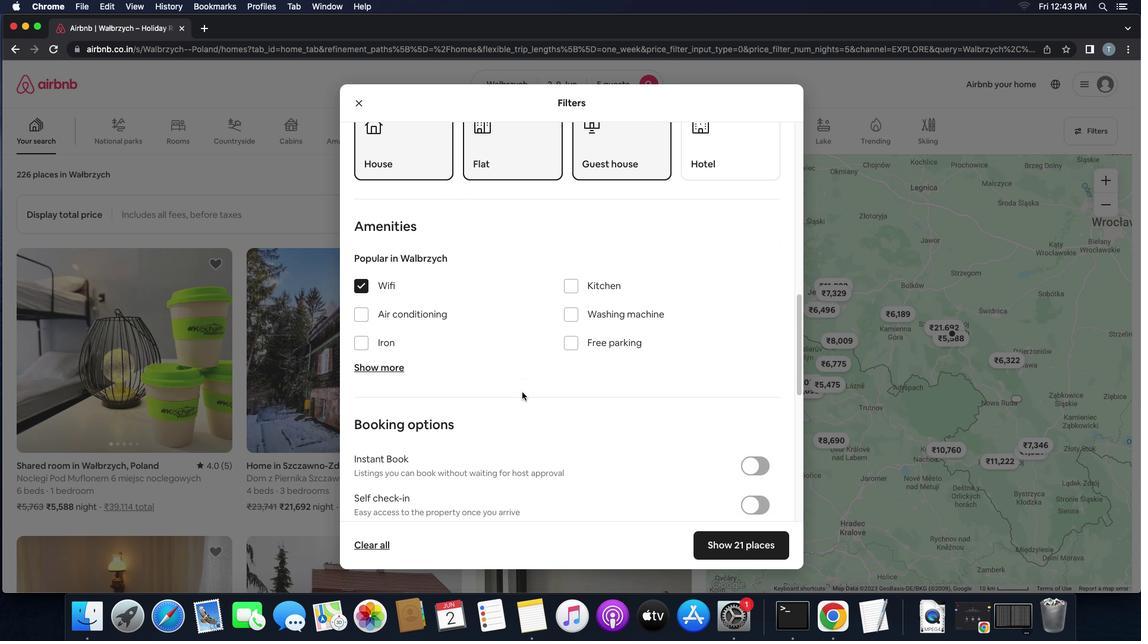
Action: Mouse scrolled (522, 392) with delta (0, 0)
Screenshot: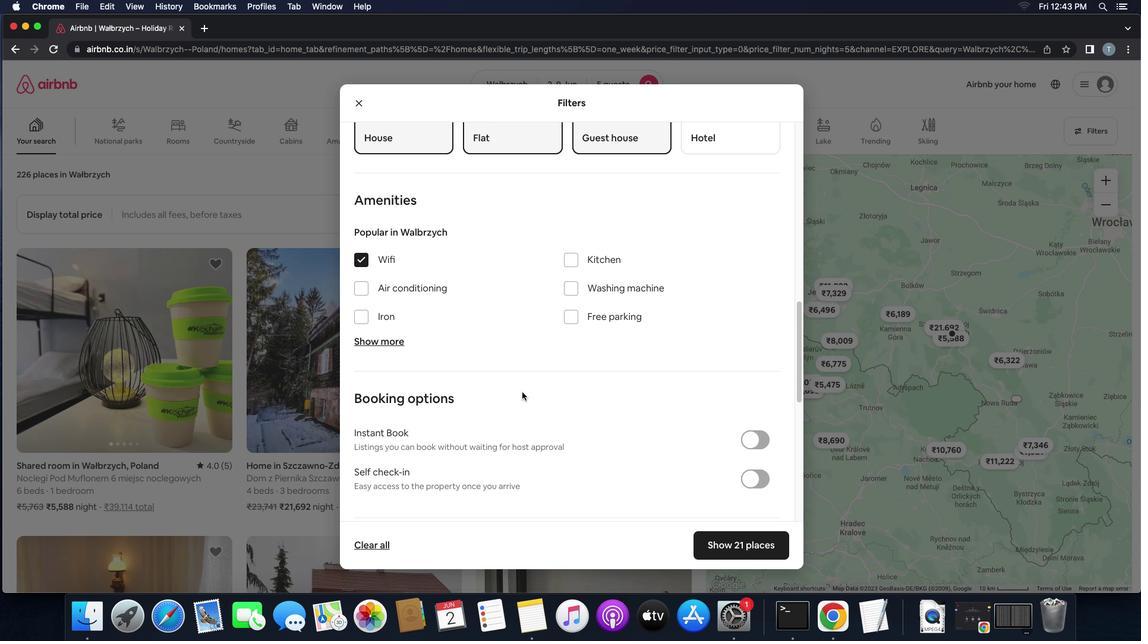
Action: Mouse scrolled (522, 392) with delta (0, 0)
Screenshot: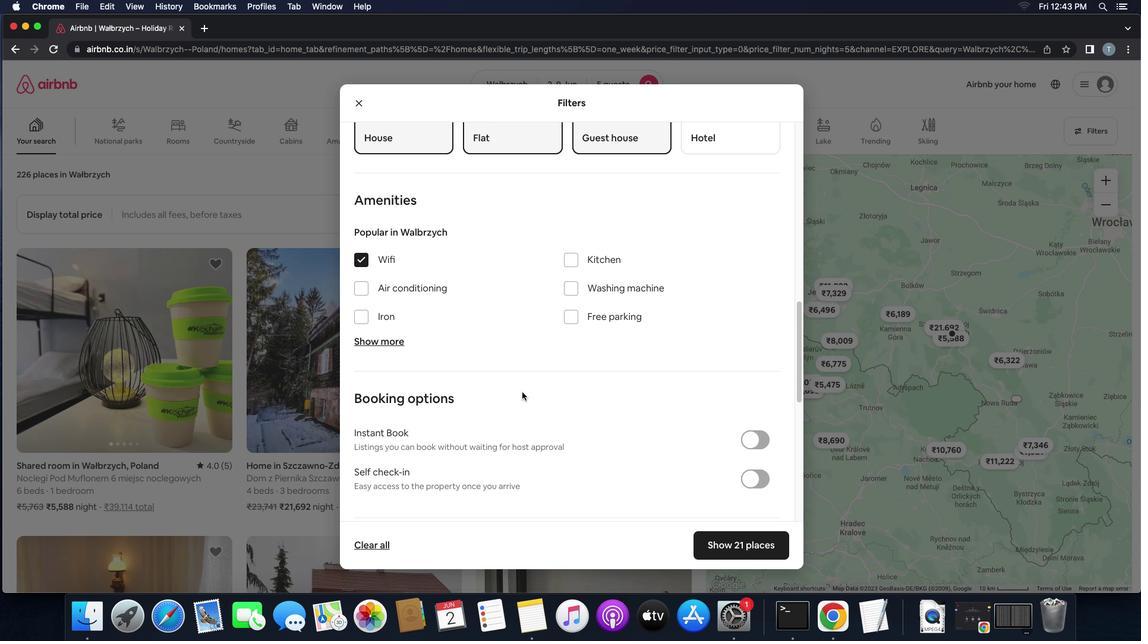
Action: Mouse scrolled (522, 392) with delta (0, 0)
Screenshot: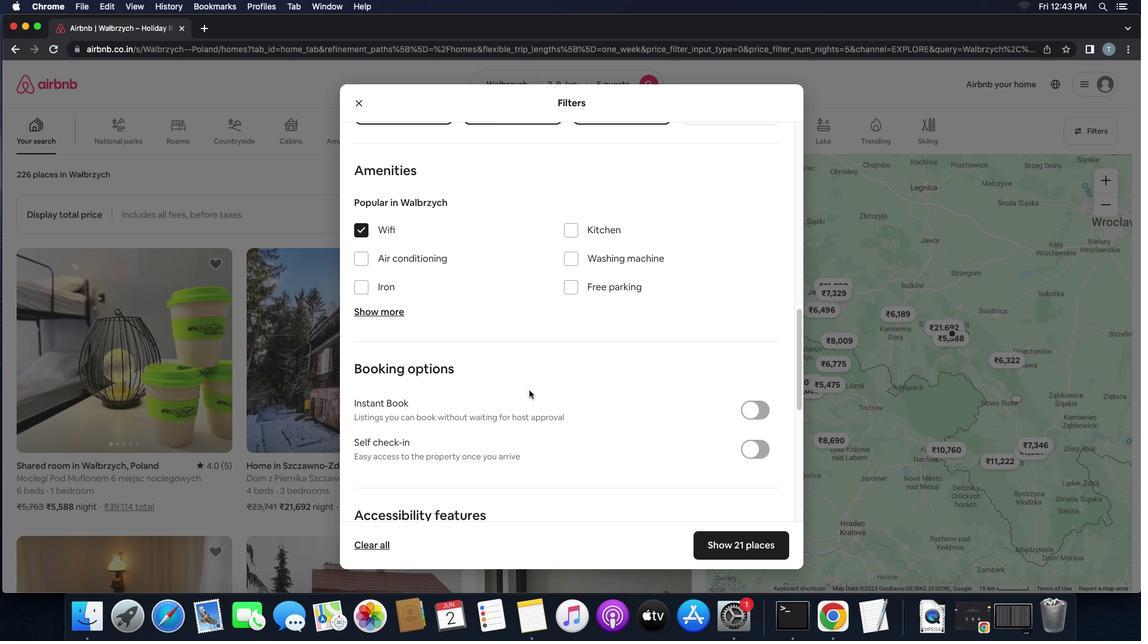 
Action: Mouse moved to (574, 392)
Screenshot: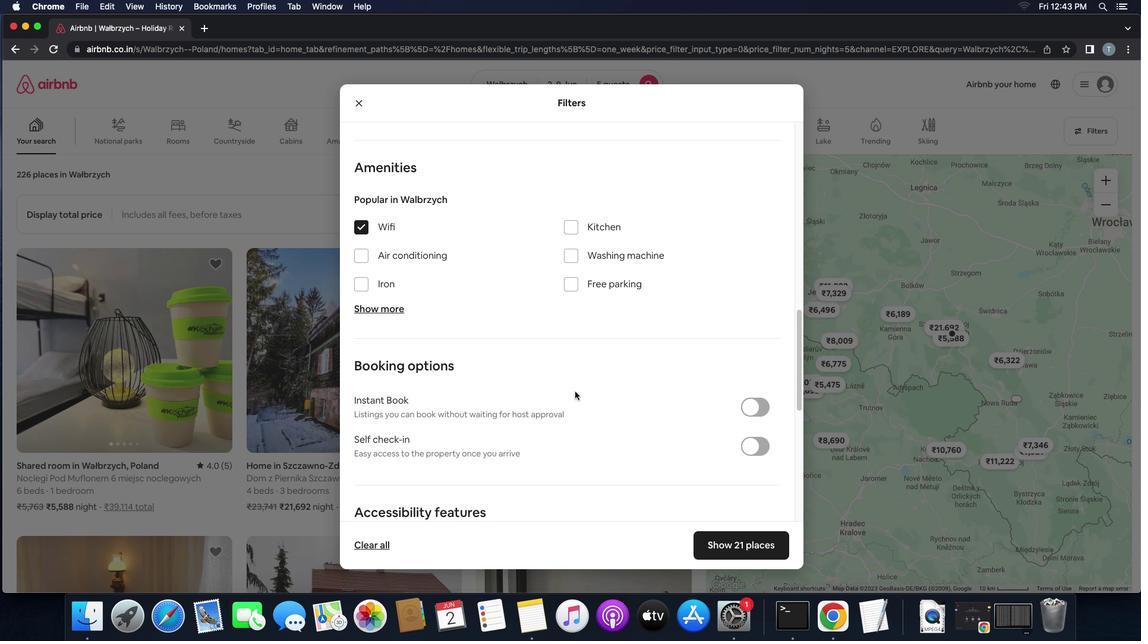 
Action: Mouse scrolled (574, 392) with delta (0, 0)
Screenshot: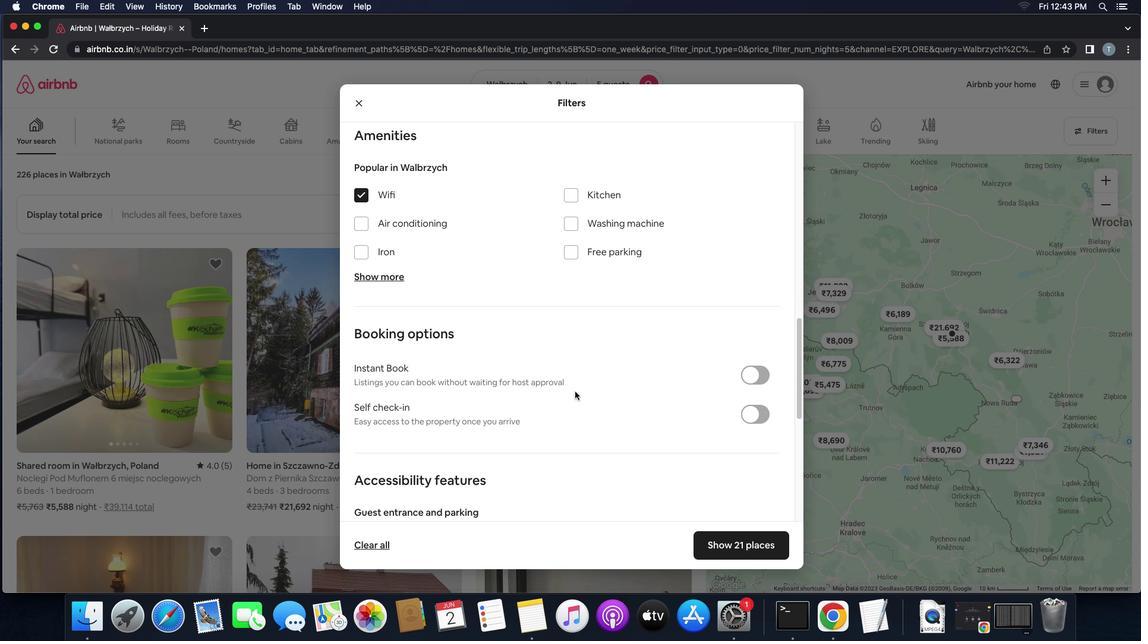 
Action: Mouse scrolled (574, 392) with delta (0, 0)
Screenshot: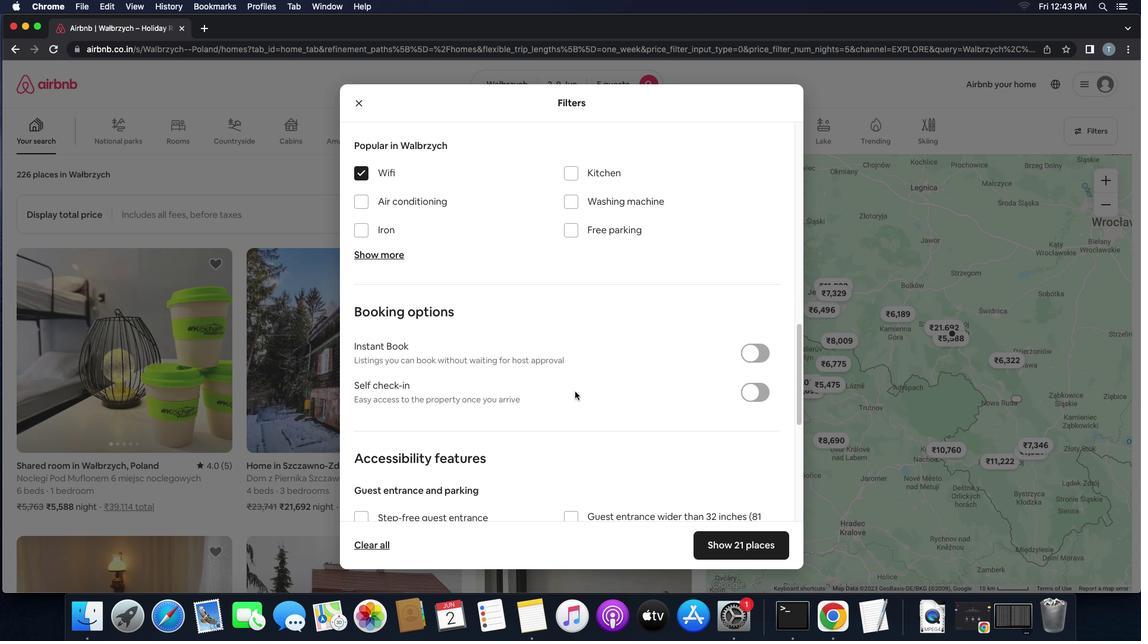 
Action: Mouse scrolled (574, 392) with delta (0, -1)
Screenshot: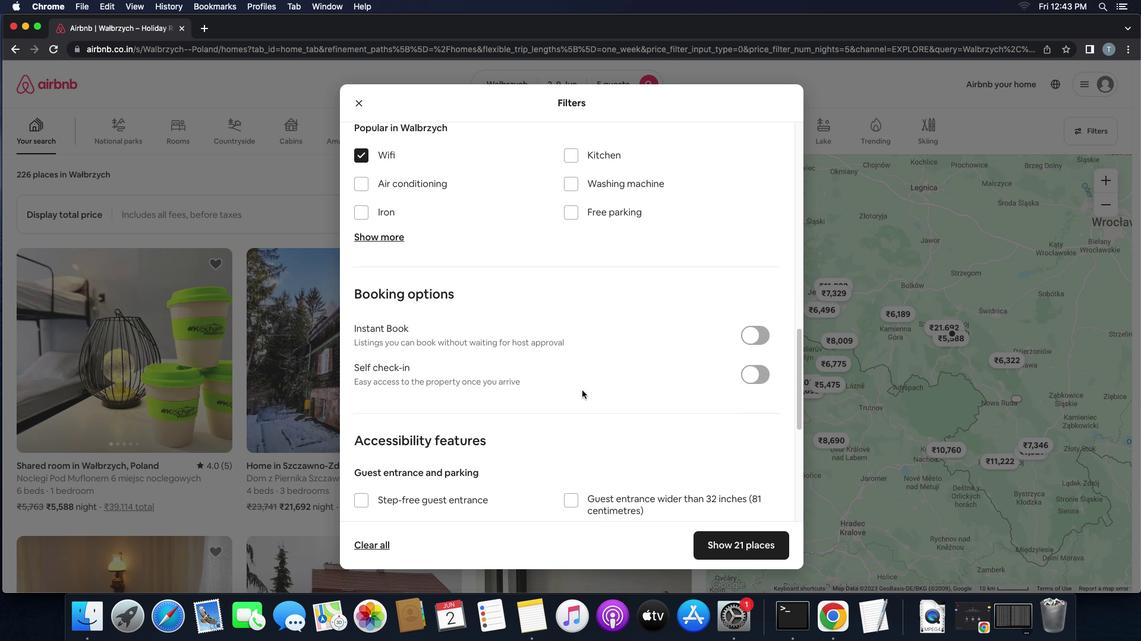 
Action: Mouse moved to (759, 357)
Screenshot: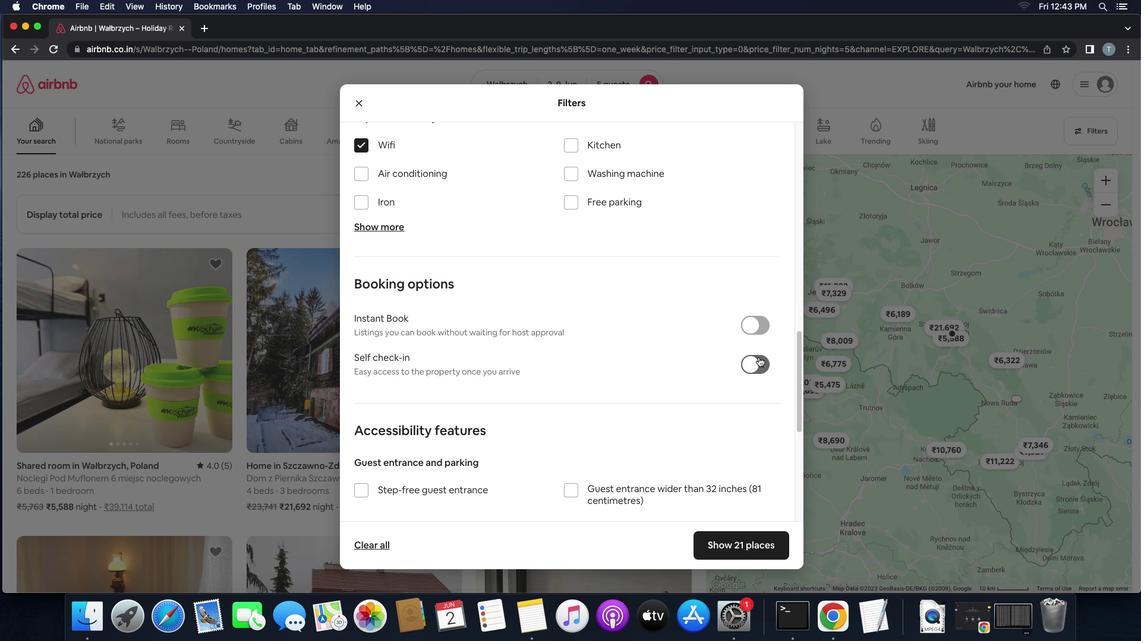 
Action: Mouse pressed left at (759, 357)
Screenshot: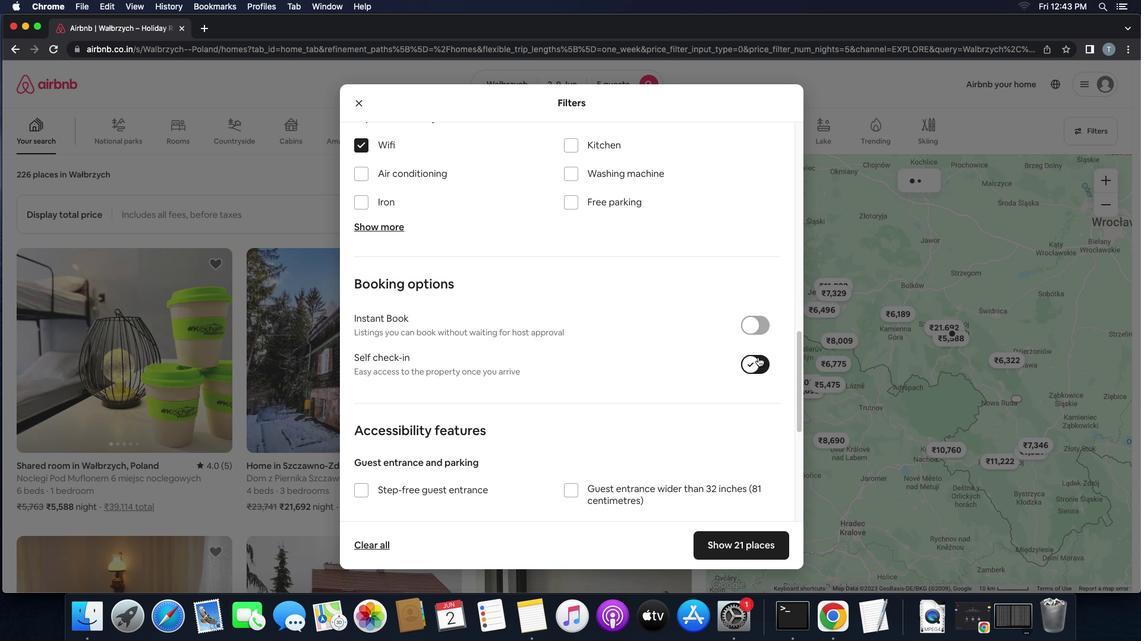 
Action: Mouse moved to (666, 392)
Screenshot: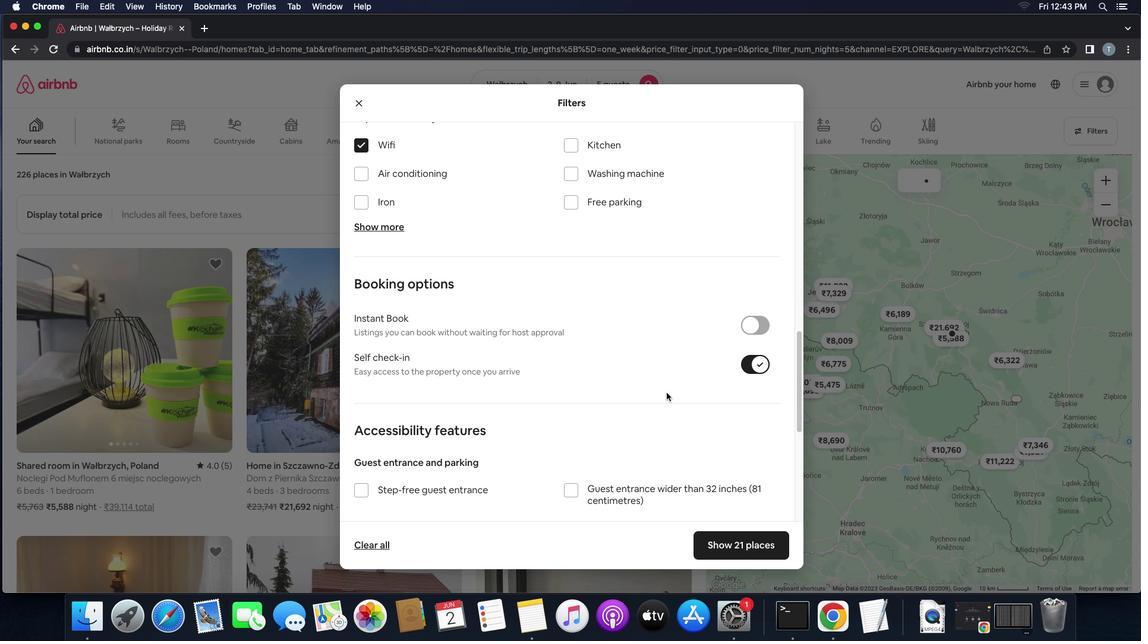 
Action: Mouse scrolled (666, 392) with delta (0, 0)
Screenshot: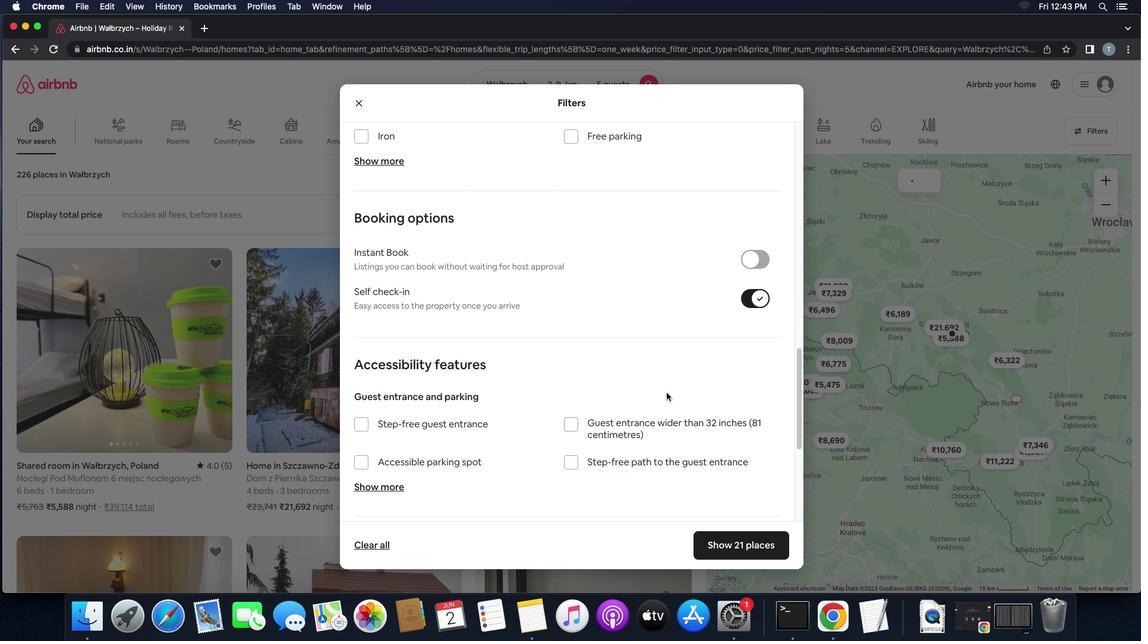 
Action: Mouse scrolled (666, 392) with delta (0, 0)
Screenshot: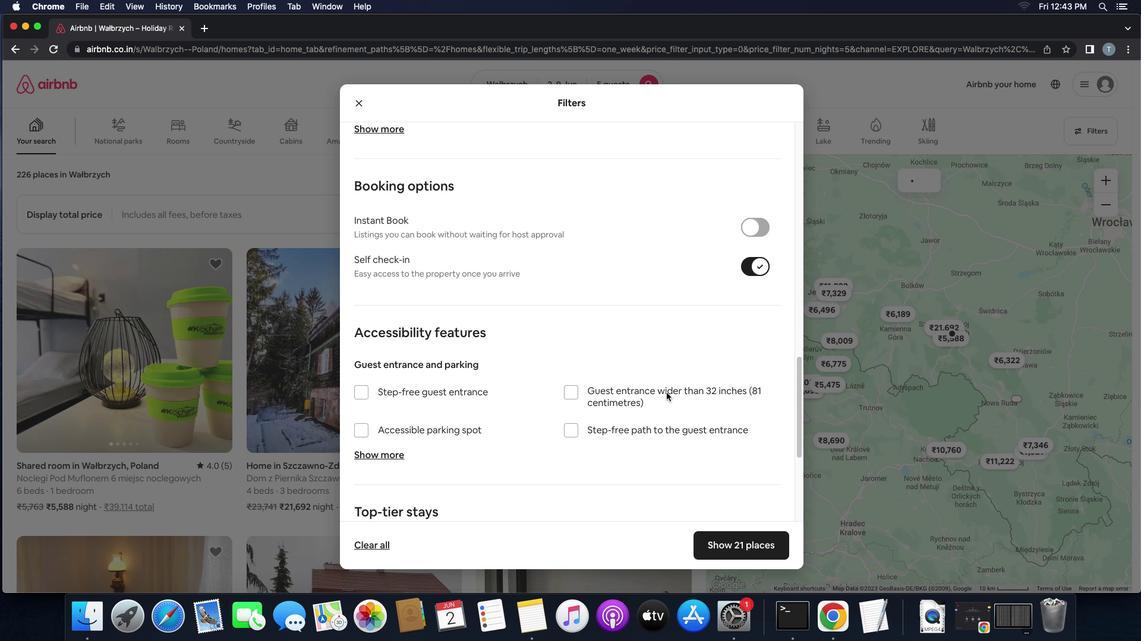 
Action: Mouse scrolled (666, 392) with delta (0, -1)
Screenshot: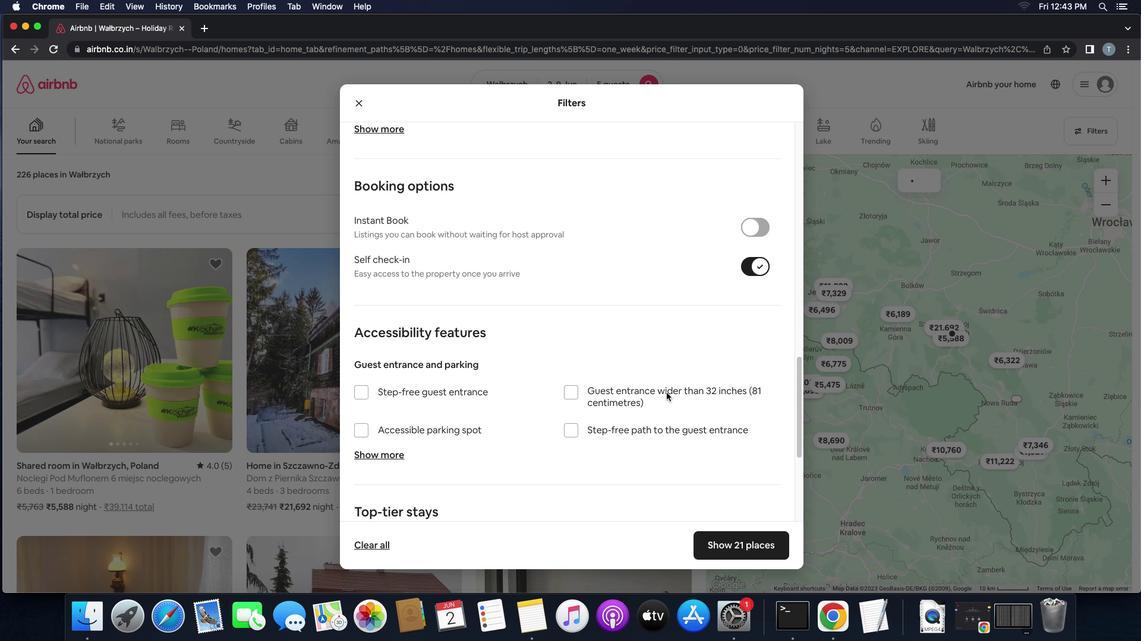 
Action: Mouse scrolled (666, 392) with delta (0, -2)
Screenshot: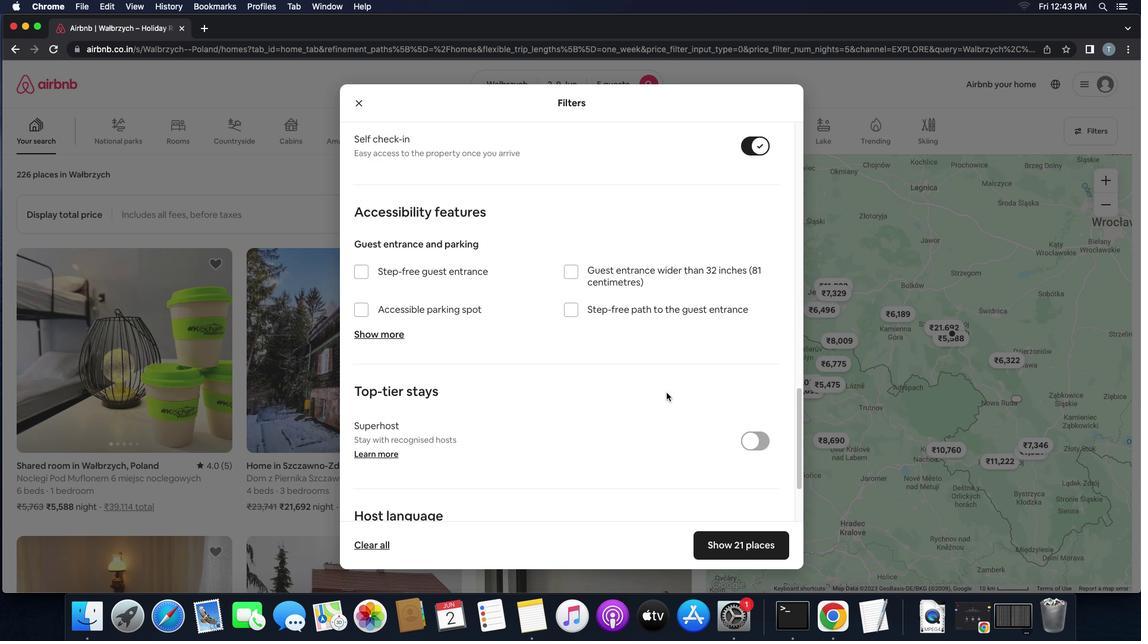 
Action: Mouse scrolled (666, 392) with delta (0, 0)
Screenshot: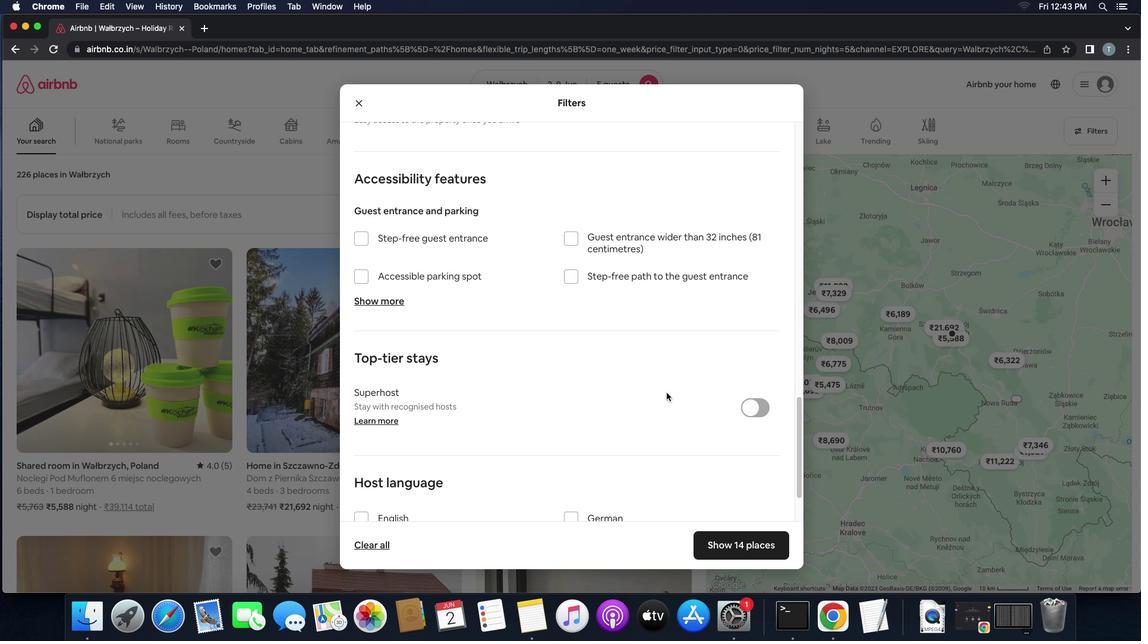 
Action: Mouse scrolled (666, 392) with delta (0, 0)
Screenshot: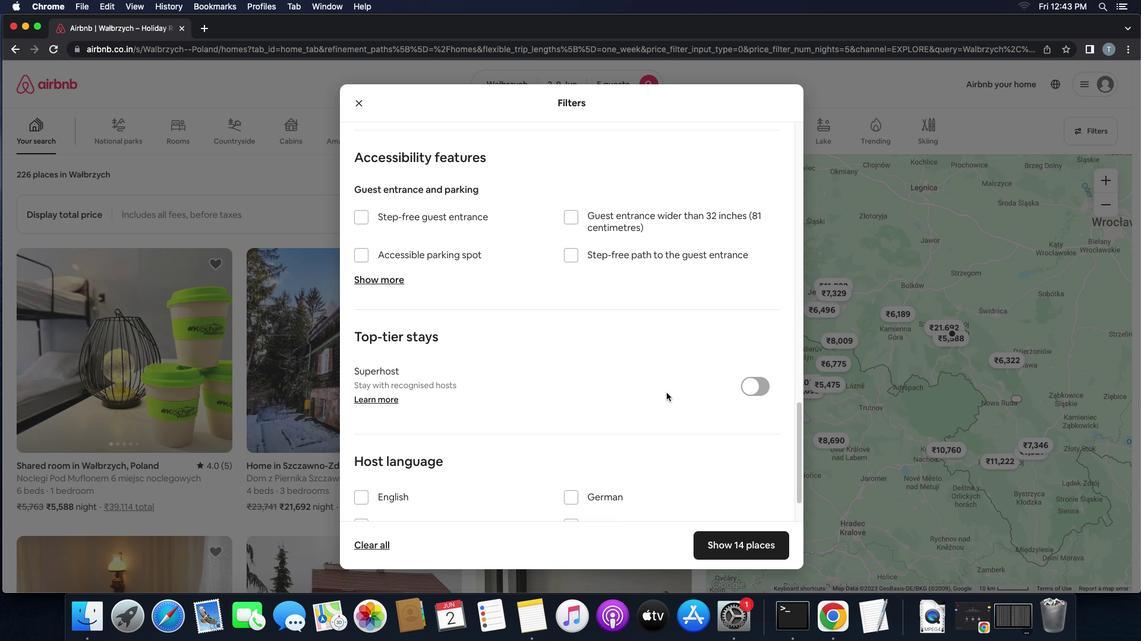 
Action: Mouse scrolled (666, 392) with delta (0, -1)
Screenshot: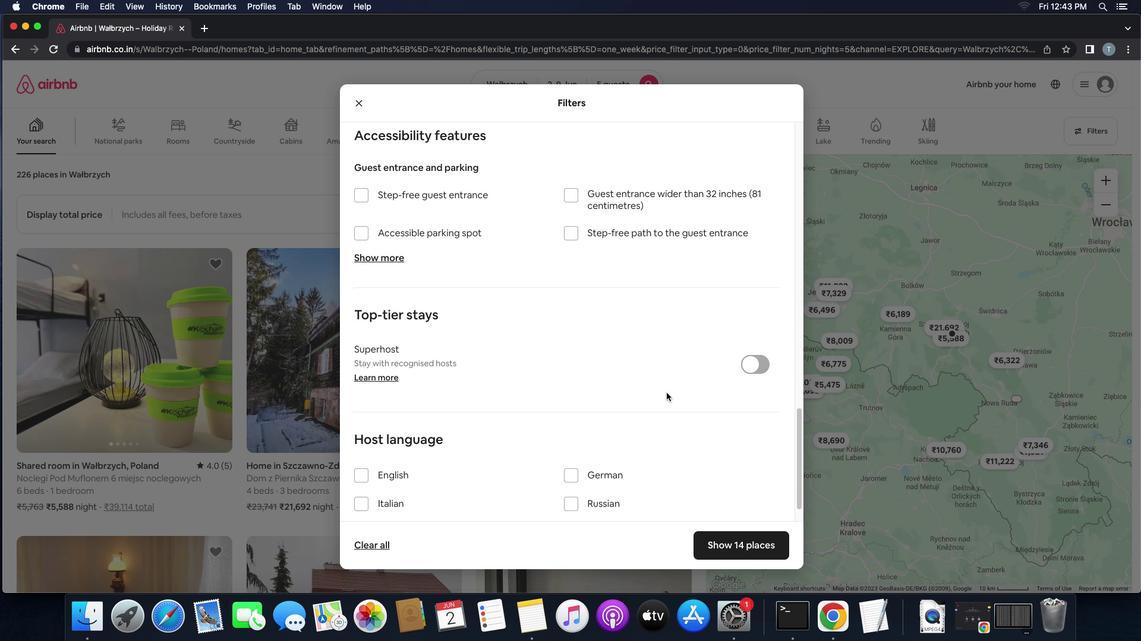 
Action: Mouse scrolled (666, 392) with delta (0, -2)
Screenshot: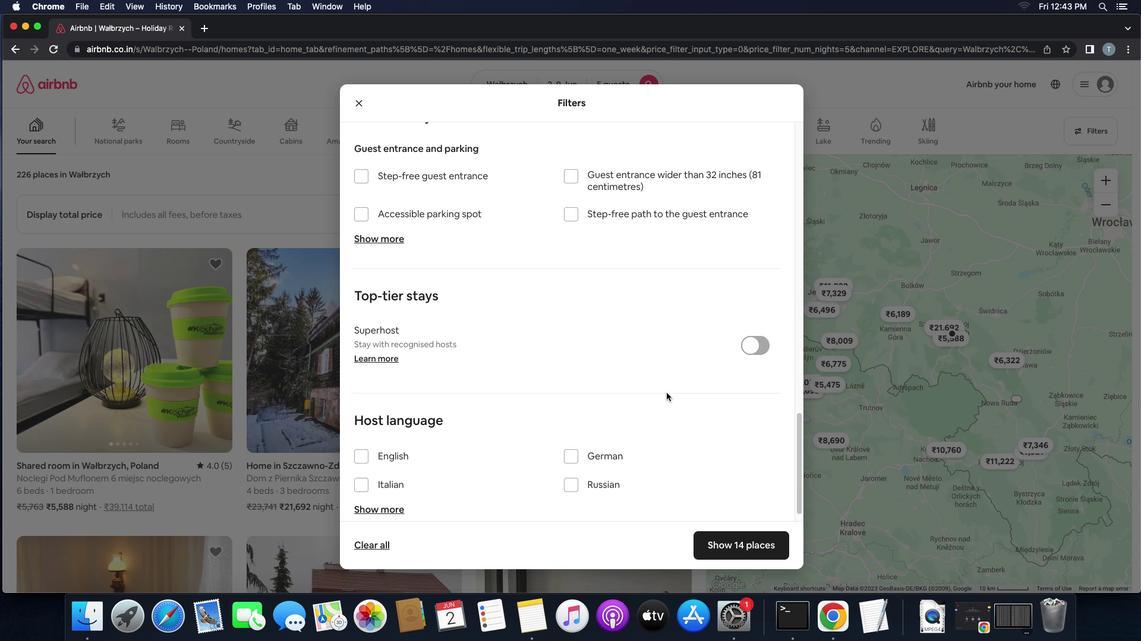 
Action: Mouse moved to (665, 392)
Screenshot: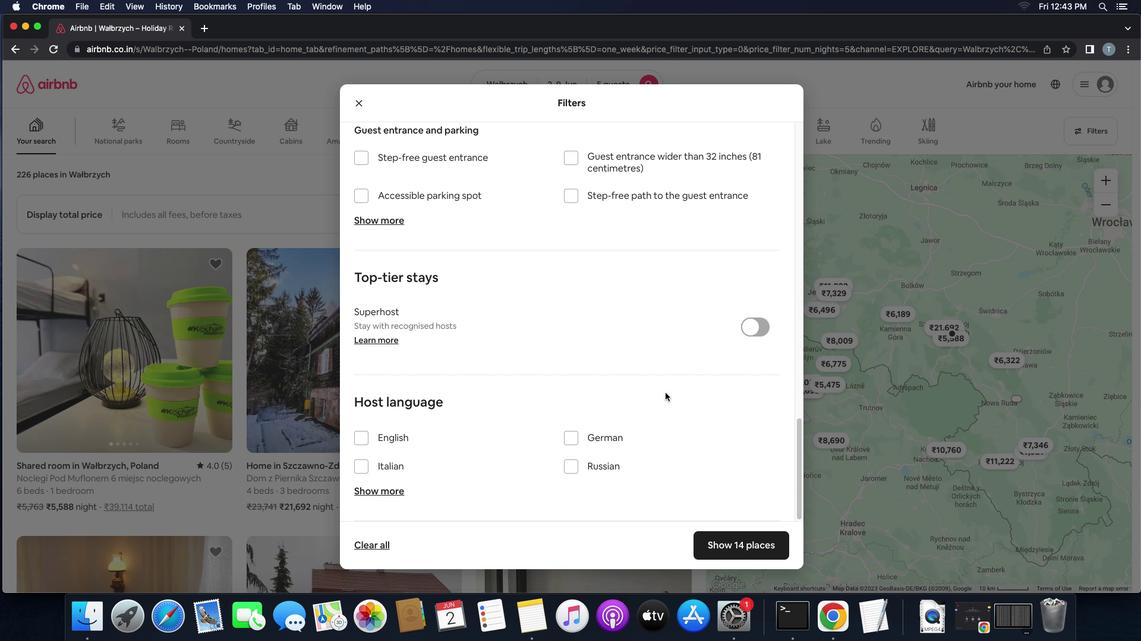 
Action: Mouse scrolled (665, 392) with delta (0, 0)
Screenshot: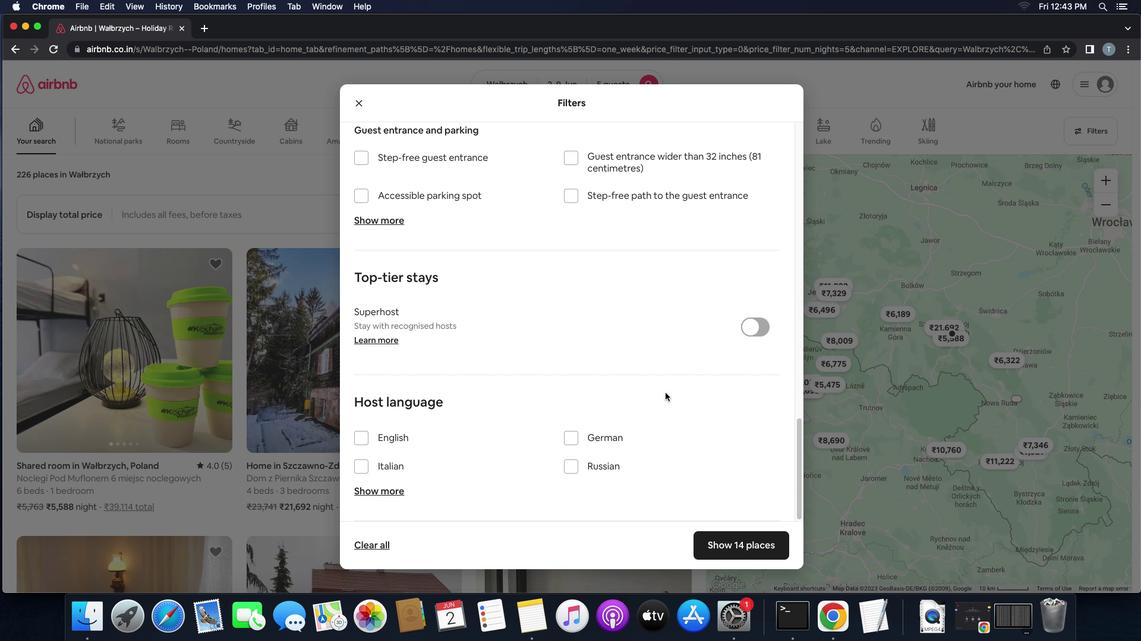 
Action: Mouse scrolled (665, 392) with delta (0, 0)
Screenshot: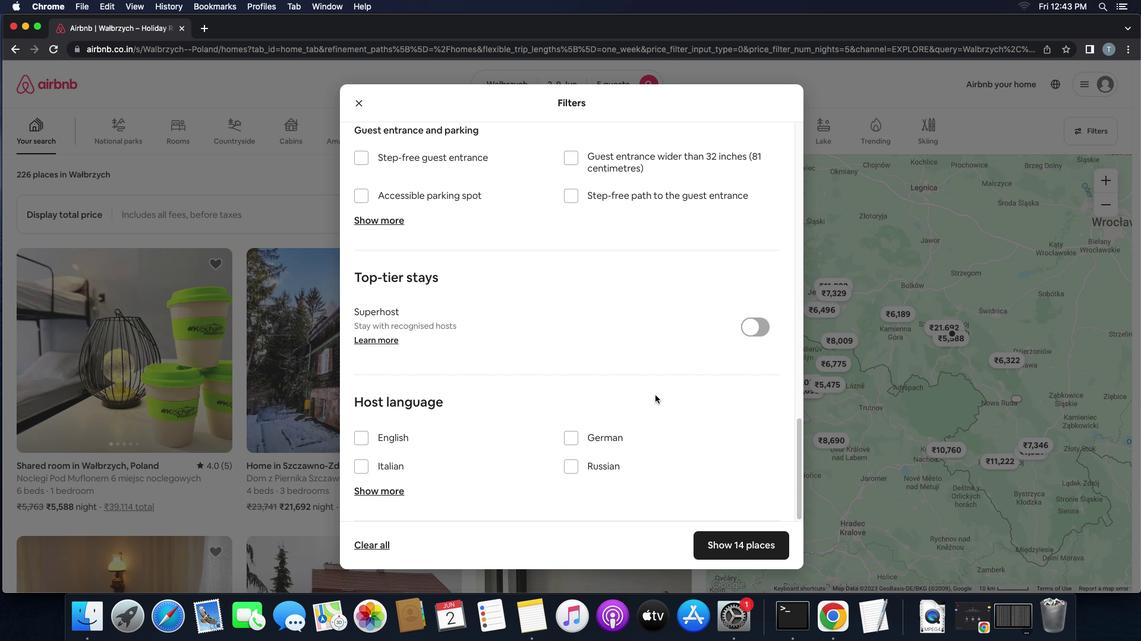 
Action: Mouse scrolled (665, 392) with delta (0, -1)
Screenshot: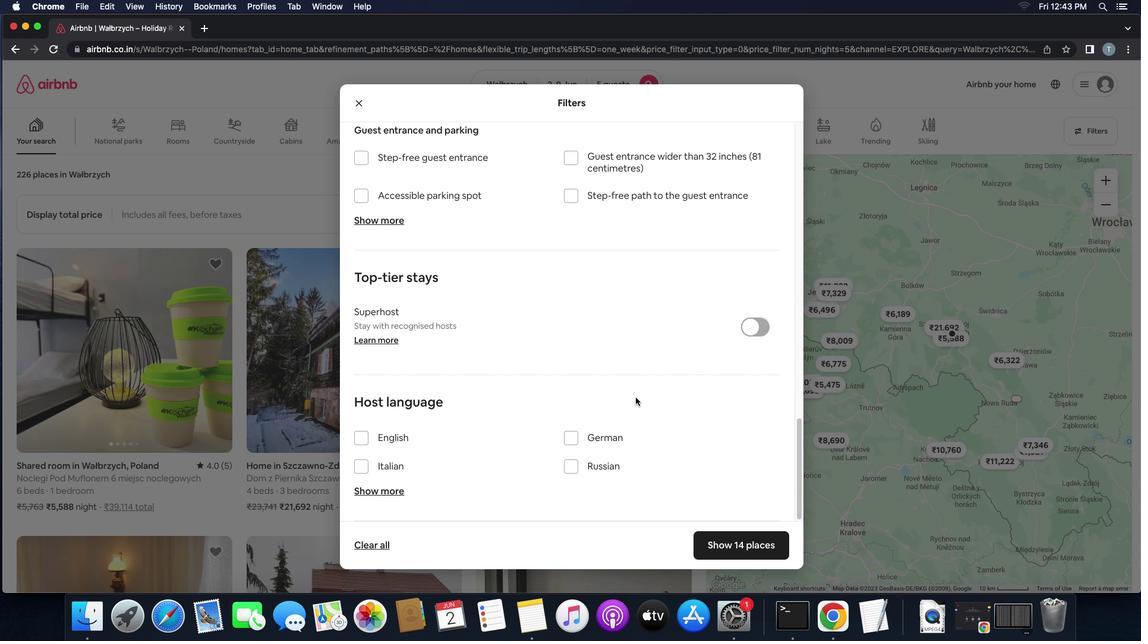 
Action: Mouse scrolled (665, 392) with delta (0, -2)
Screenshot: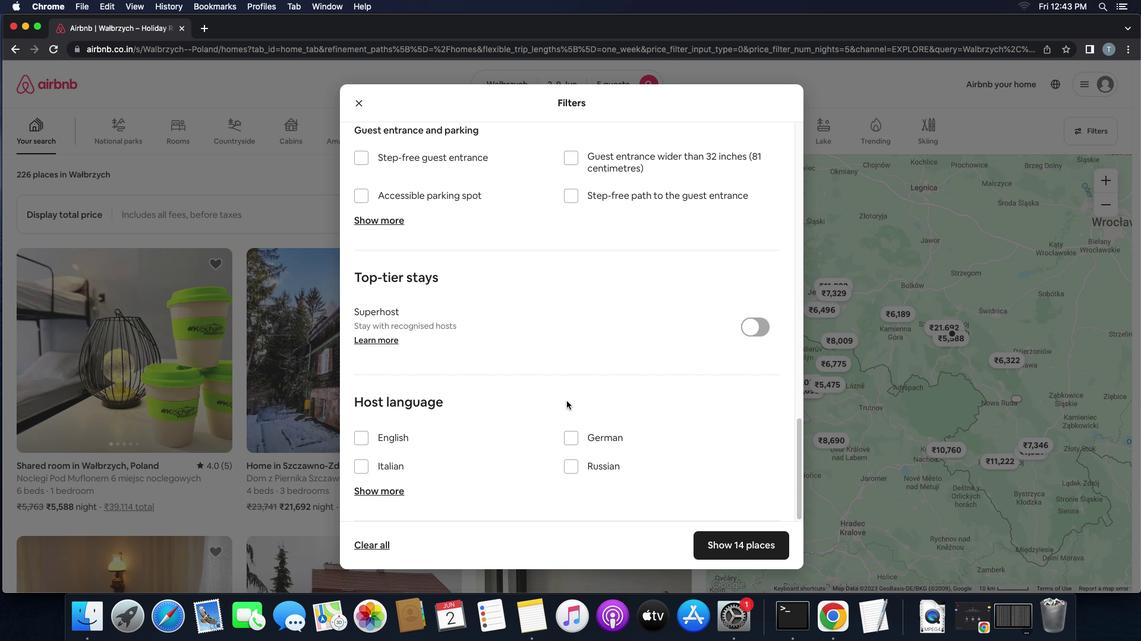 
Action: Mouse moved to (362, 441)
Screenshot: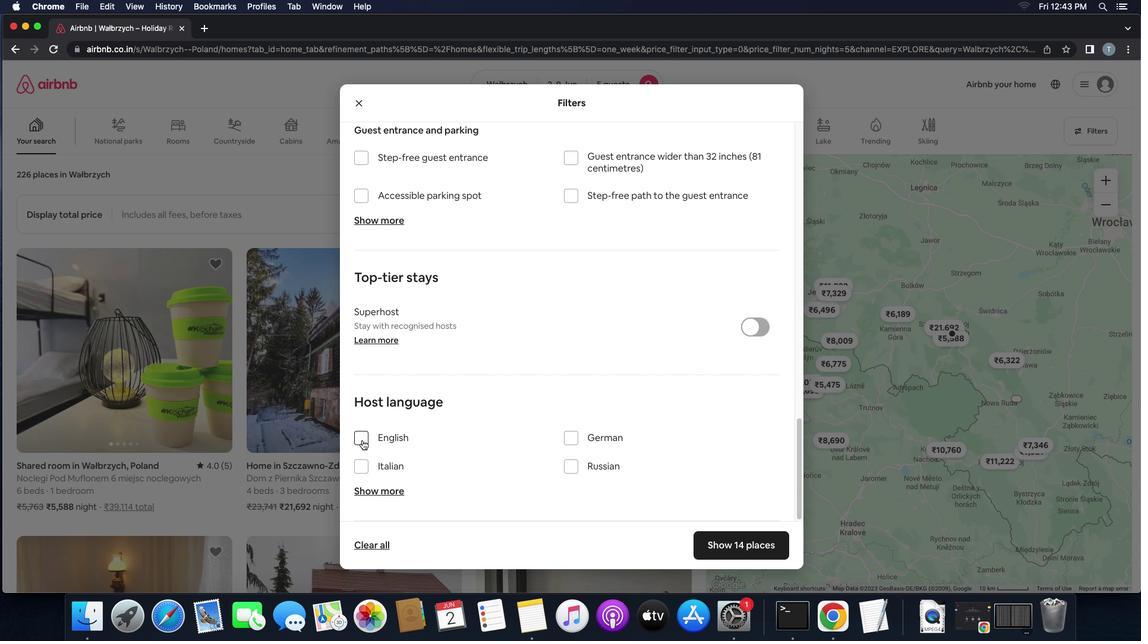 
Action: Mouse pressed left at (362, 441)
Screenshot: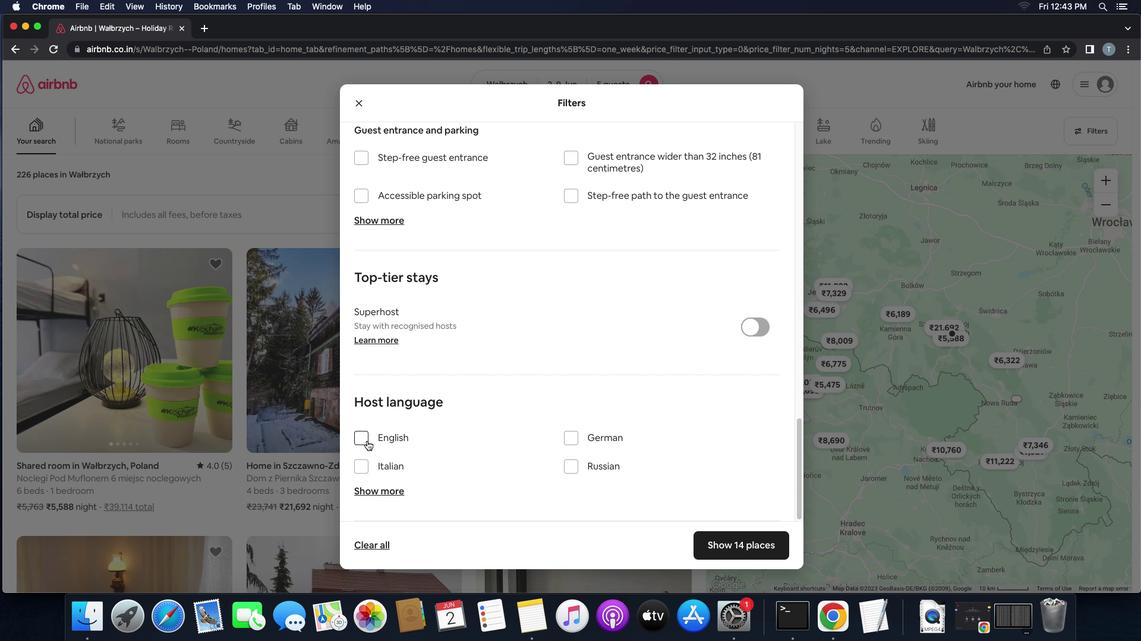 
Action: Mouse moved to (725, 546)
Screenshot: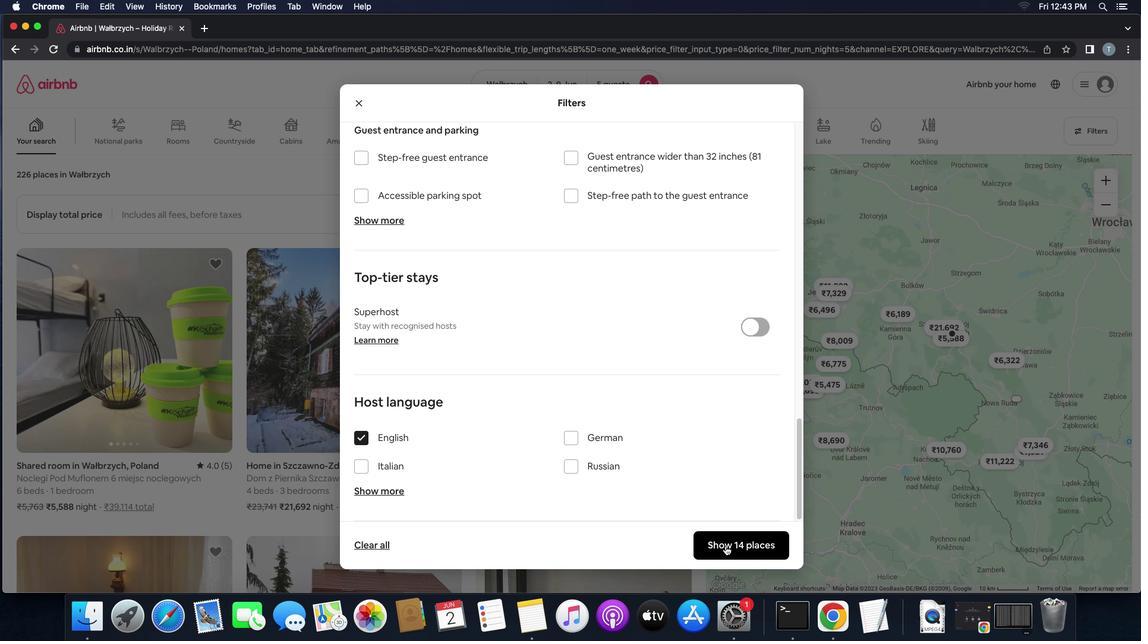 
Action: Mouse pressed left at (725, 546)
Screenshot: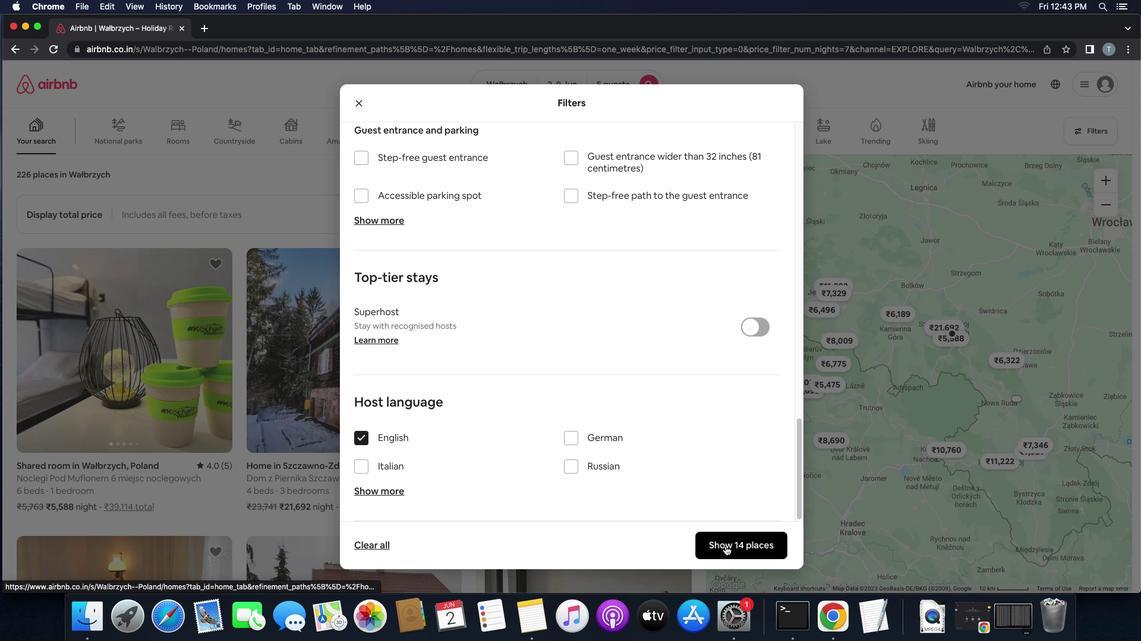 
